 Task: Look for space in Pisco, Peru from 1st June, 2023 to 9th June, 2023 for 4 adults in price range Rs.6000 to Rs.12000. Place can be entire place with 2 bedrooms having 2 beds and 2 bathrooms. Property type can be house, flat, guest house. Booking option can be shelf check-in. Required host language is English.
Action: Mouse pressed left at (476, 109)
Screenshot: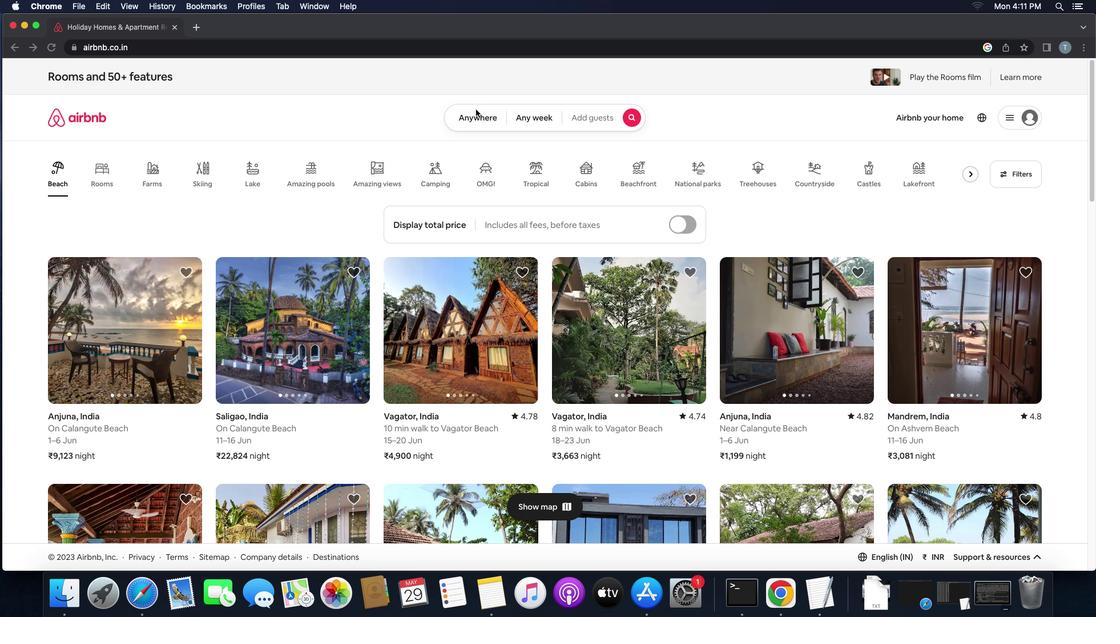 
Action: Mouse pressed left at (476, 109)
Screenshot: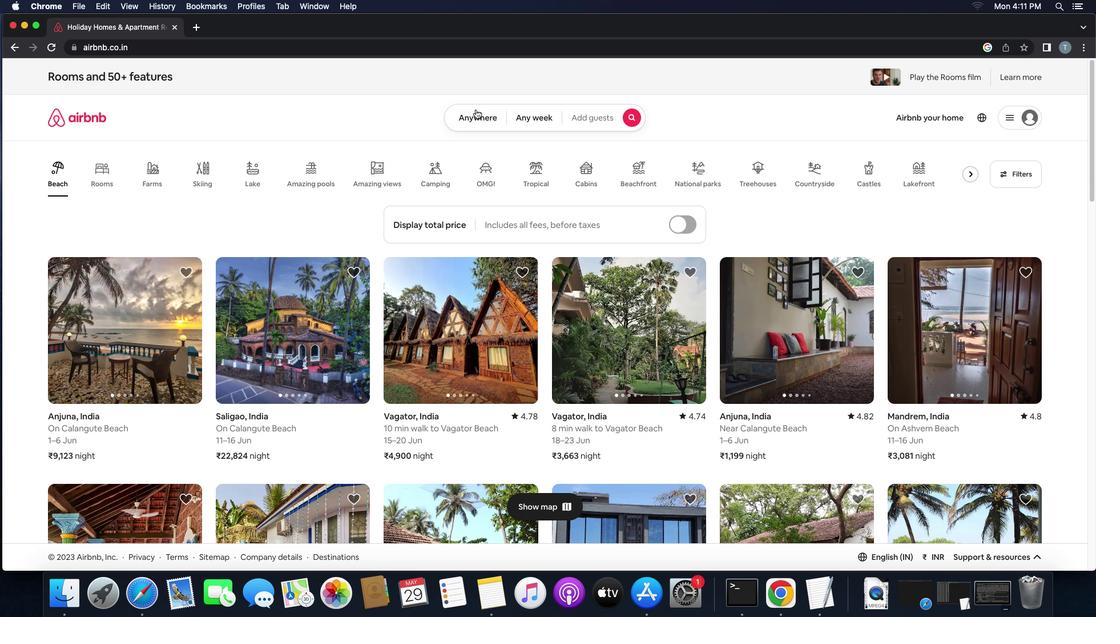
Action: Mouse moved to (435, 156)
Screenshot: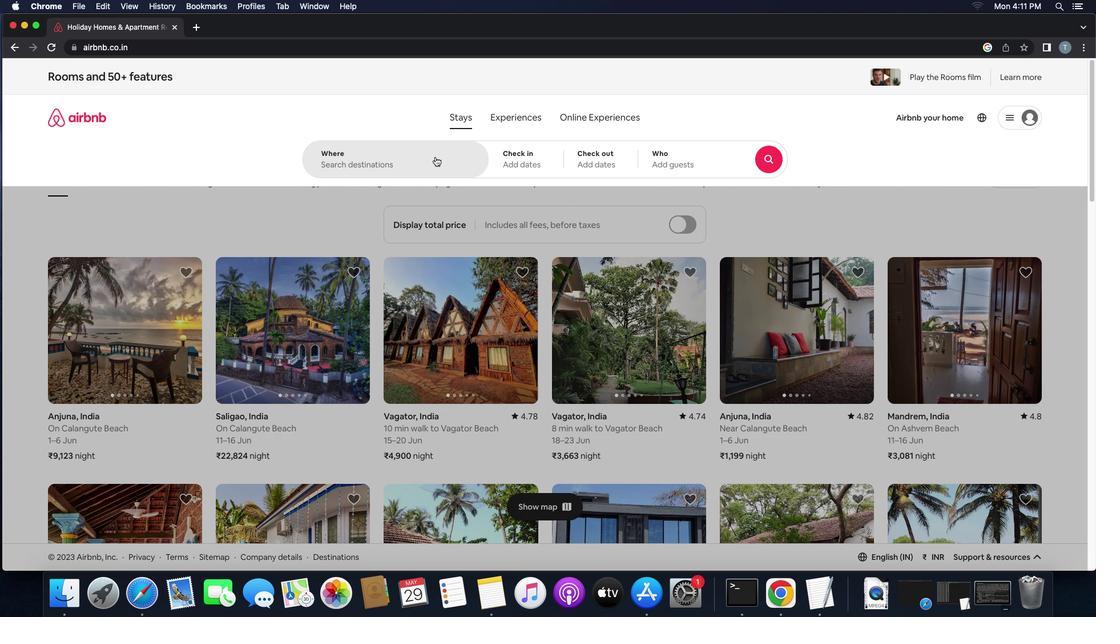 
Action: Mouse pressed left at (435, 156)
Screenshot: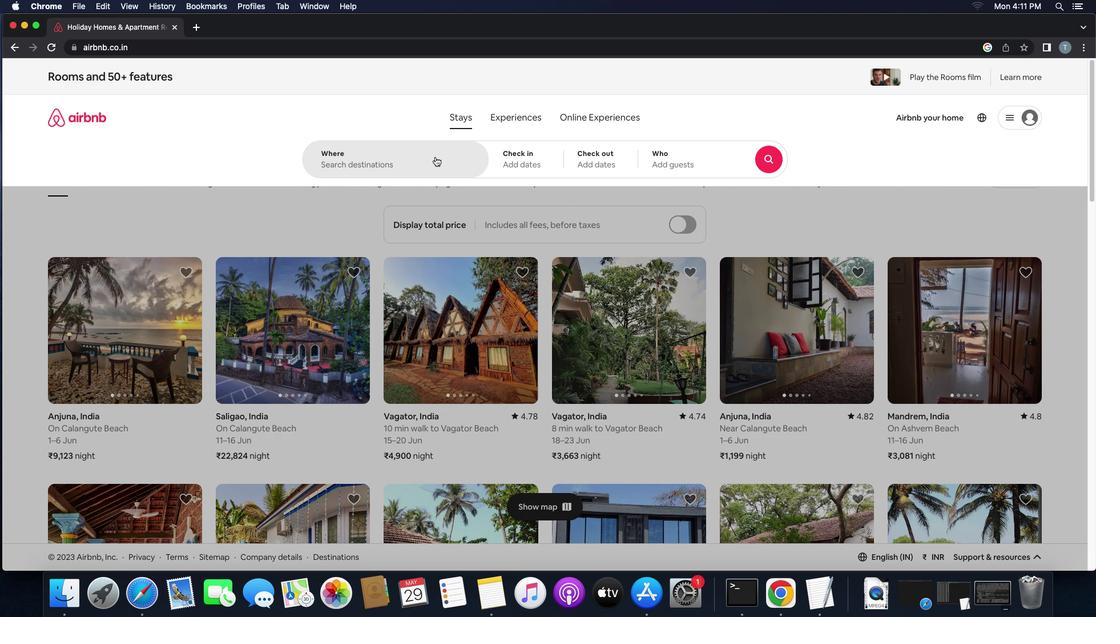 
Action: Key pressed Key.shift'P''i''s''c''o'
Screenshot: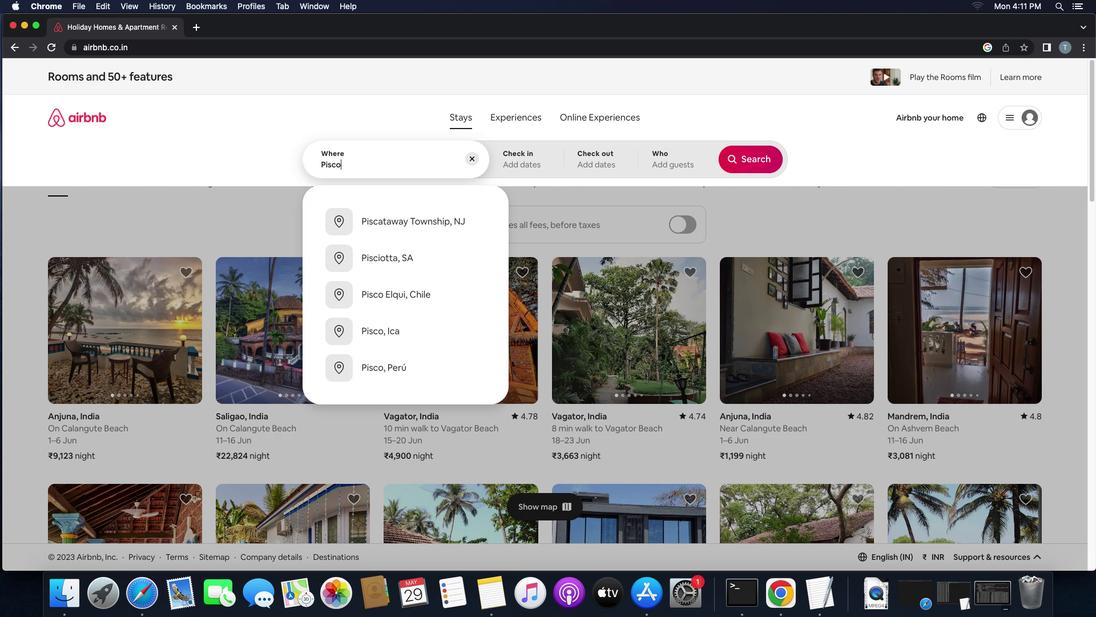 
Action: Mouse moved to (432, 302)
Screenshot: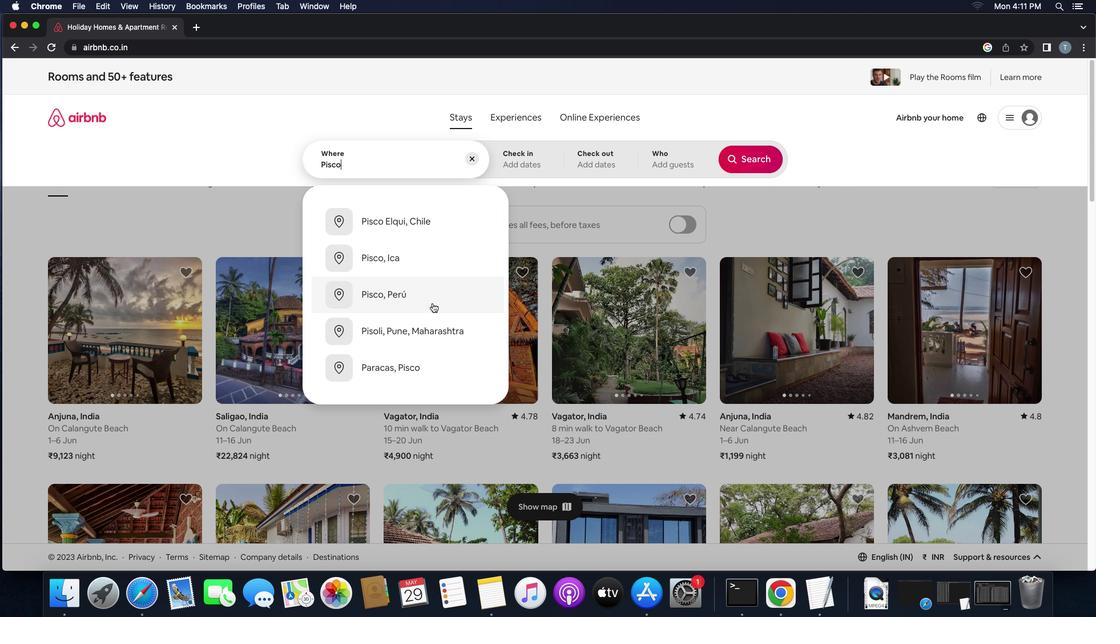 
Action: Mouse pressed left at (432, 302)
Screenshot: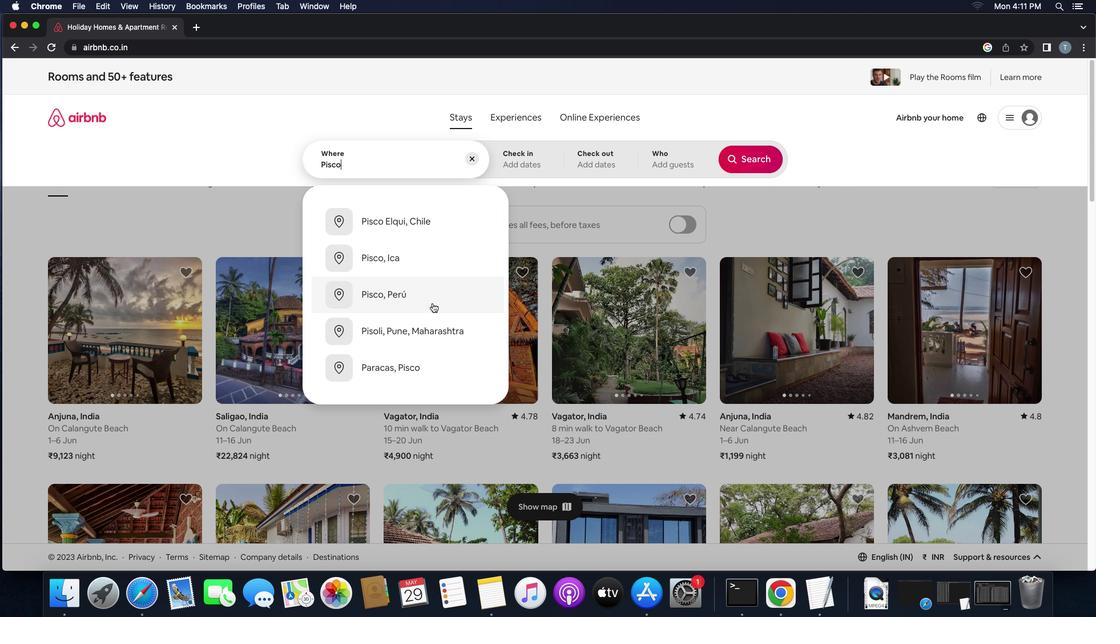 
Action: Mouse moved to (690, 302)
Screenshot: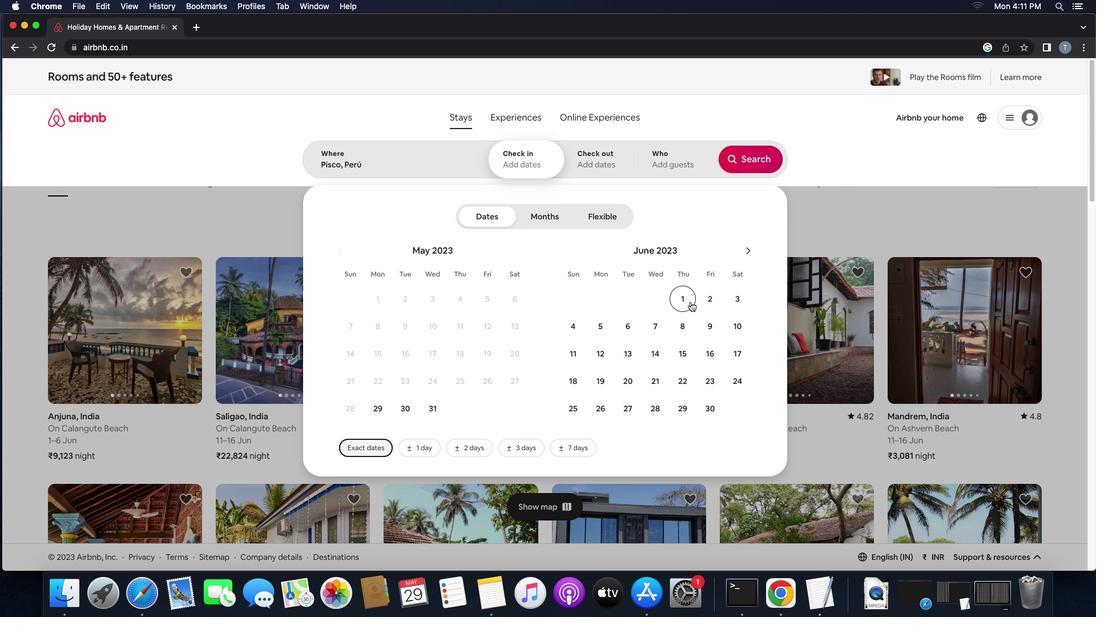 
Action: Mouse pressed left at (690, 302)
Screenshot: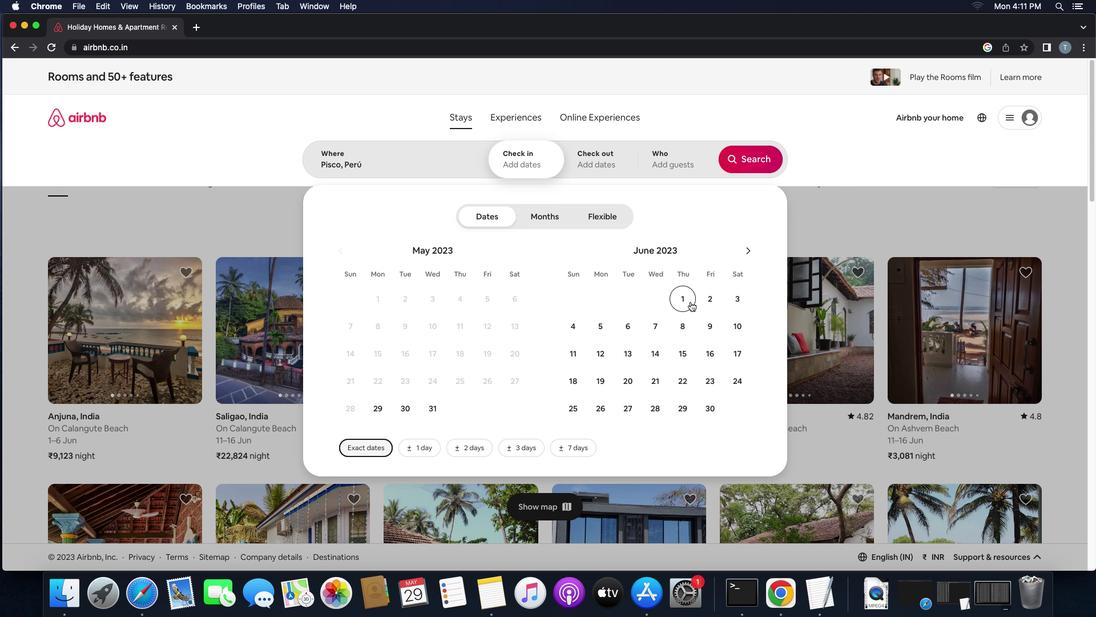 
Action: Mouse moved to (702, 322)
Screenshot: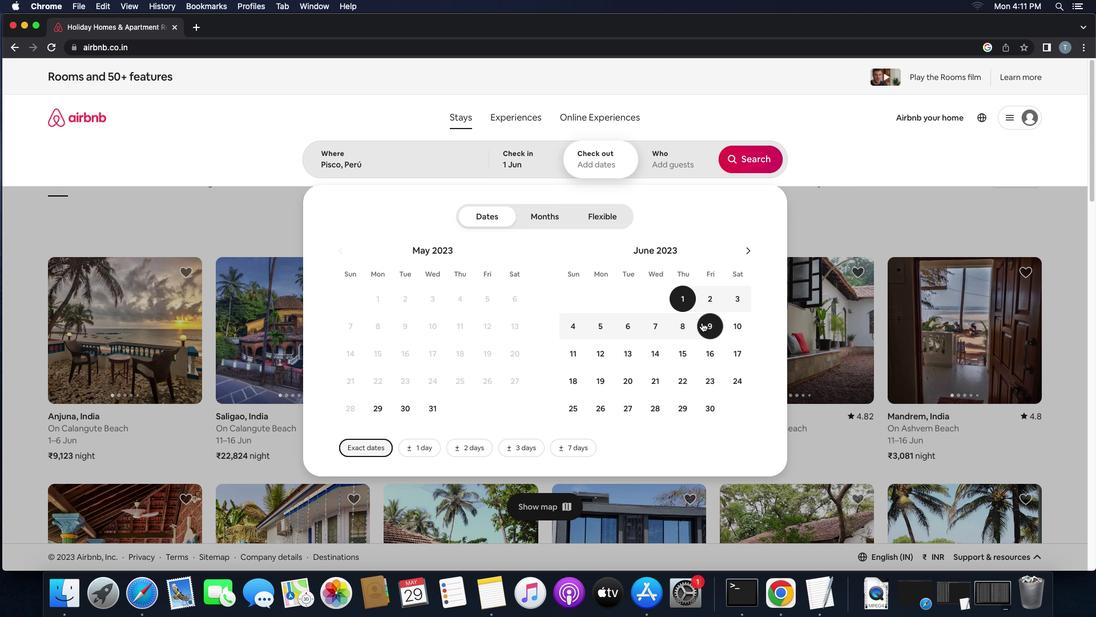 
Action: Mouse pressed left at (702, 322)
Screenshot: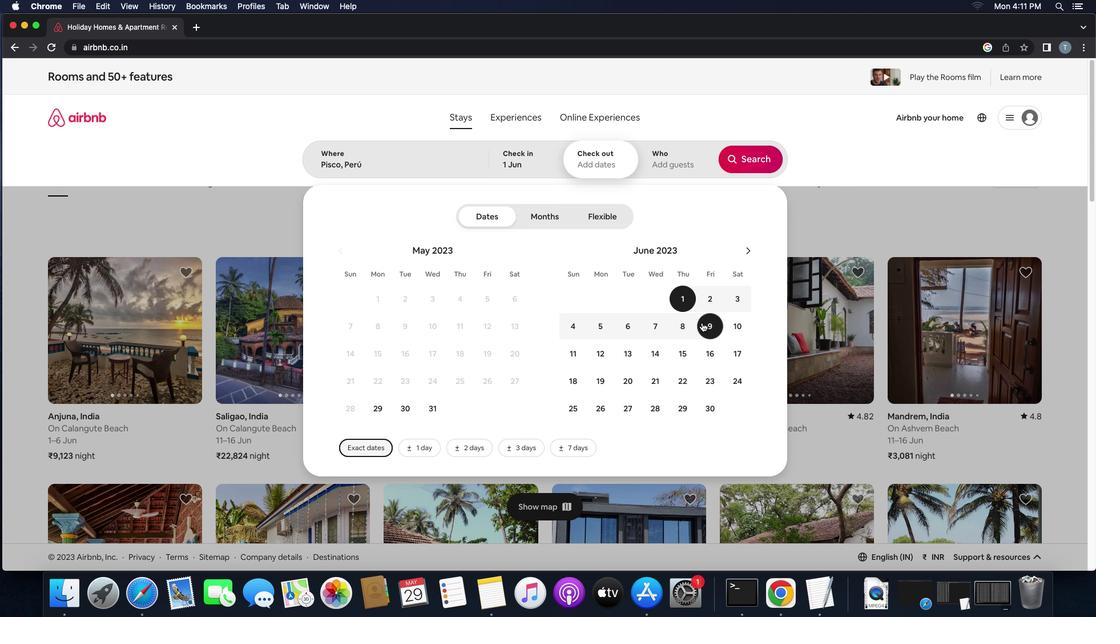 
Action: Mouse moved to (663, 154)
Screenshot: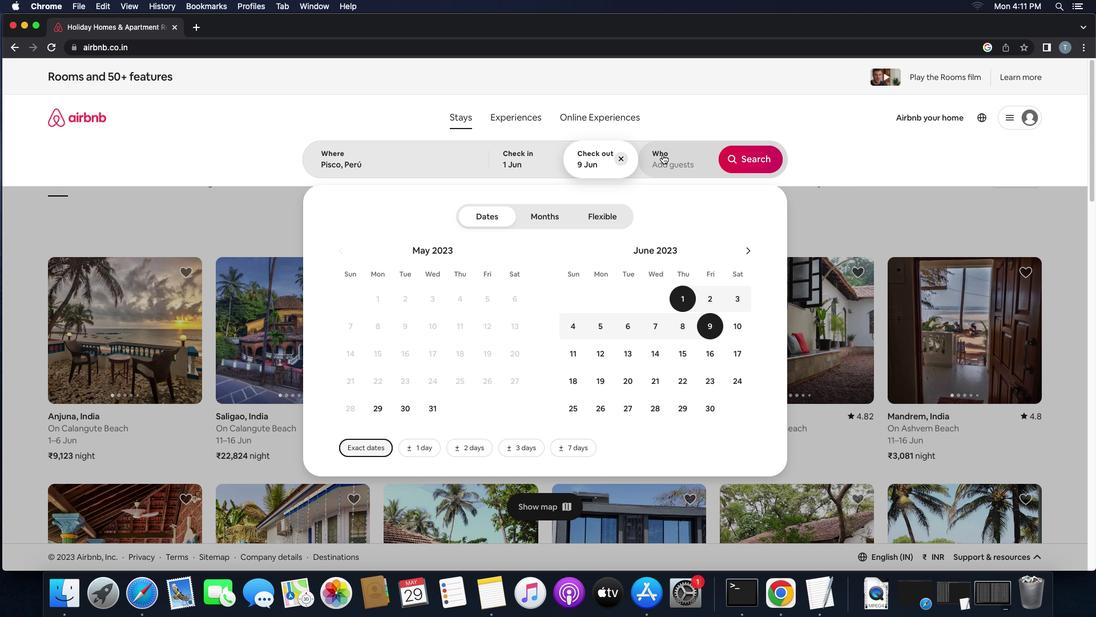 
Action: Mouse pressed left at (663, 154)
Screenshot: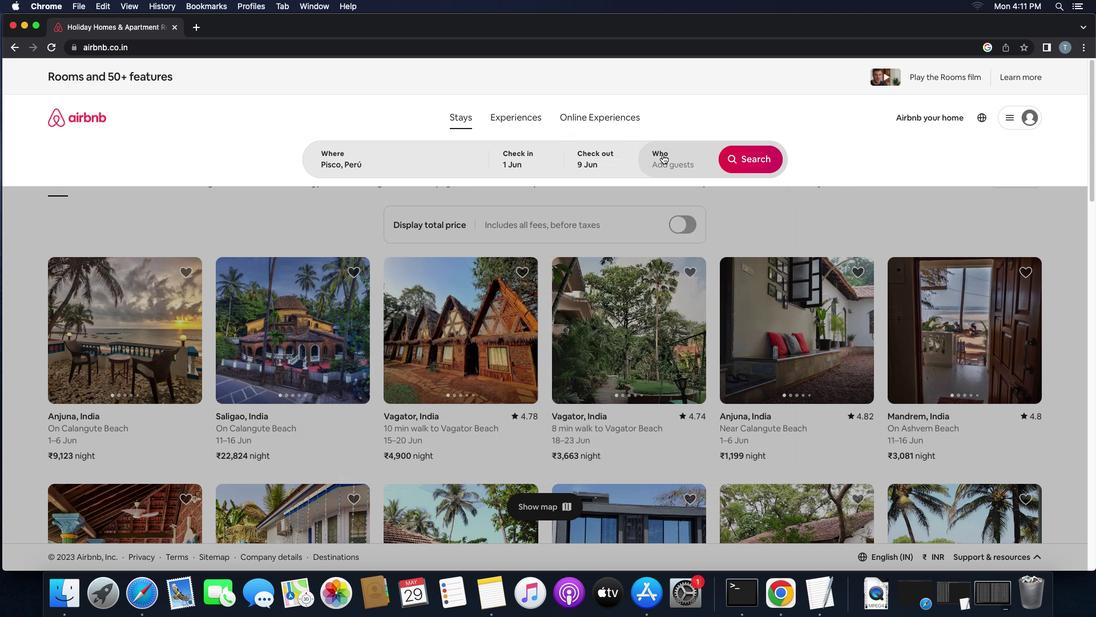 
Action: Mouse moved to (759, 221)
Screenshot: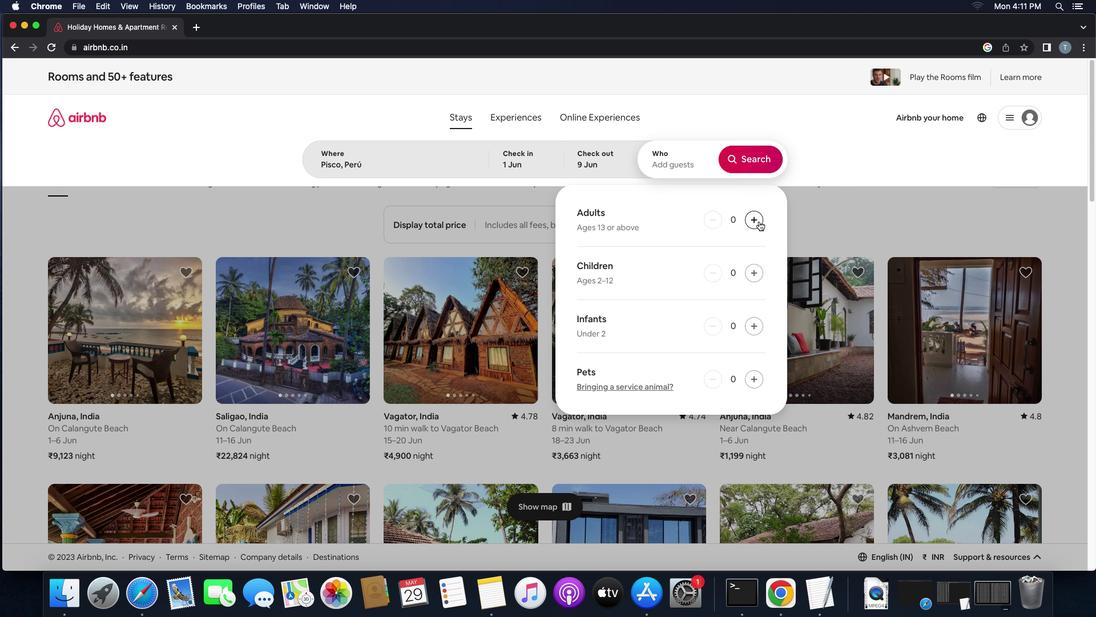
Action: Mouse pressed left at (759, 221)
Screenshot: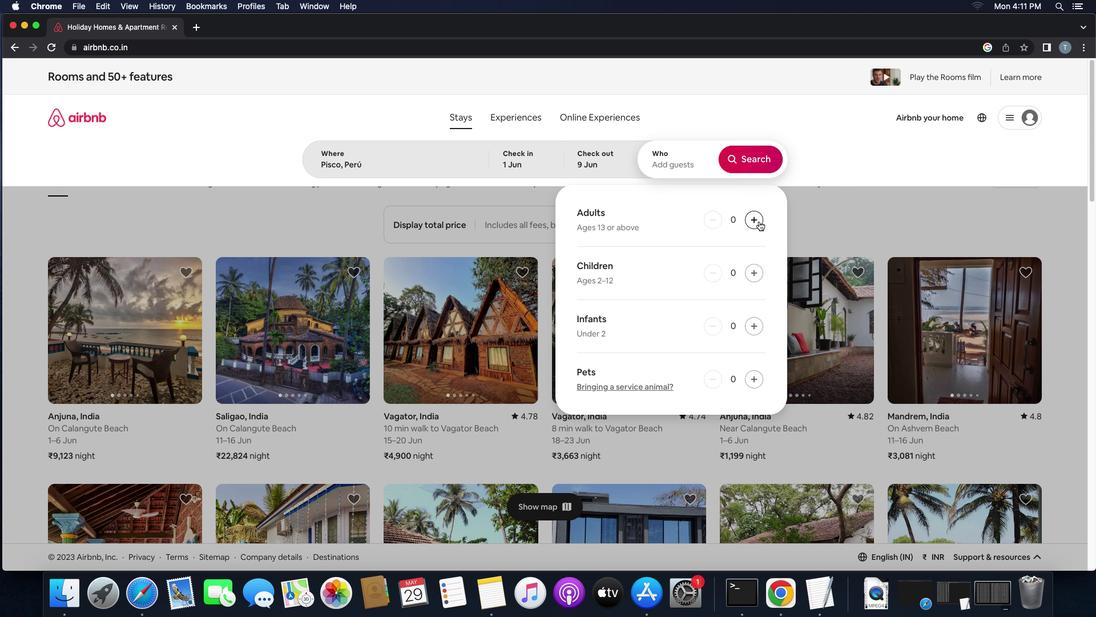 
Action: Mouse pressed left at (759, 221)
Screenshot: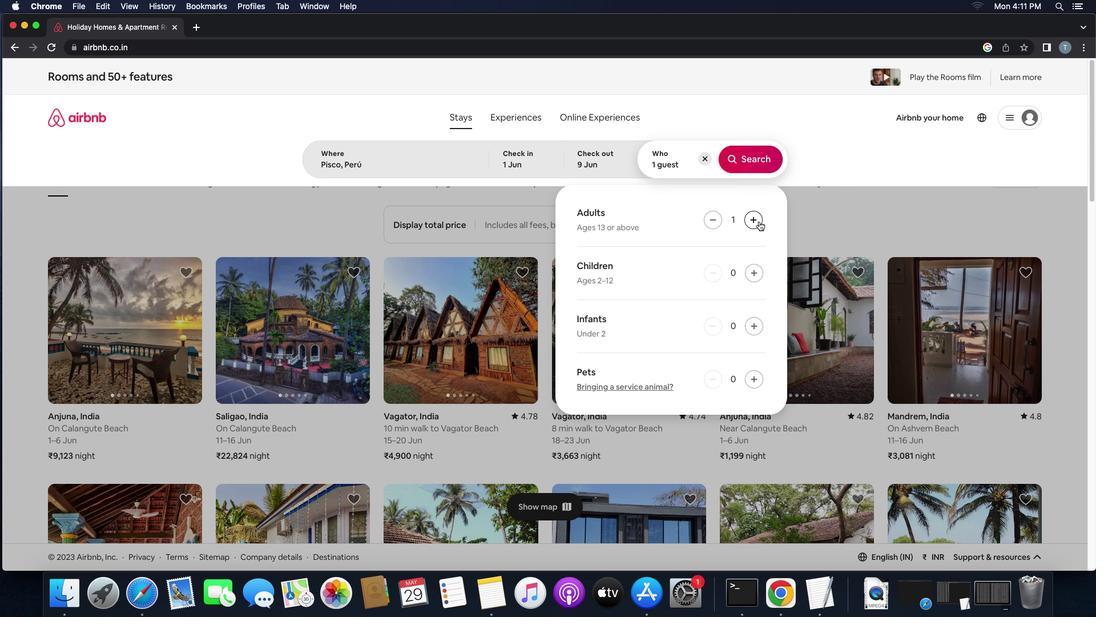 
Action: Mouse pressed left at (759, 221)
Screenshot: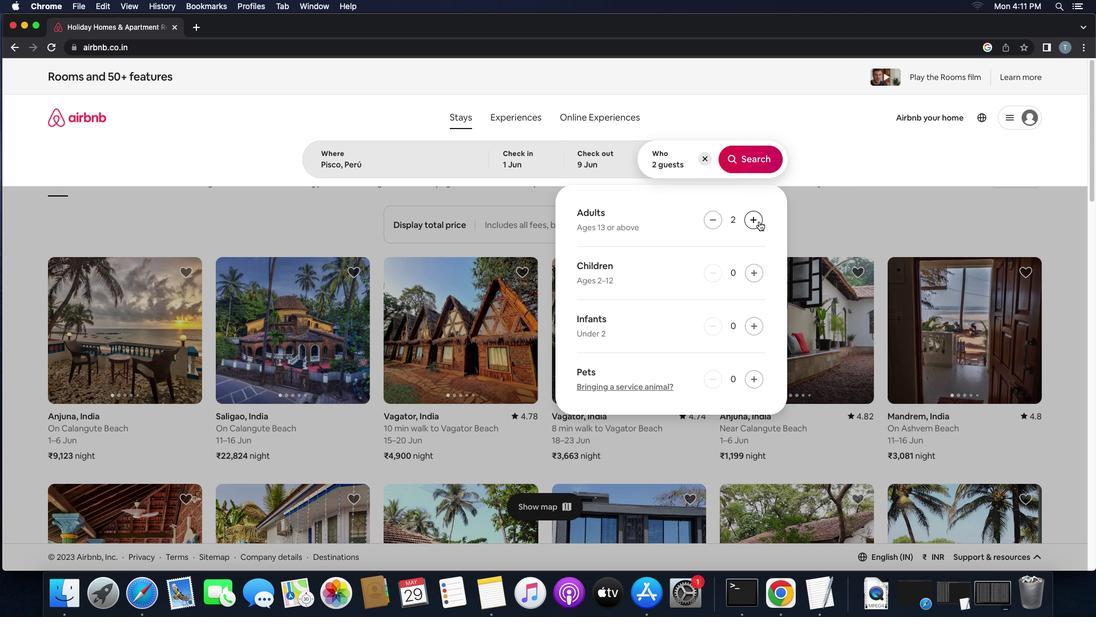 
Action: Mouse pressed left at (759, 221)
Screenshot: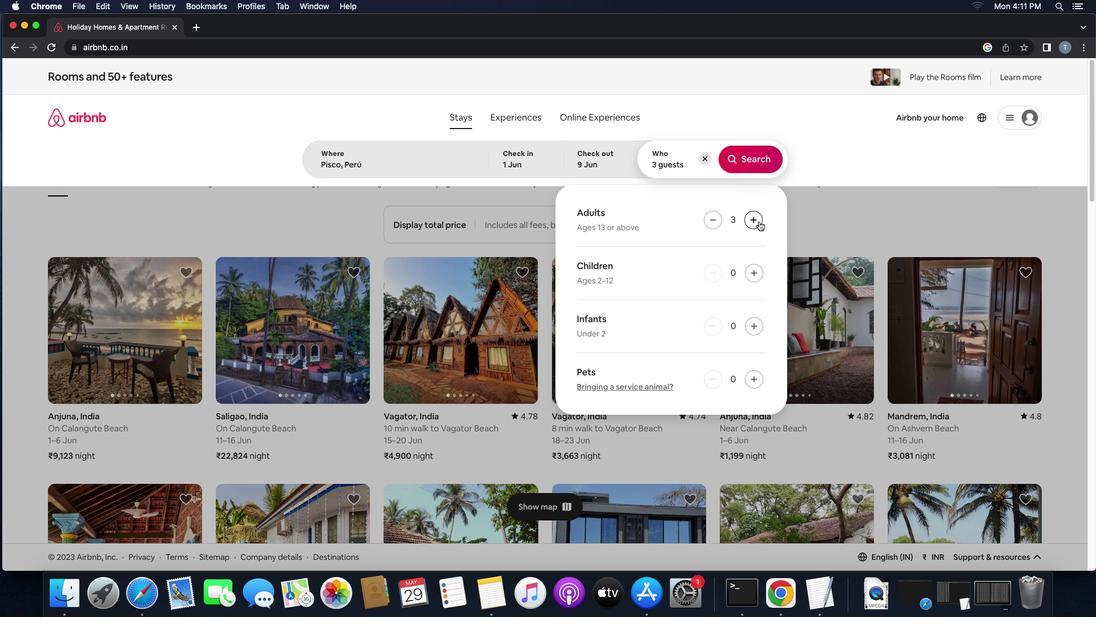 
Action: Mouse moved to (749, 163)
Screenshot: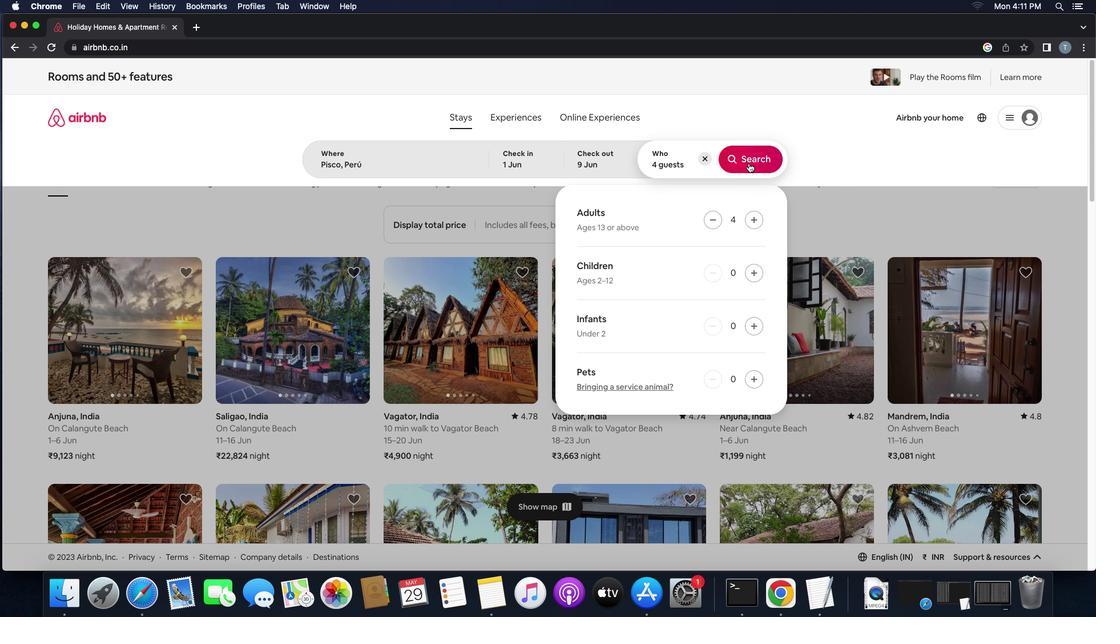 
Action: Mouse pressed left at (749, 163)
Screenshot: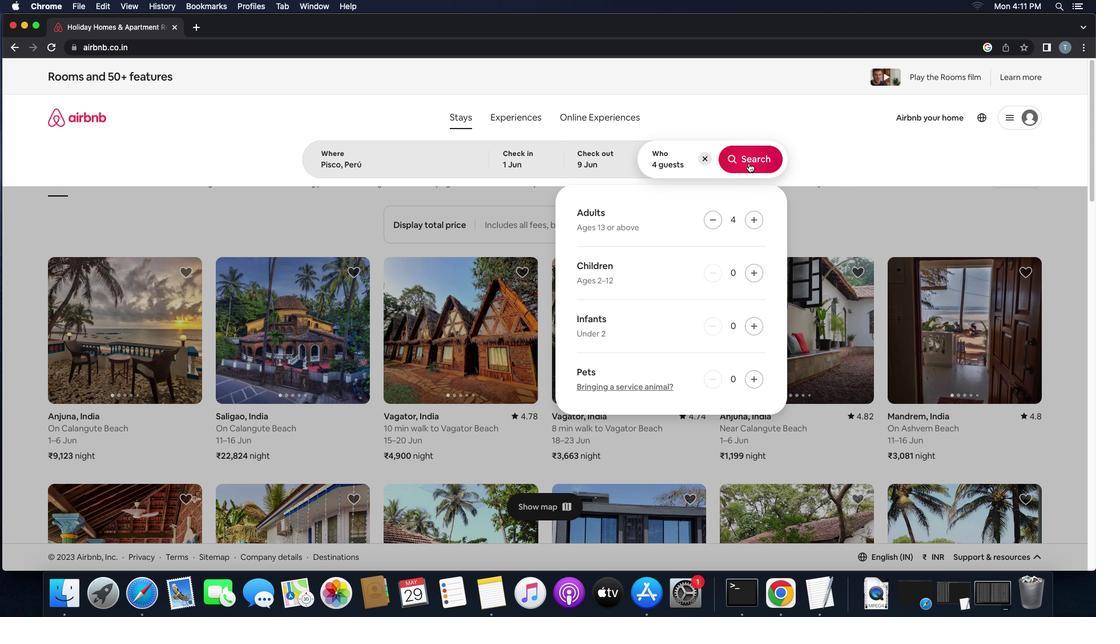 
Action: Mouse moved to (1060, 126)
Screenshot: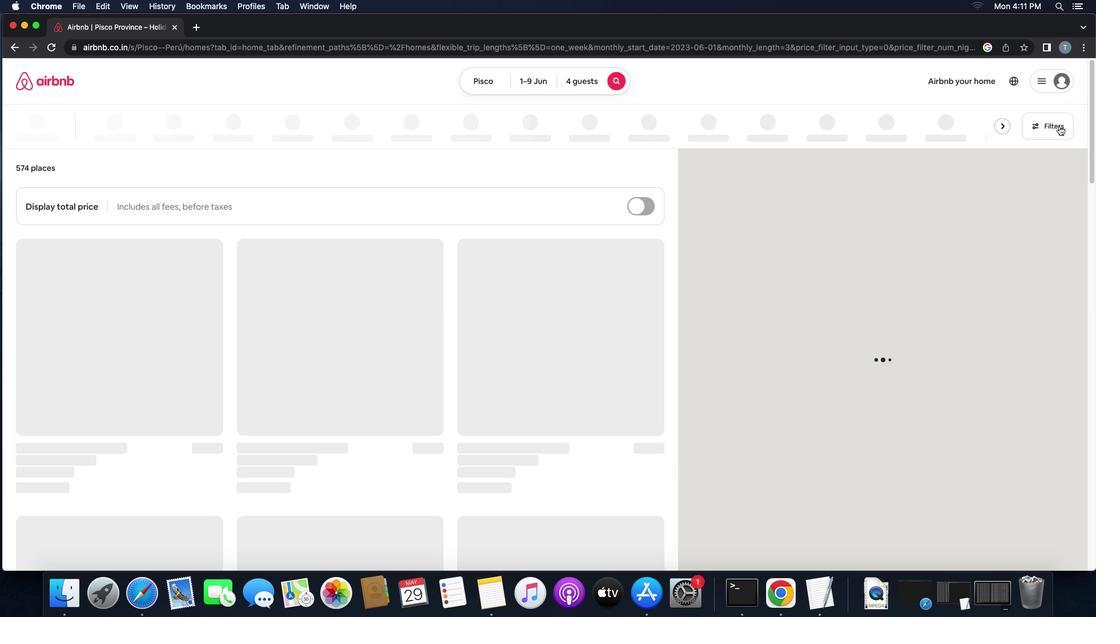 
Action: Mouse pressed left at (1060, 126)
Screenshot: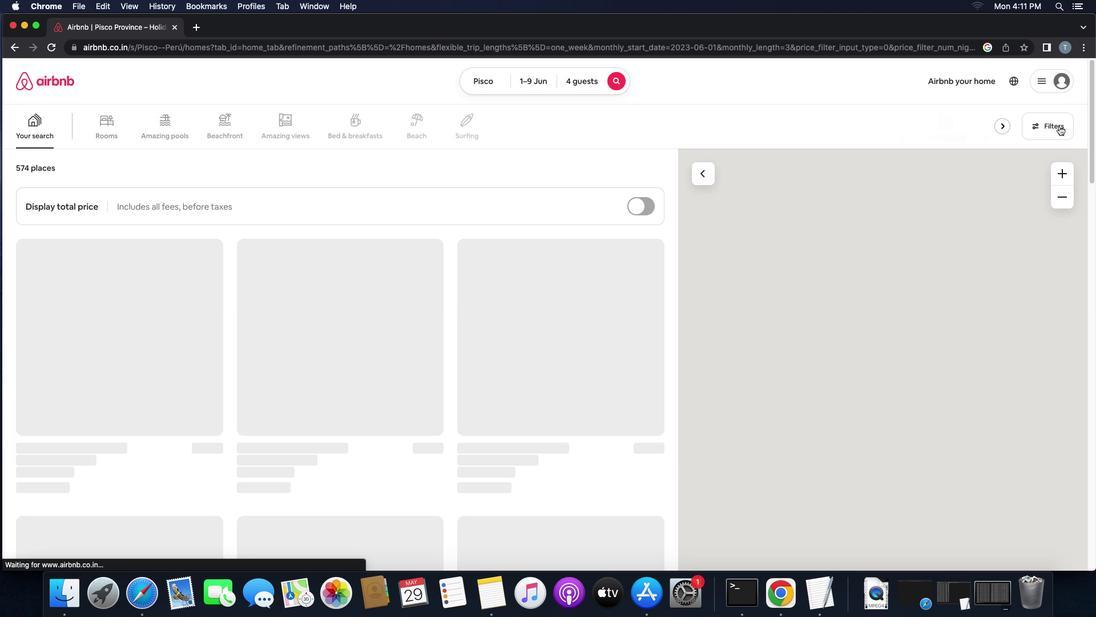 
Action: Mouse moved to (482, 270)
Screenshot: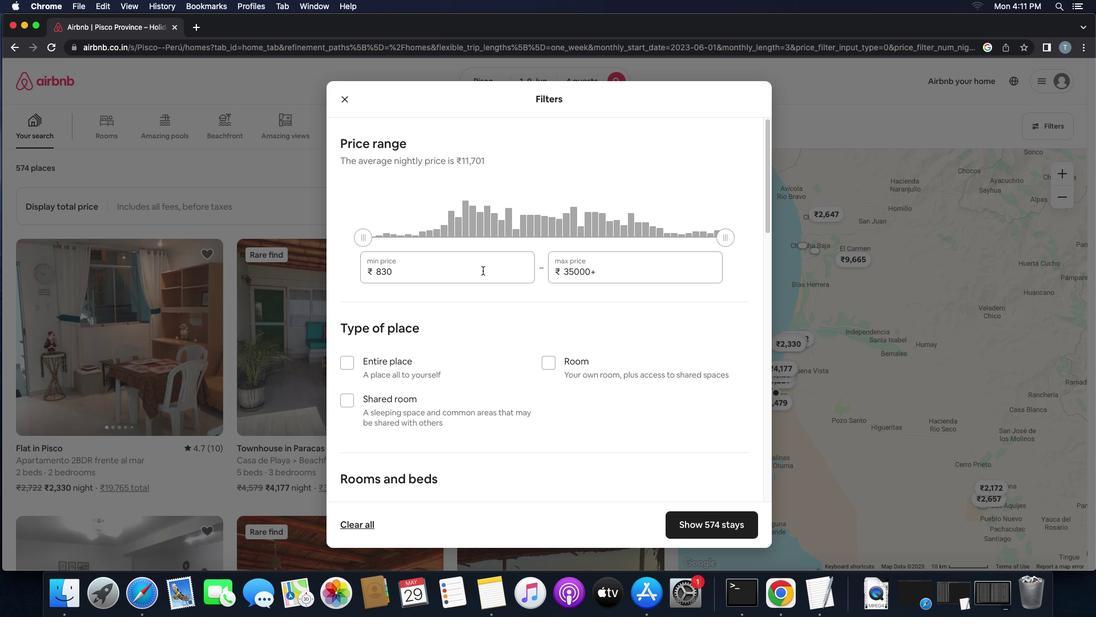 
Action: Mouse pressed left at (482, 270)
Screenshot: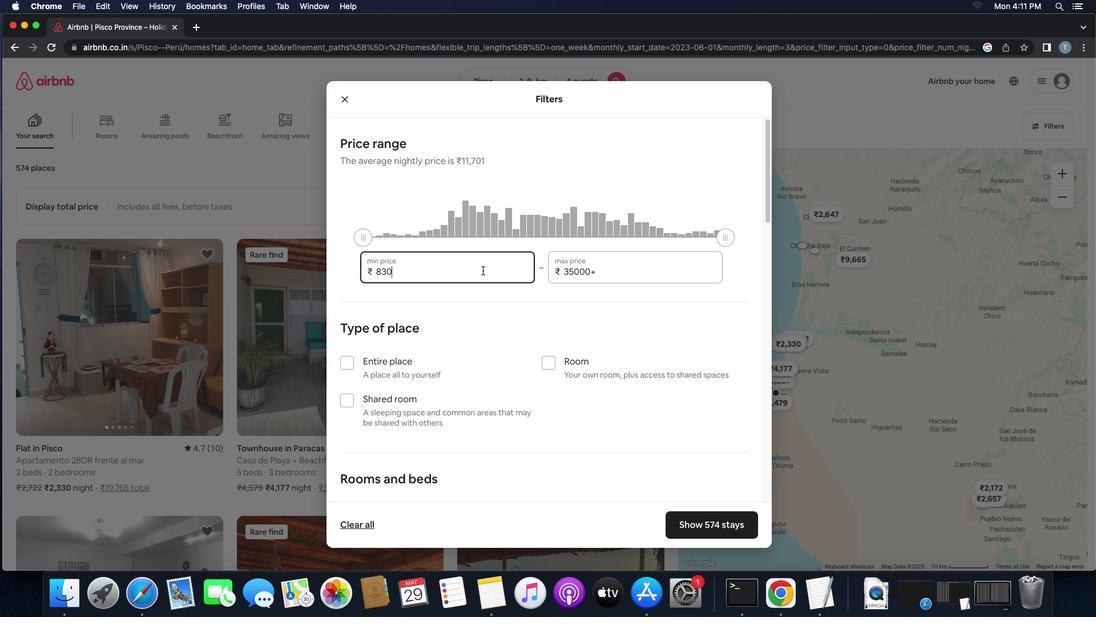 
Action: Key pressed Key.backspaceKey.backspaceKey.backspaceKey.backspace'6''0''0''0'
Screenshot: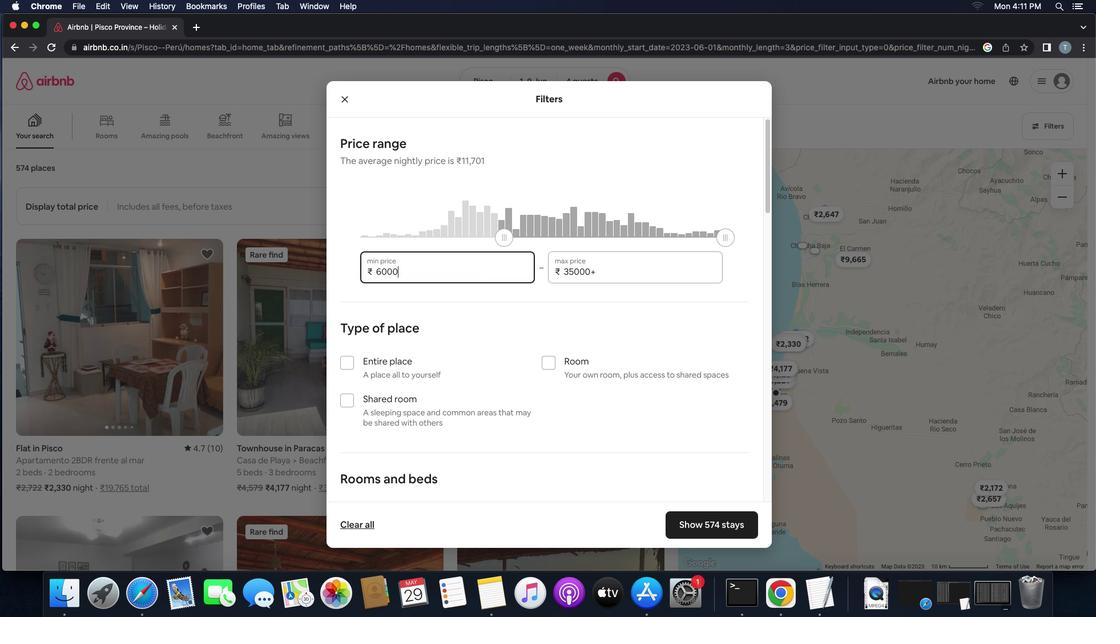 
Action: Mouse moved to (607, 273)
Screenshot: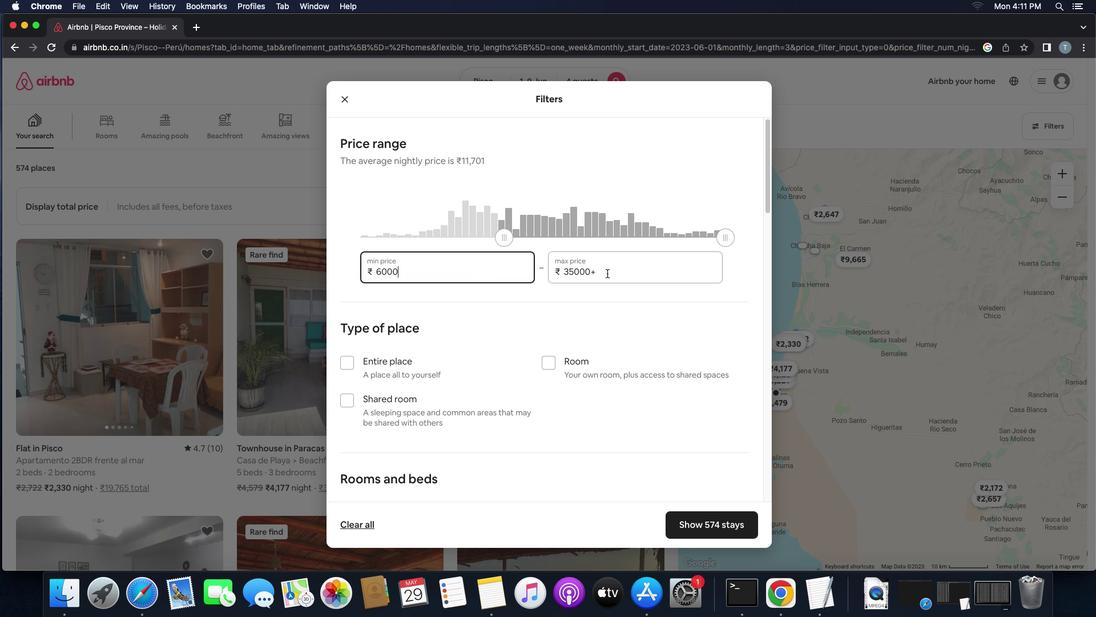 
Action: Mouse pressed left at (607, 273)
Screenshot: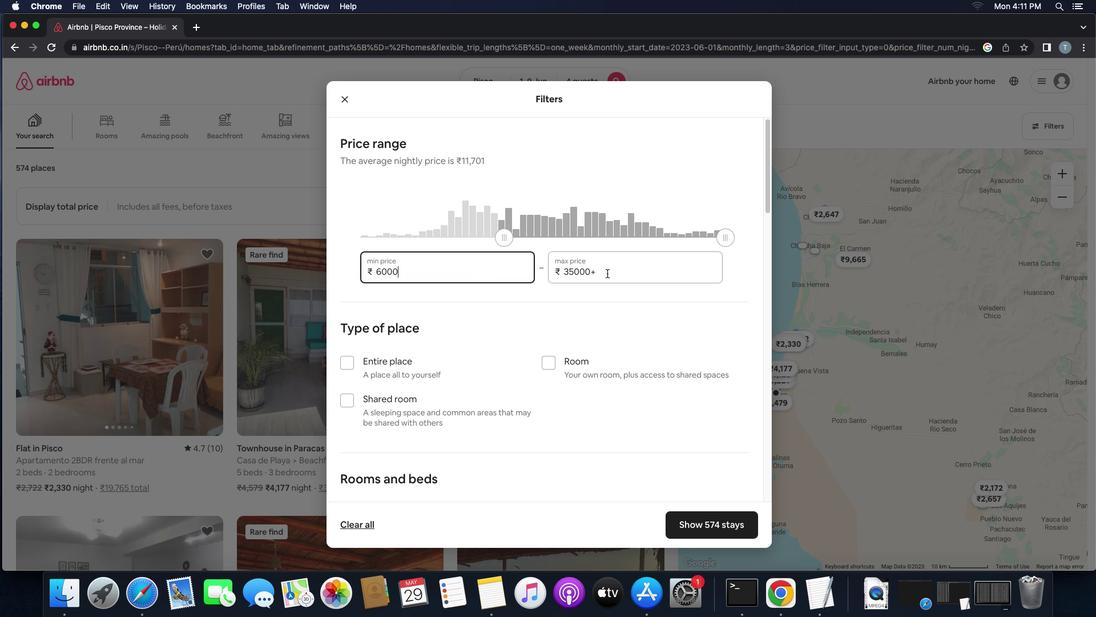 
Action: Key pressed Key.backspaceKey.backspaceKey.backspaceKey.backspaceKey.backspaceKey.backspaceKey.backspace'1''2''0''0''0'
Screenshot: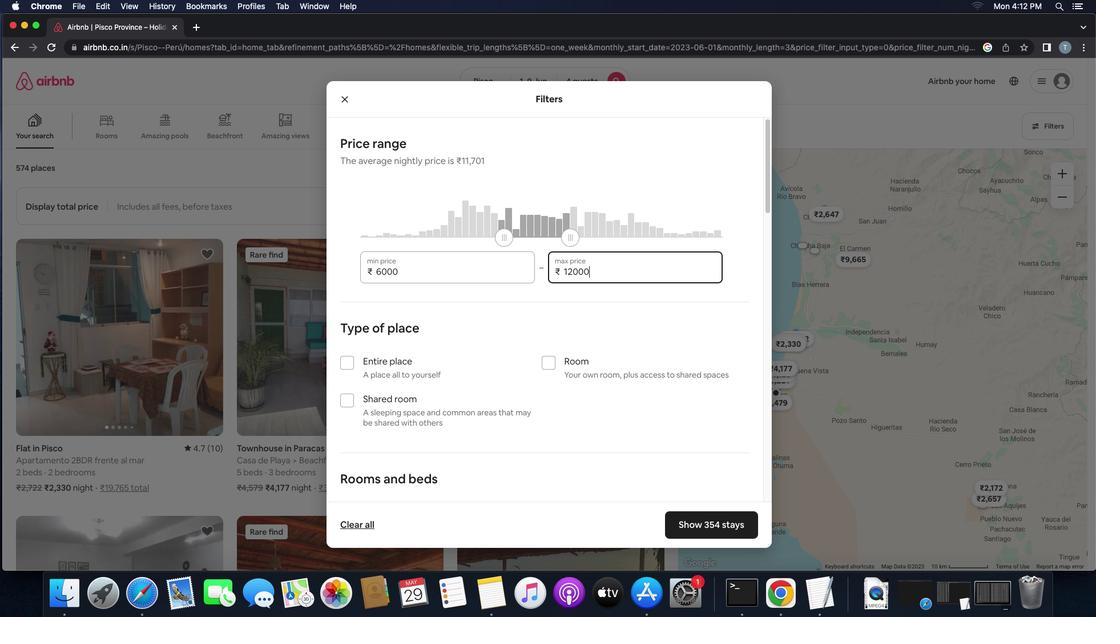 
Action: Mouse moved to (401, 360)
Screenshot: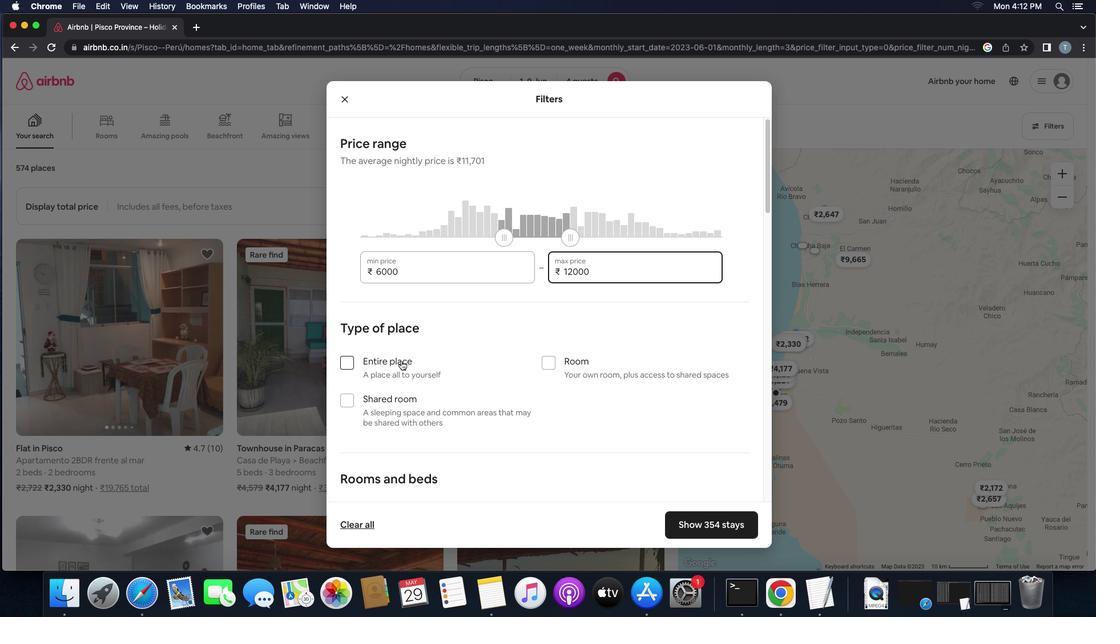 
Action: Mouse pressed left at (401, 360)
Screenshot: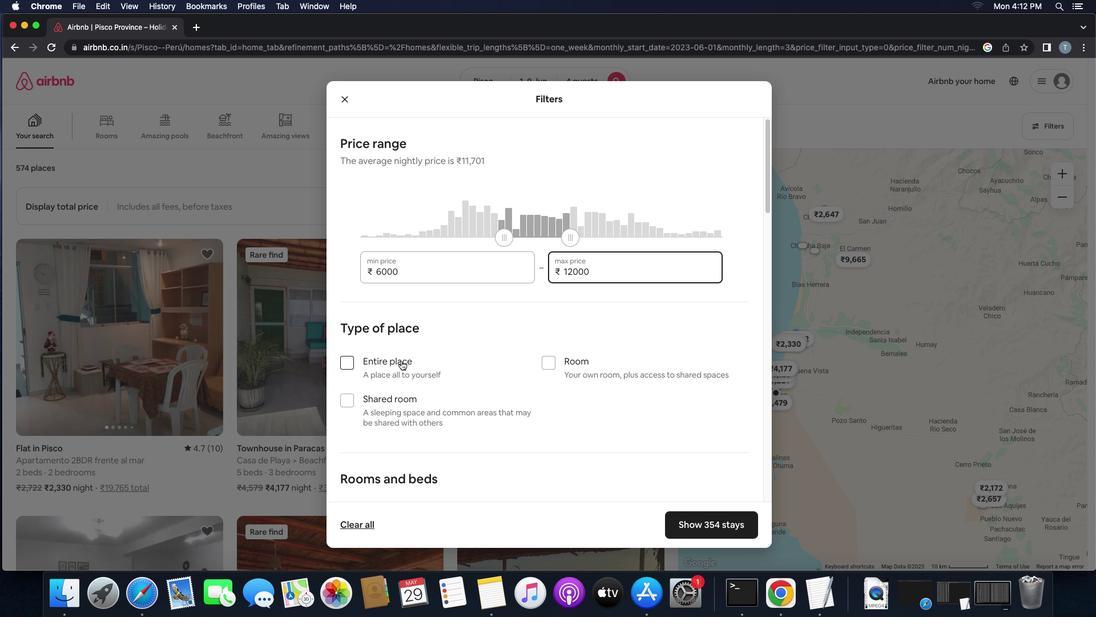 
Action: Mouse moved to (514, 413)
Screenshot: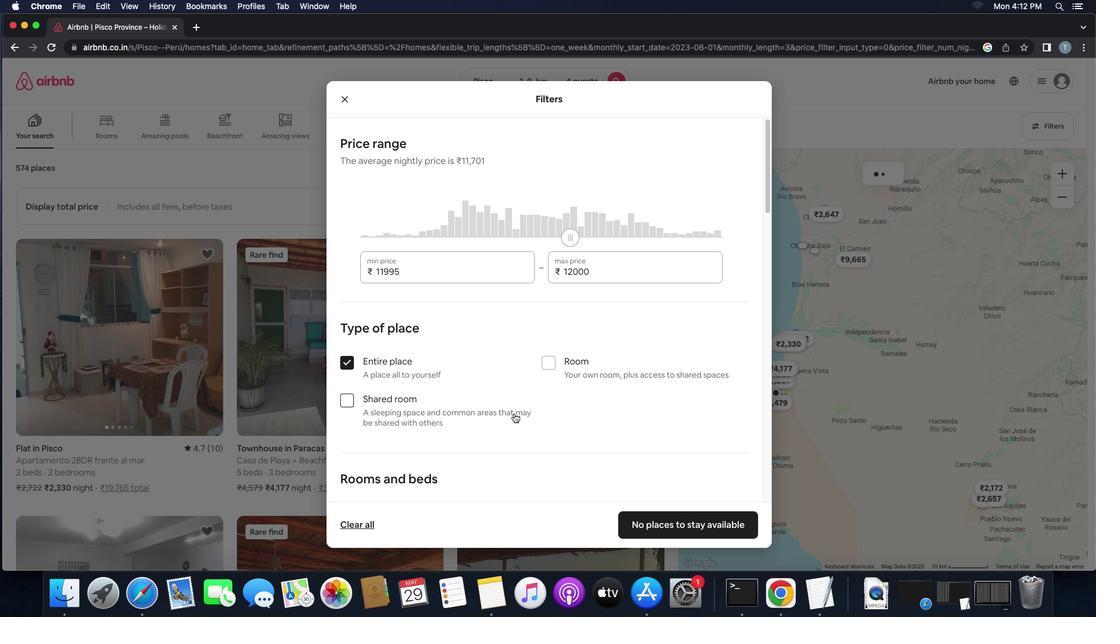 
Action: Mouse scrolled (514, 413) with delta (0, 0)
Screenshot: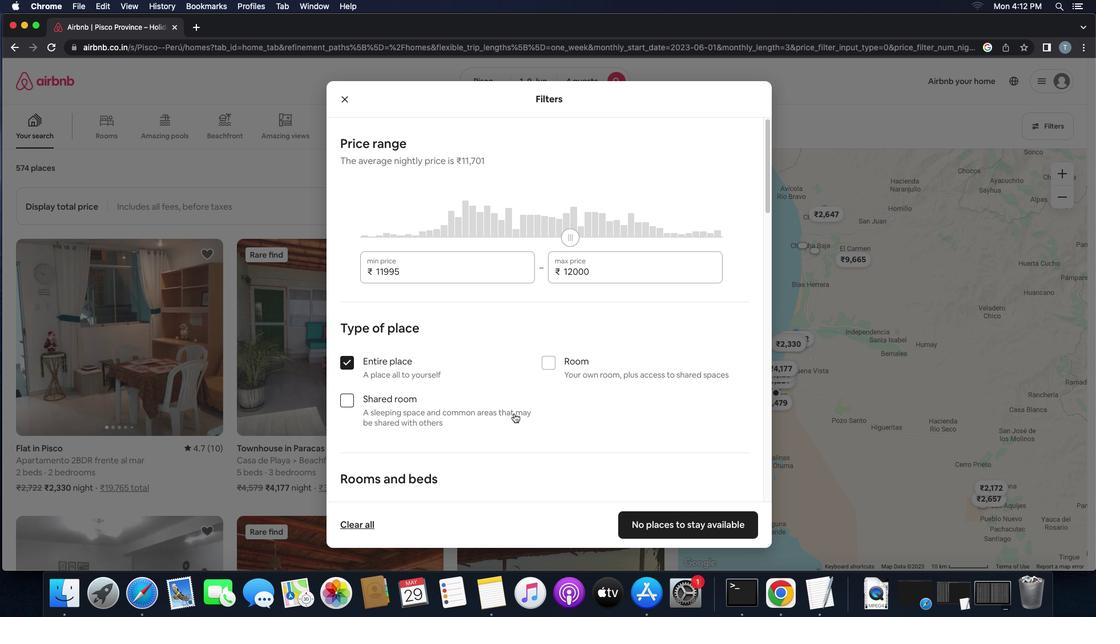 
Action: Mouse scrolled (514, 413) with delta (0, 0)
Screenshot: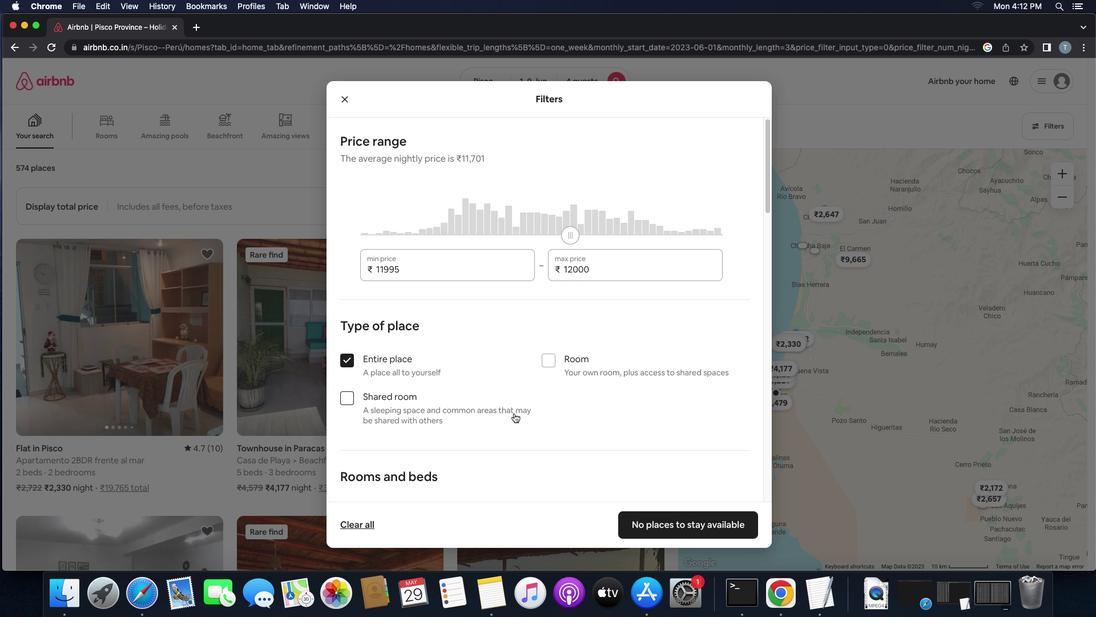 
Action: Mouse scrolled (514, 413) with delta (0, 0)
Screenshot: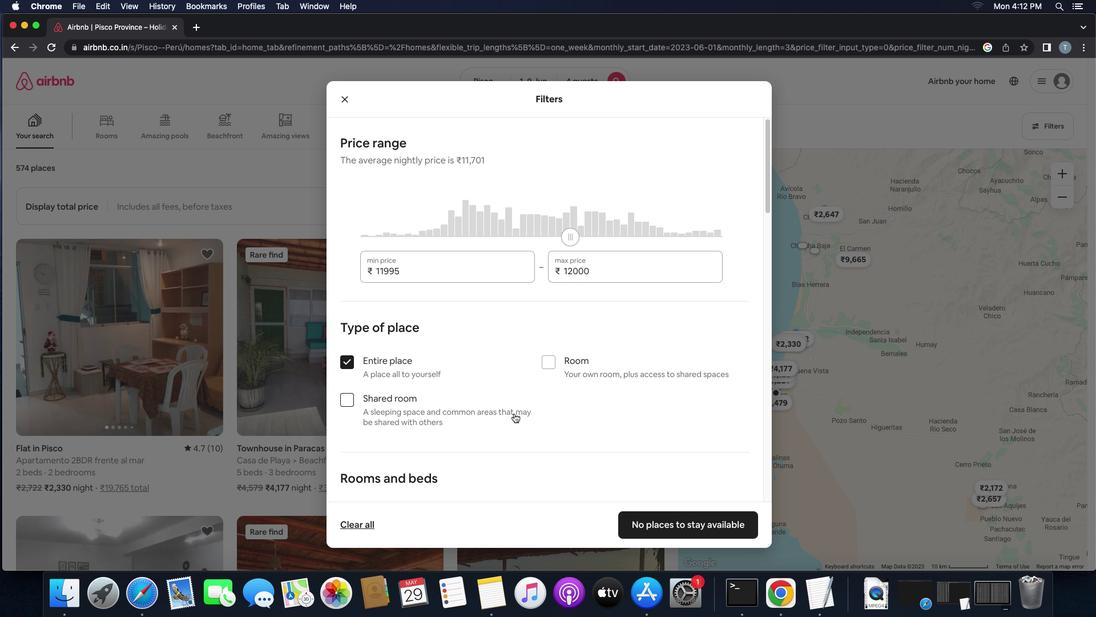 
Action: Mouse scrolled (514, 413) with delta (0, 0)
Screenshot: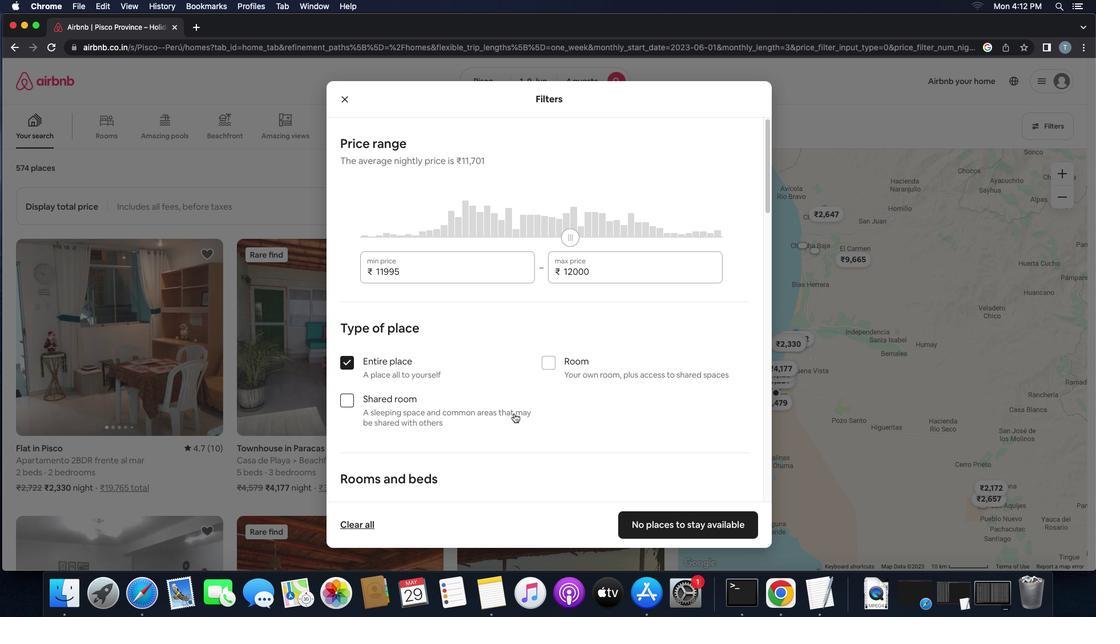 
Action: Mouse scrolled (514, 413) with delta (0, 0)
Screenshot: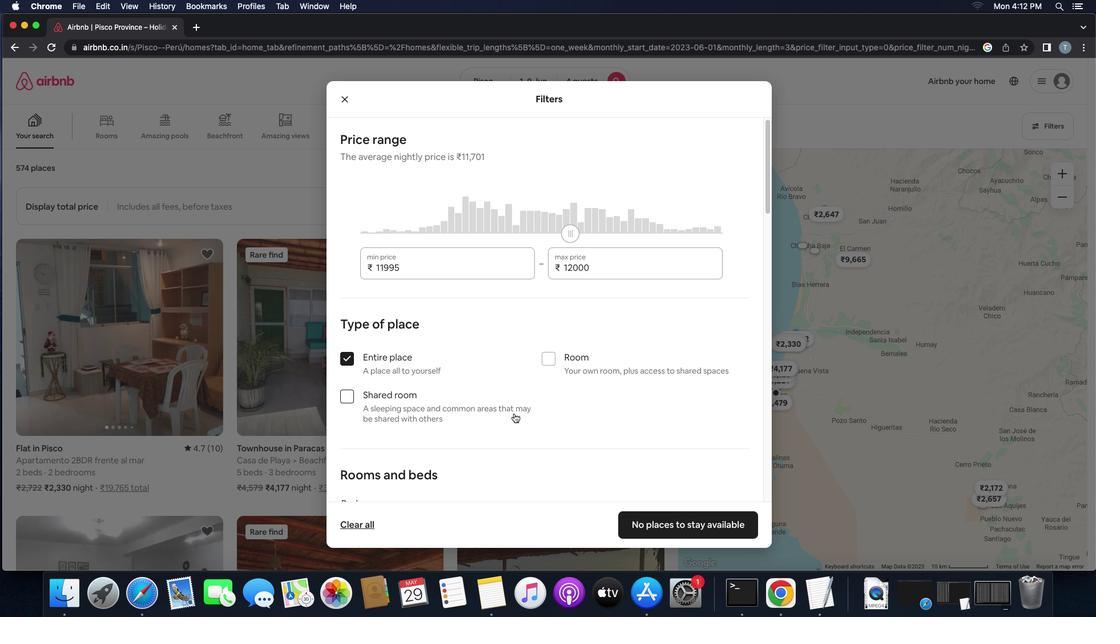 
Action: Mouse scrolled (514, 413) with delta (0, 0)
Screenshot: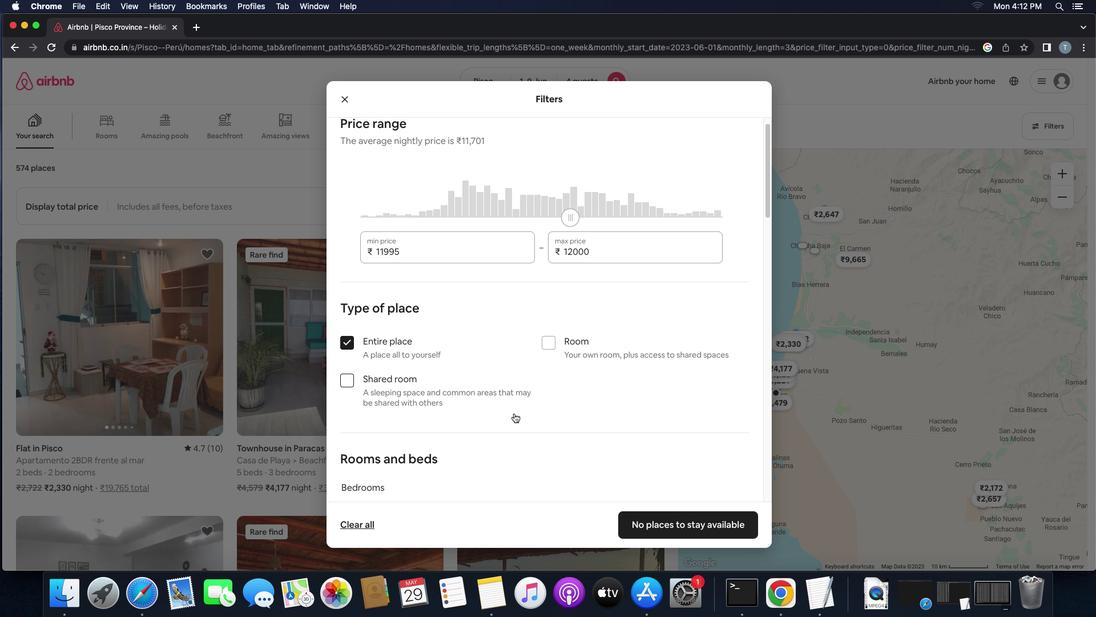 
Action: Mouse scrolled (514, 413) with delta (0, 0)
Screenshot: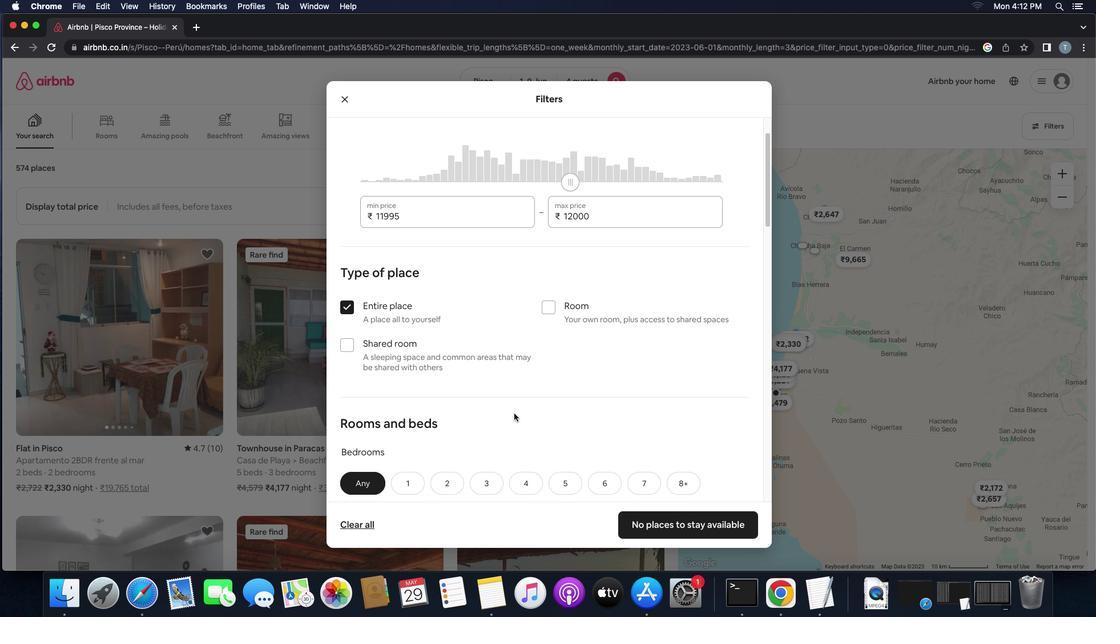
Action: Mouse scrolled (514, 413) with delta (0, 0)
Screenshot: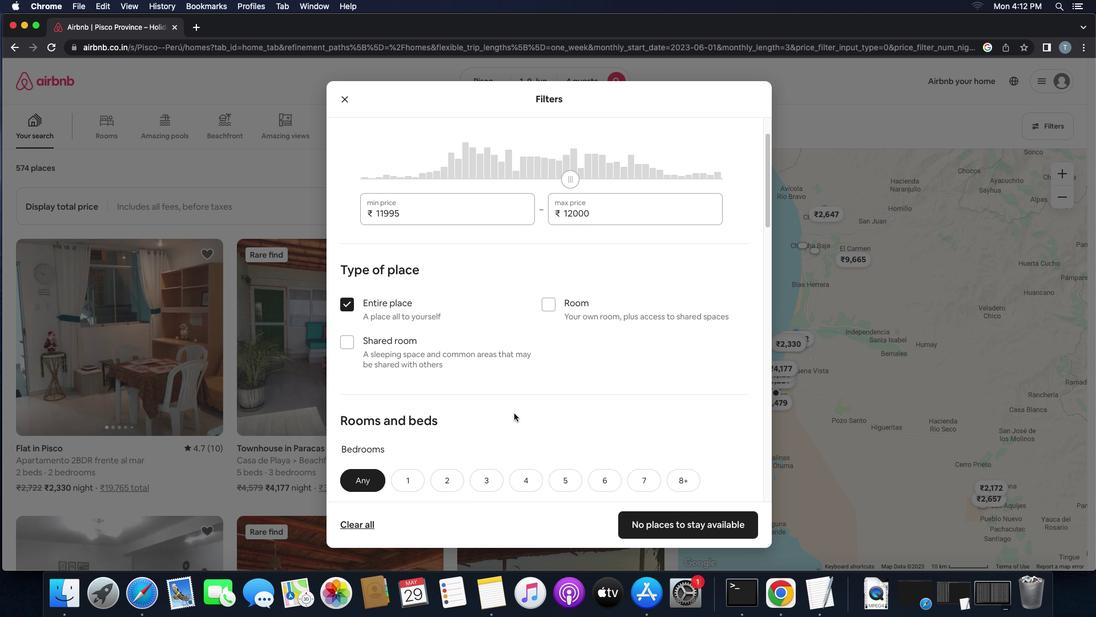 
Action: Mouse scrolled (514, 413) with delta (0, 0)
Screenshot: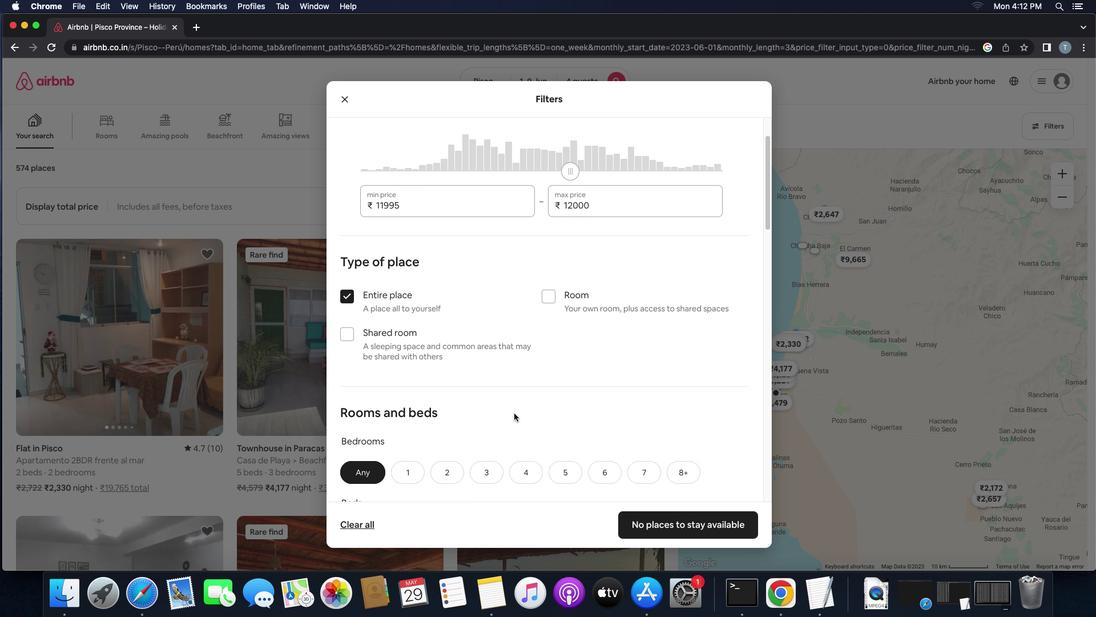 
Action: Mouse scrolled (514, 413) with delta (0, 0)
Screenshot: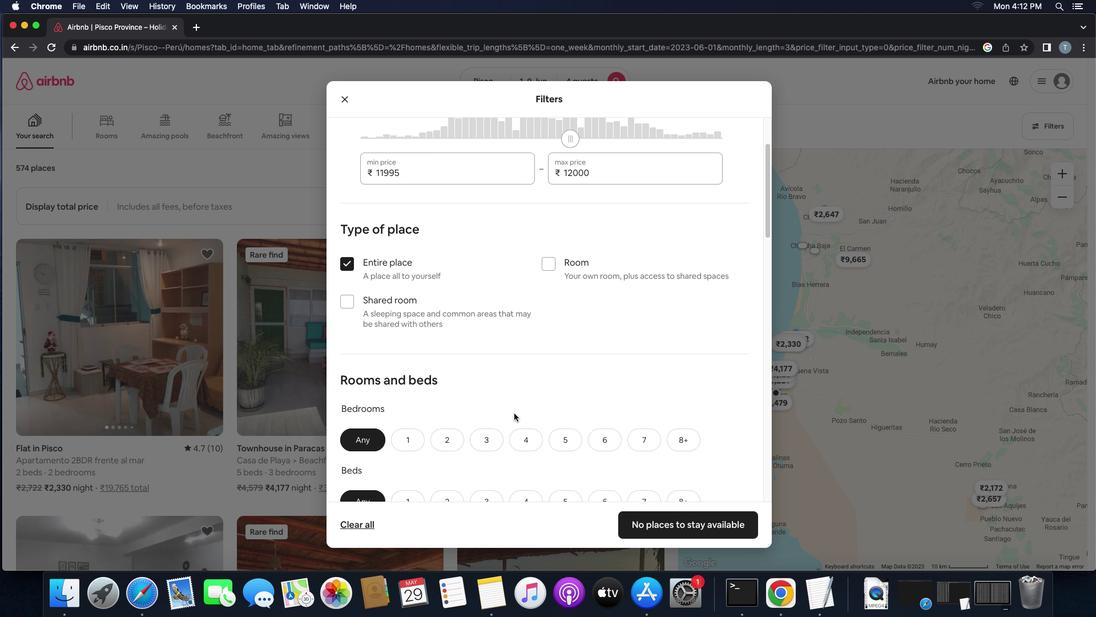 
Action: Mouse scrolled (514, 413) with delta (0, 0)
Screenshot: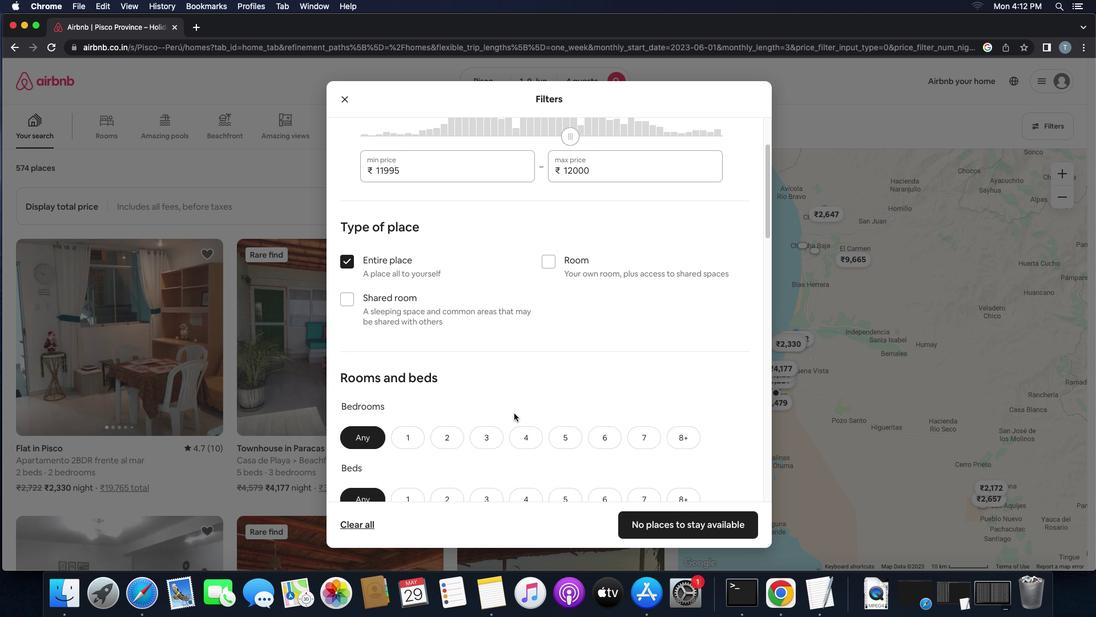 
Action: Mouse scrolled (514, 413) with delta (0, 0)
Screenshot: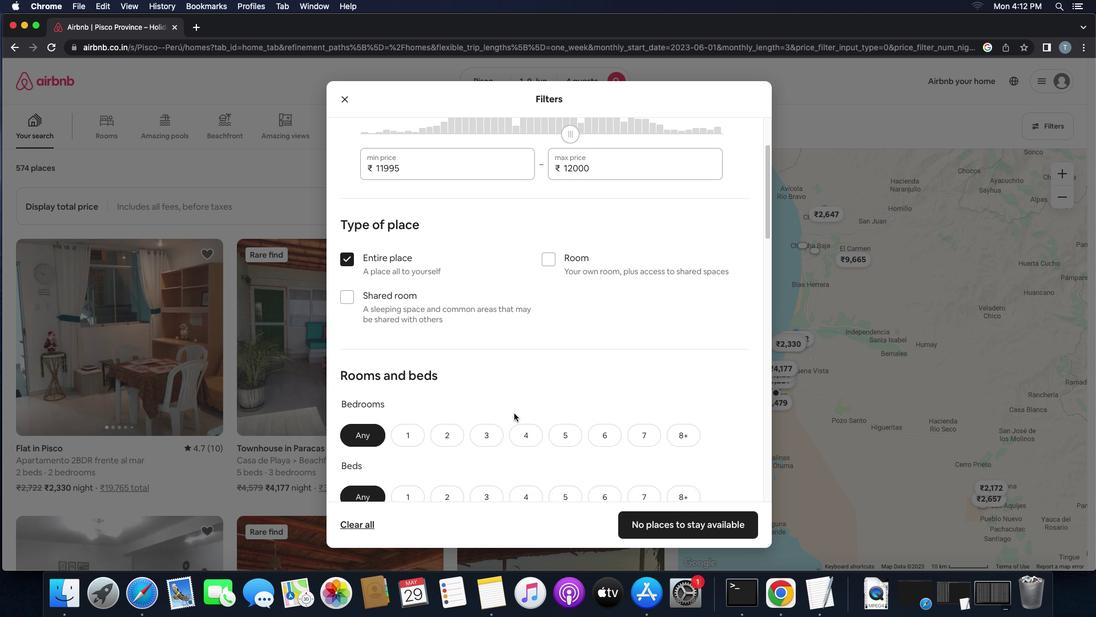 
Action: Mouse scrolled (514, 413) with delta (0, 0)
Screenshot: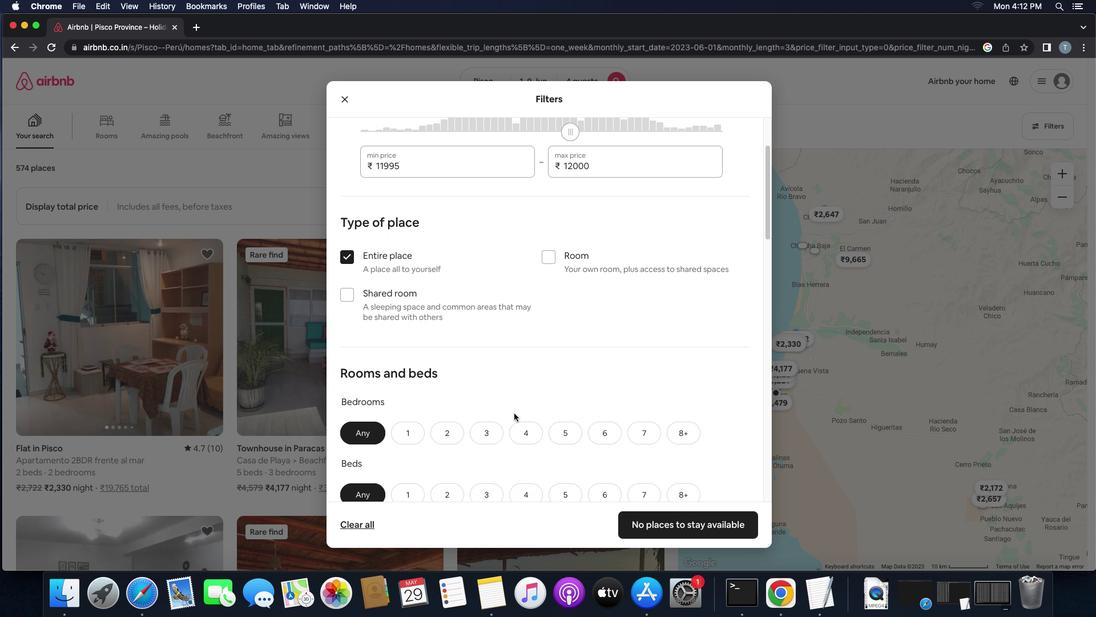 
Action: Mouse scrolled (514, 413) with delta (0, 0)
Screenshot: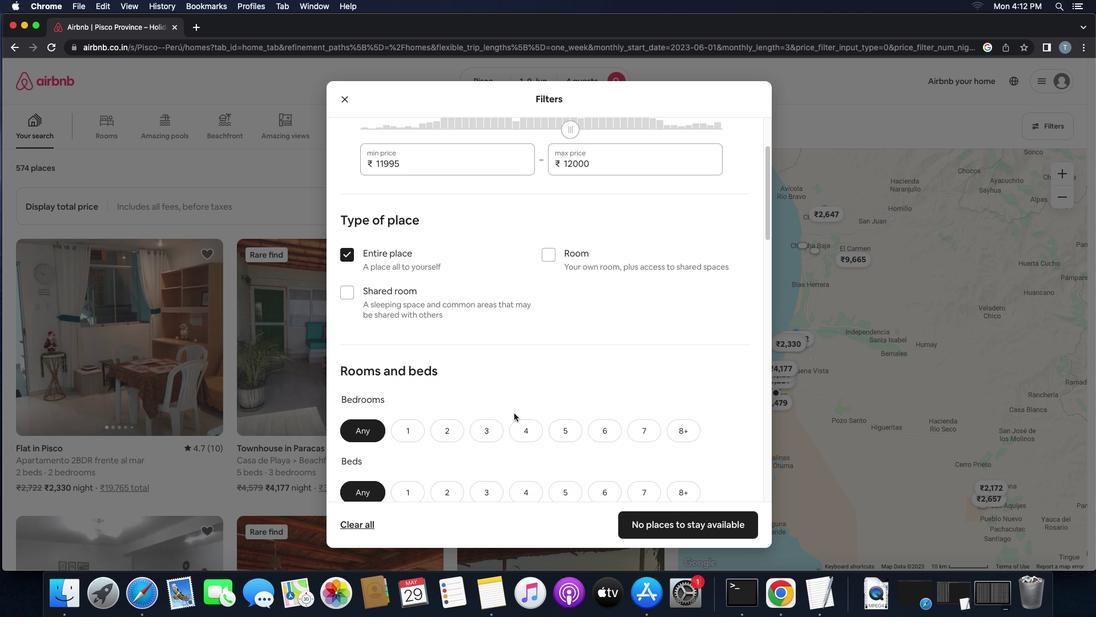 
Action: Mouse scrolled (514, 413) with delta (0, 0)
Screenshot: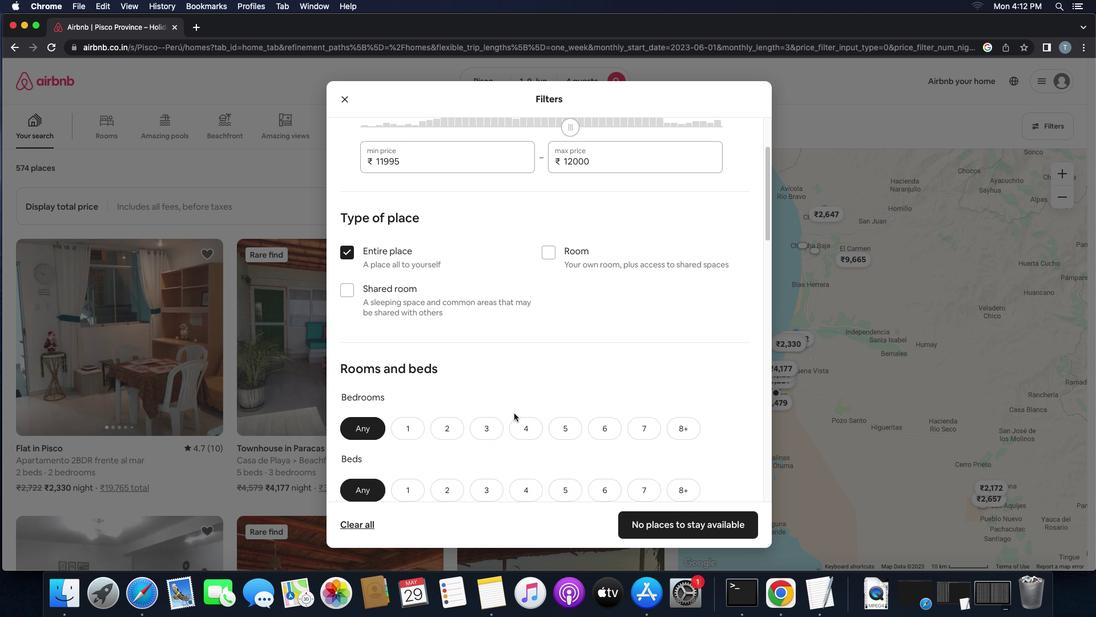 
Action: Mouse scrolled (514, 413) with delta (0, 0)
Screenshot: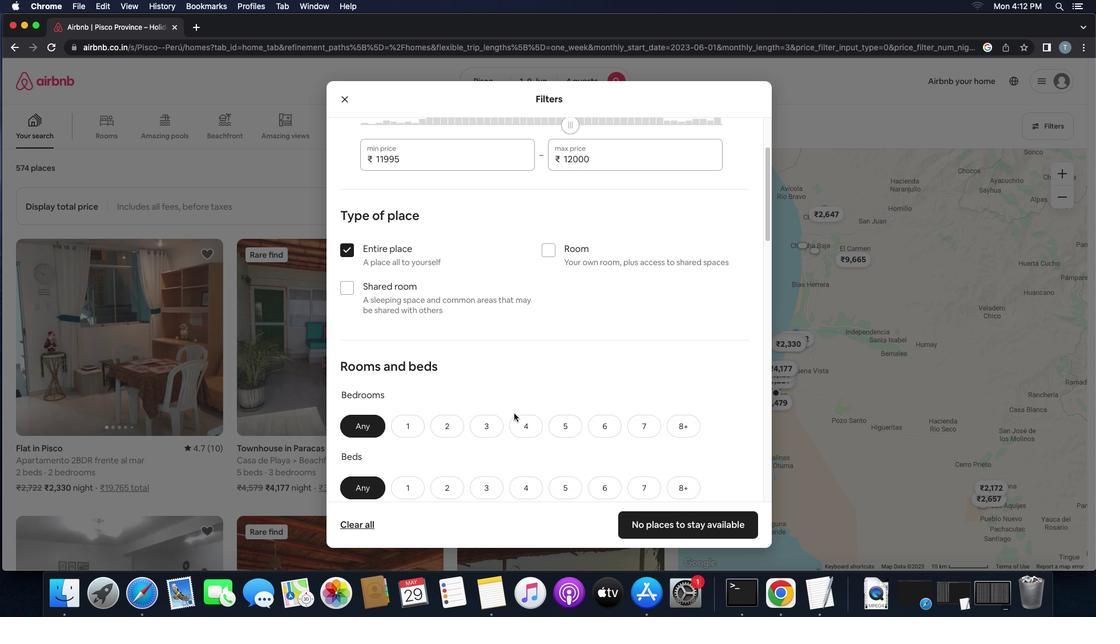
Action: Mouse scrolled (514, 413) with delta (0, 0)
Screenshot: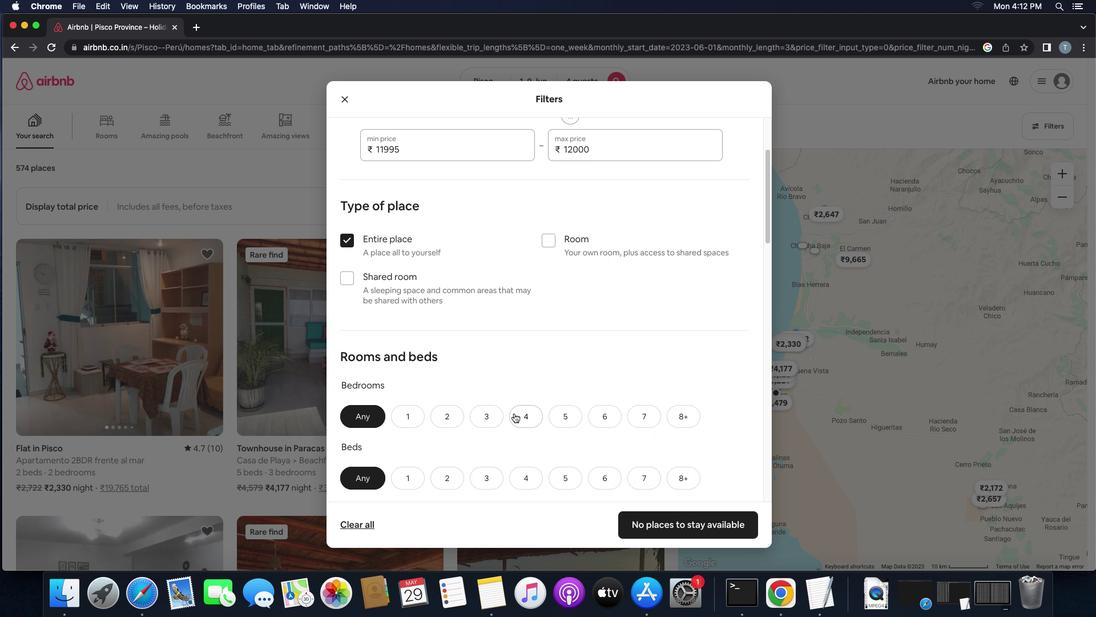 
Action: Mouse scrolled (514, 413) with delta (0, 0)
Screenshot: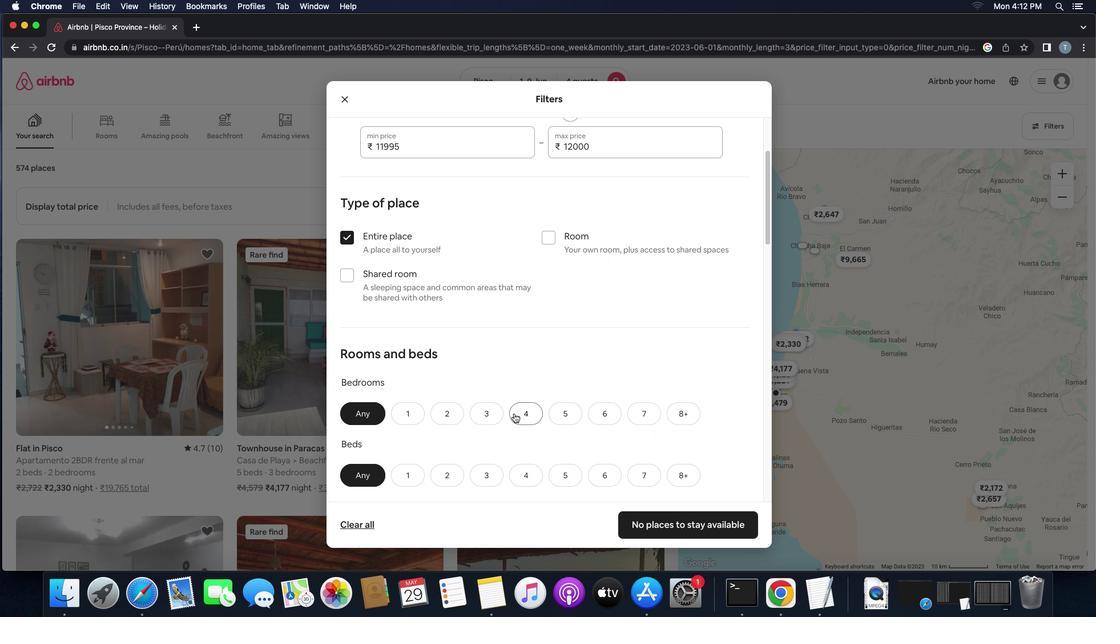 
Action: Mouse scrolled (514, 413) with delta (0, -1)
Screenshot: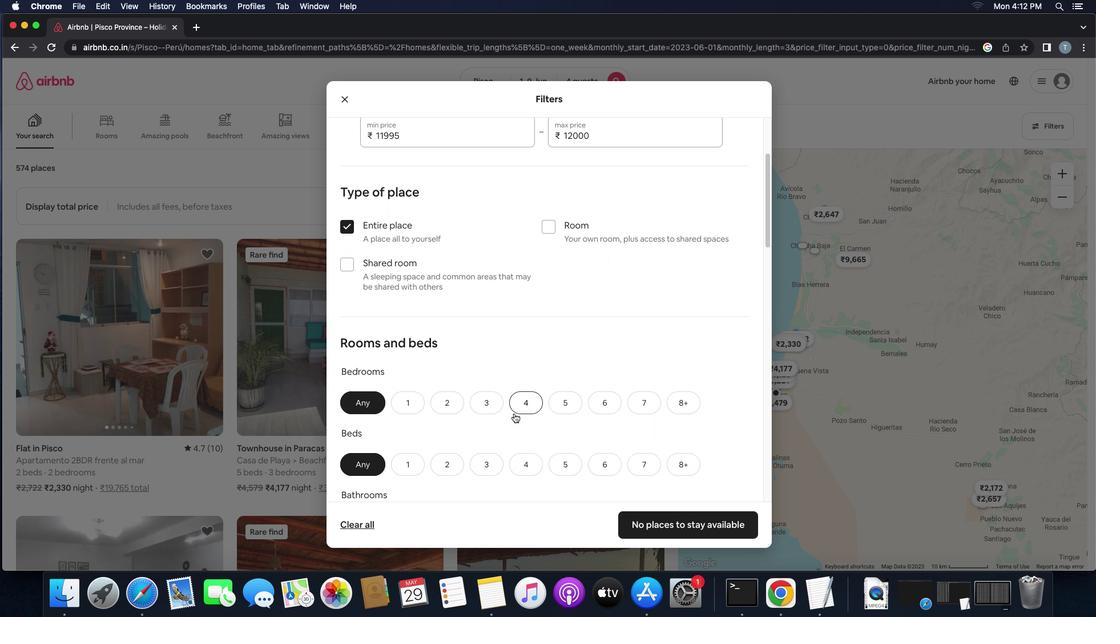 
Action: Mouse moved to (447, 316)
Screenshot: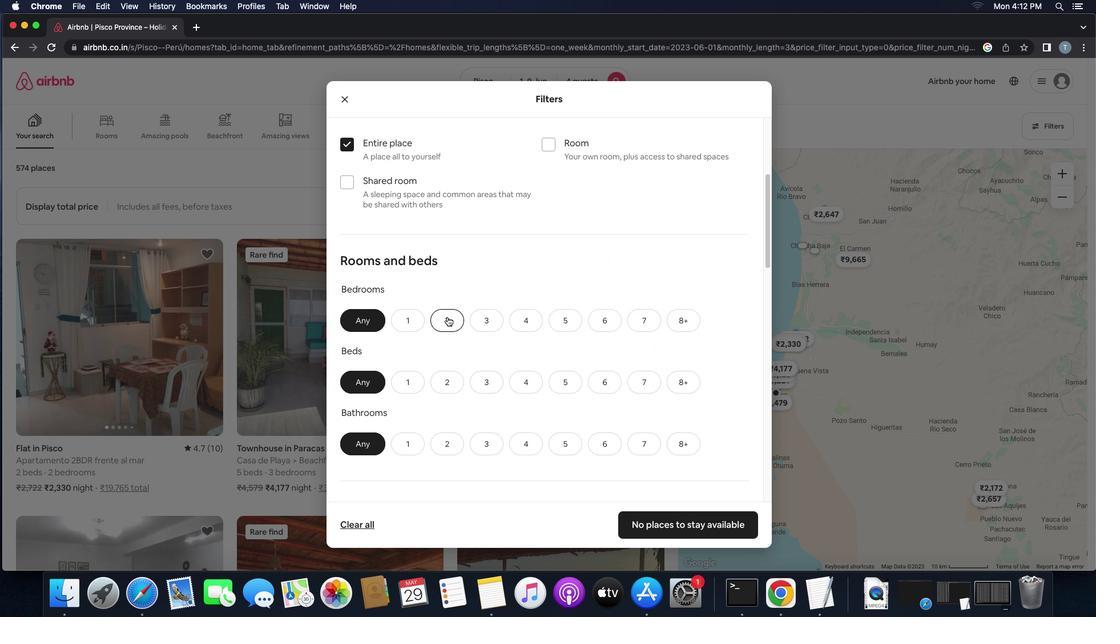 
Action: Mouse pressed left at (447, 316)
Screenshot: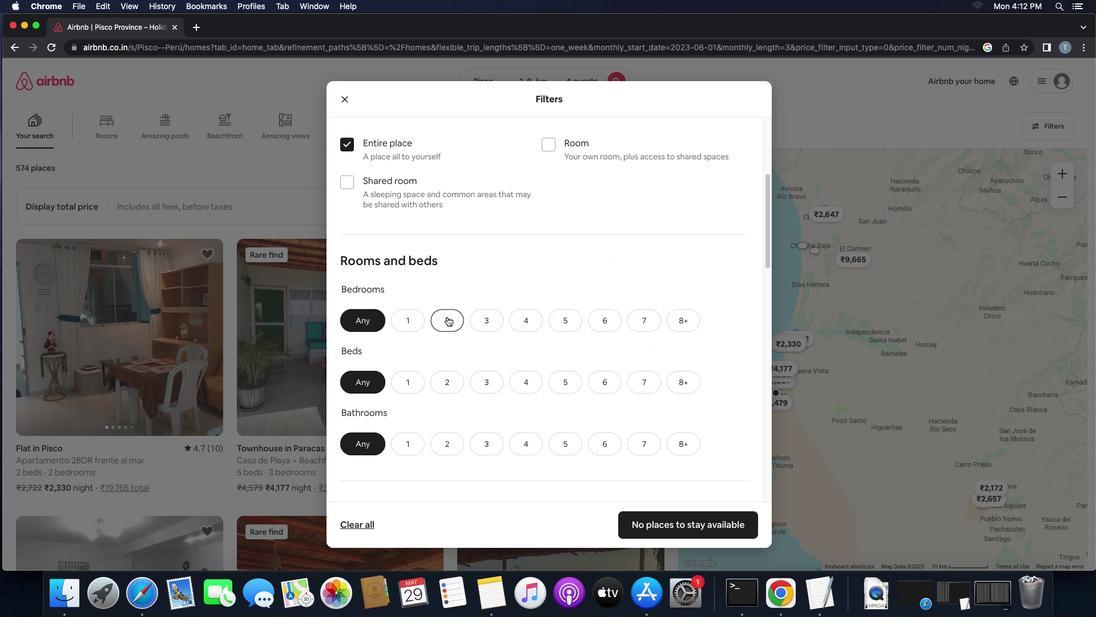 
Action: Mouse moved to (445, 383)
Screenshot: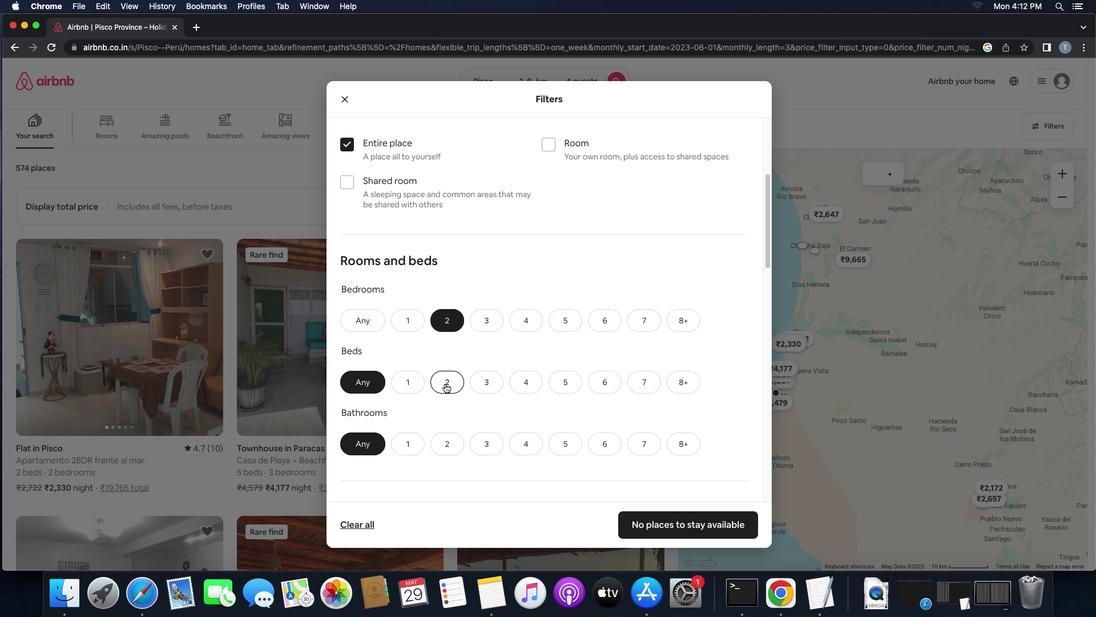
Action: Mouse pressed left at (445, 383)
Screenshot: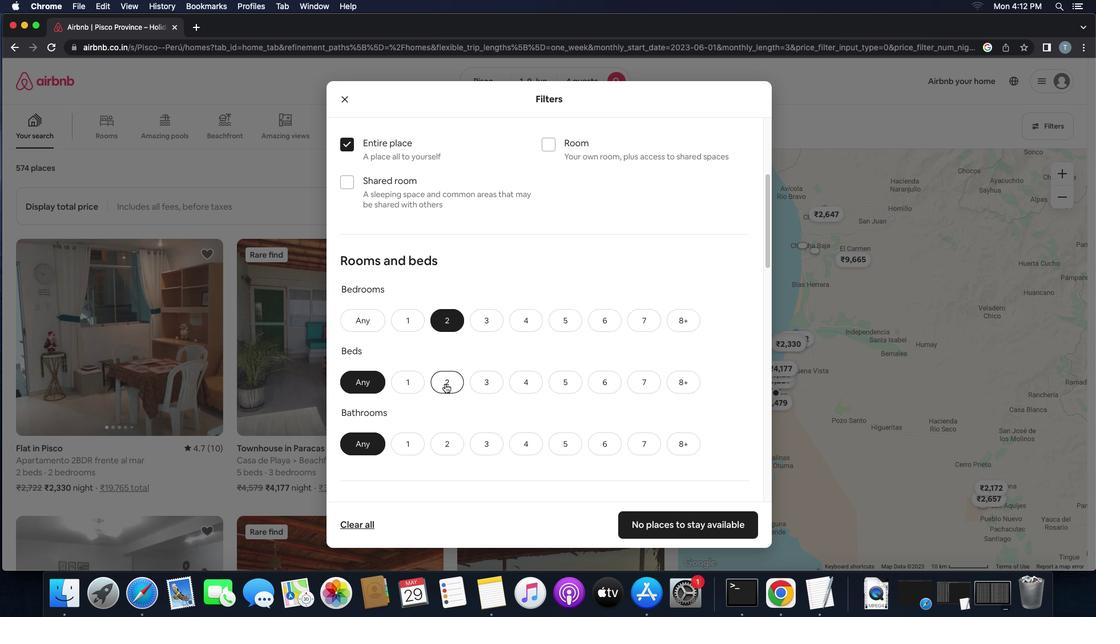 
Action: Mouse moved to (442, 442)
Screenshot: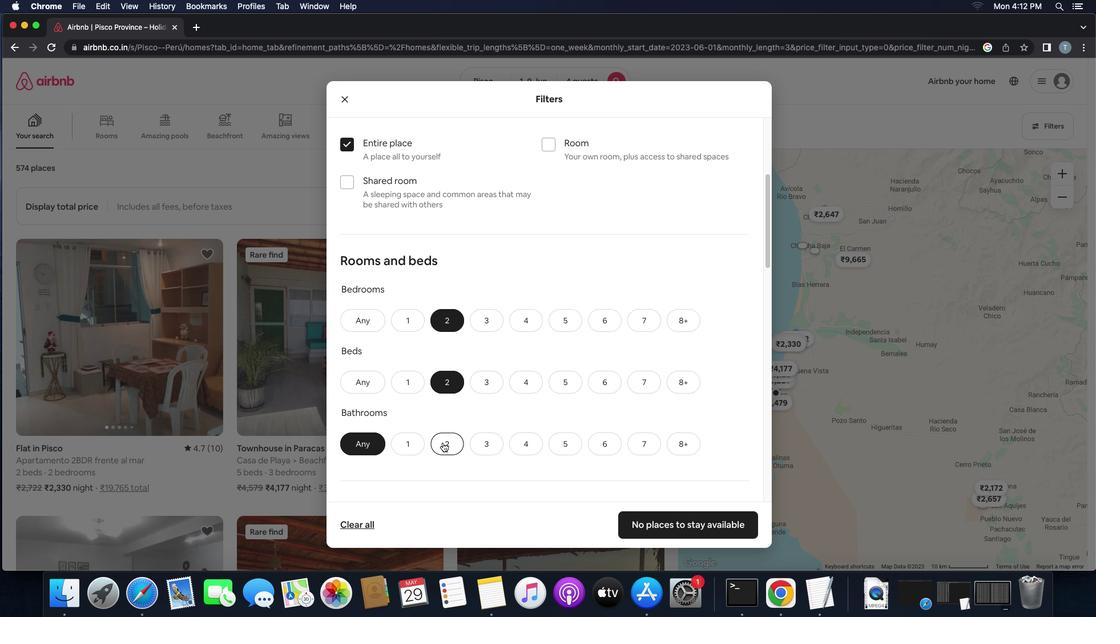 
Action: Mouse pressed left at (442, 442)
Screenshot: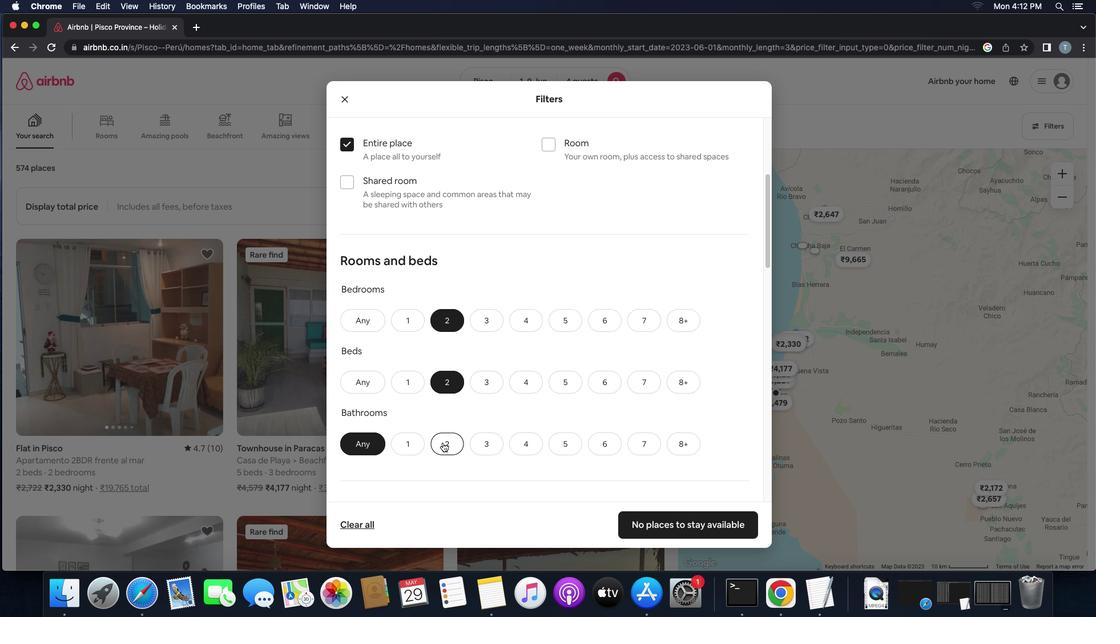 
Action: Mouse moved to (549, 435)
Screenshot: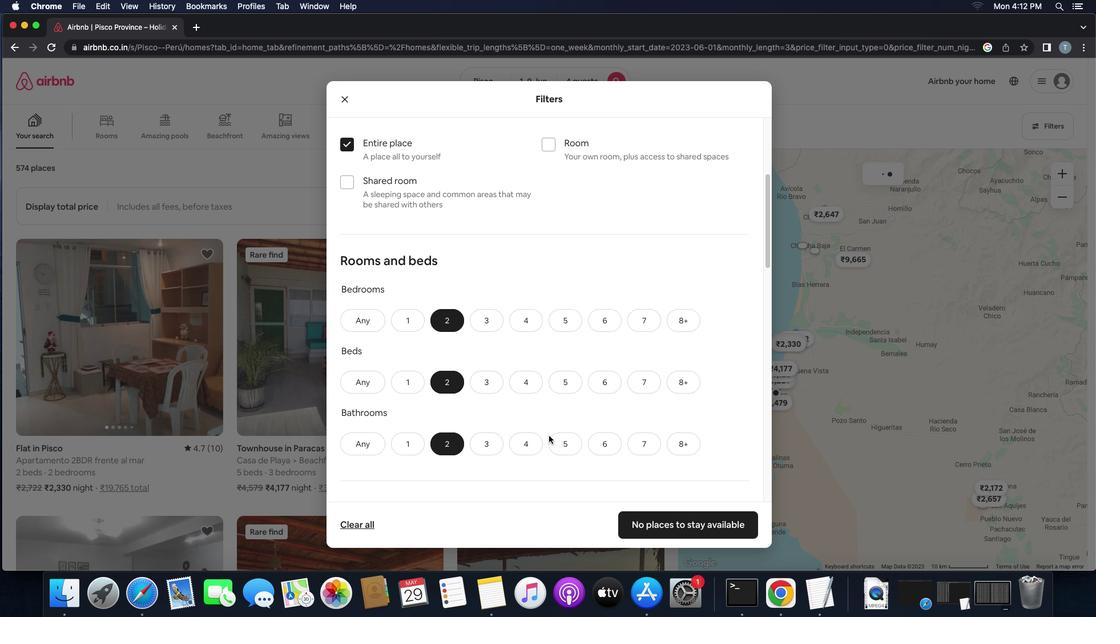 
Action: Mouse scrolled (549, 435) with delta (0, 0)
Screenshot: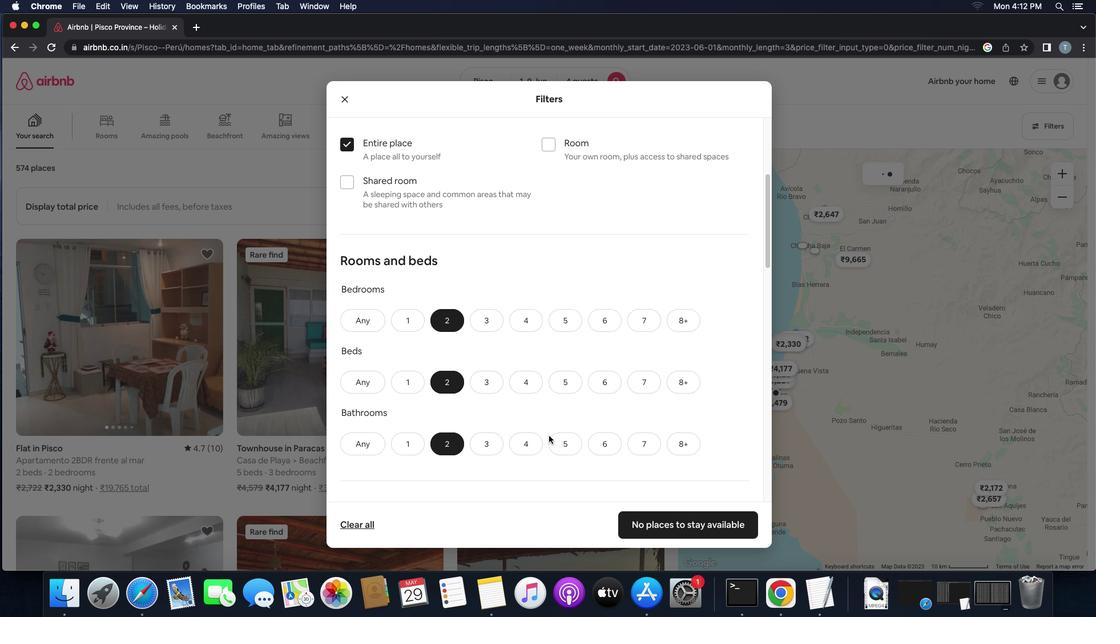 
Action: Mouse scrolled (549, 435) with delta (0, 0)
Screenshot: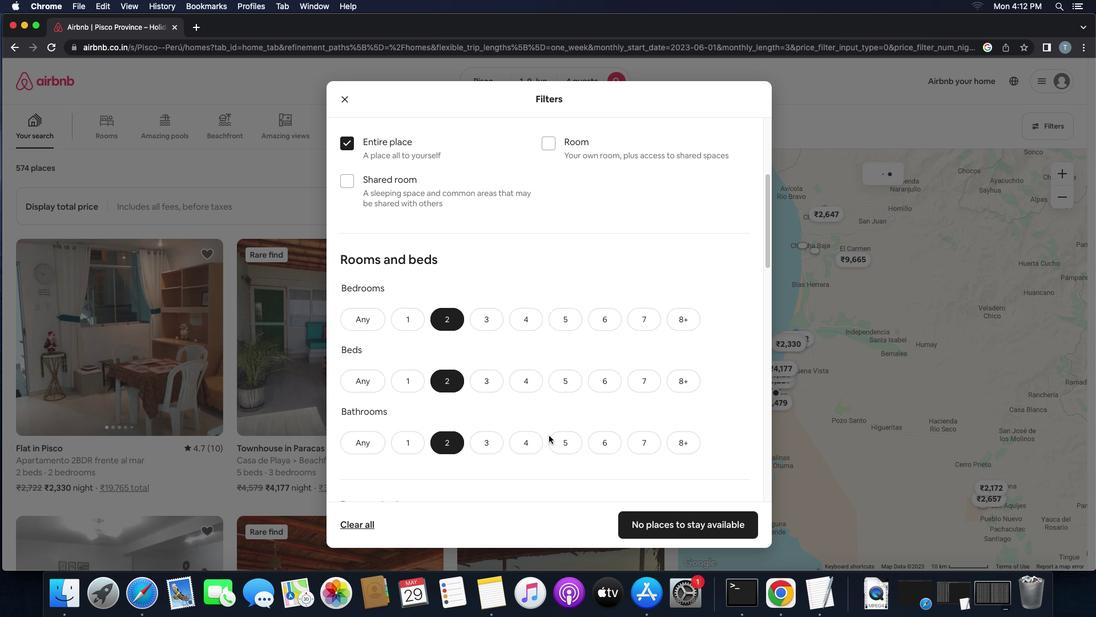 
Action: Mouse scrolled (549, 435) with delta (0, -1)
Screenshot: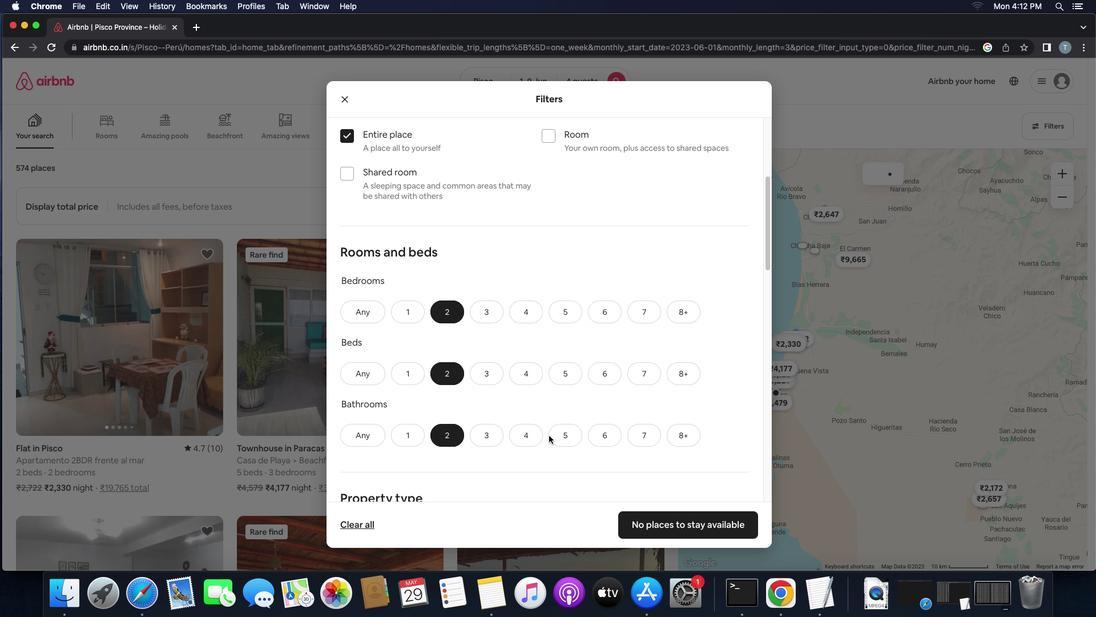 
Action: Mouse scrolled (549, 435) with delta (0, -2)
Screenshot: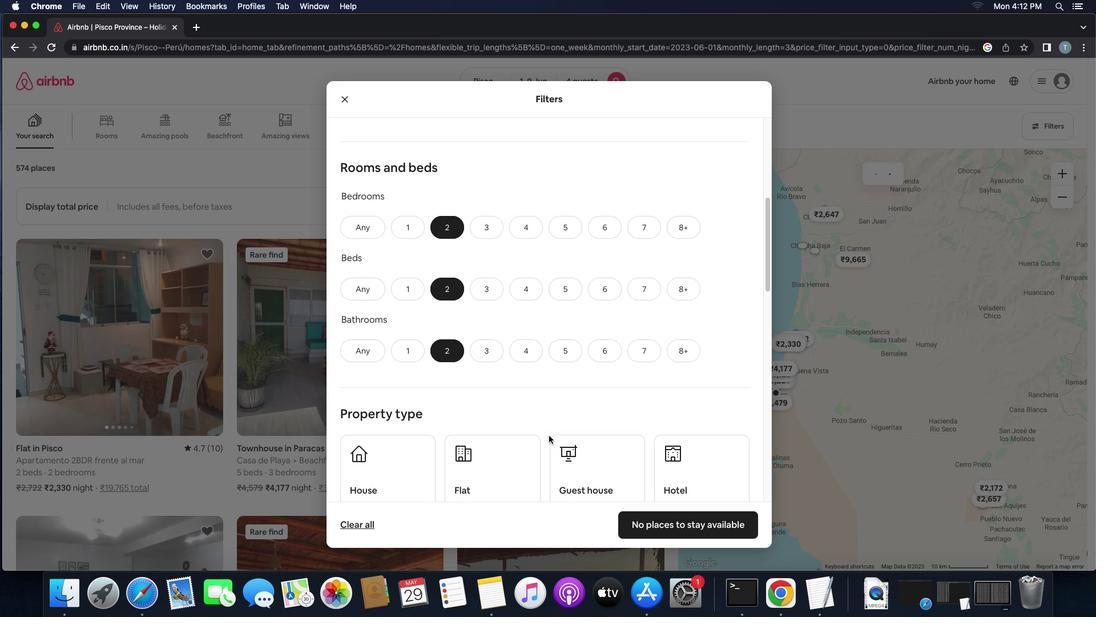 
Action: Mouse moved to (410, 361)
Screenshot: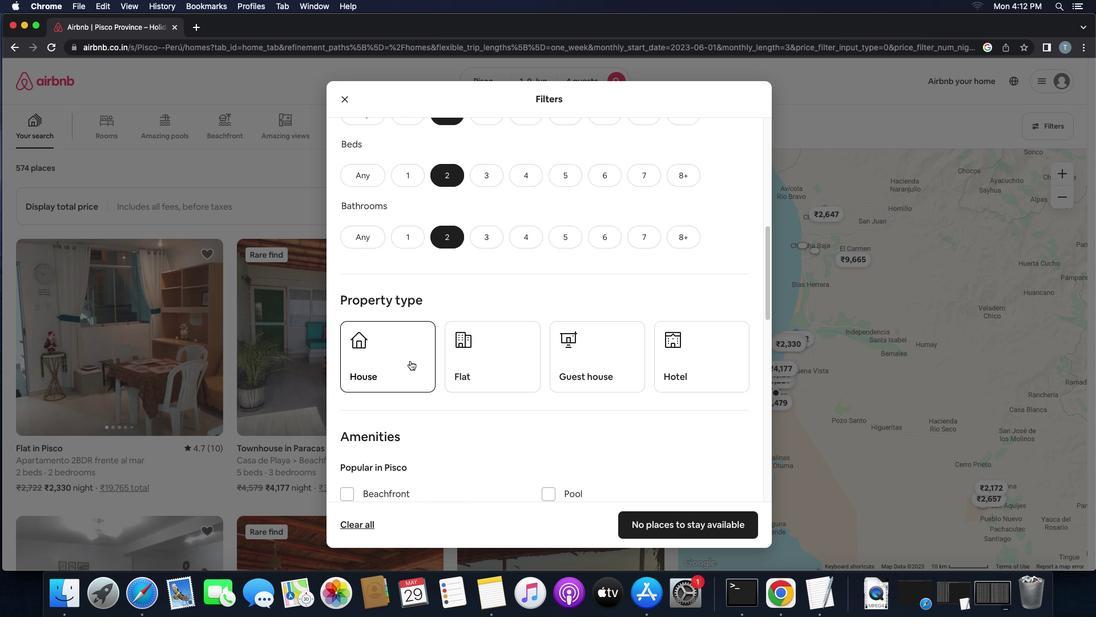 
Action: Mouse pressed left at (410, 361)
Screenshot: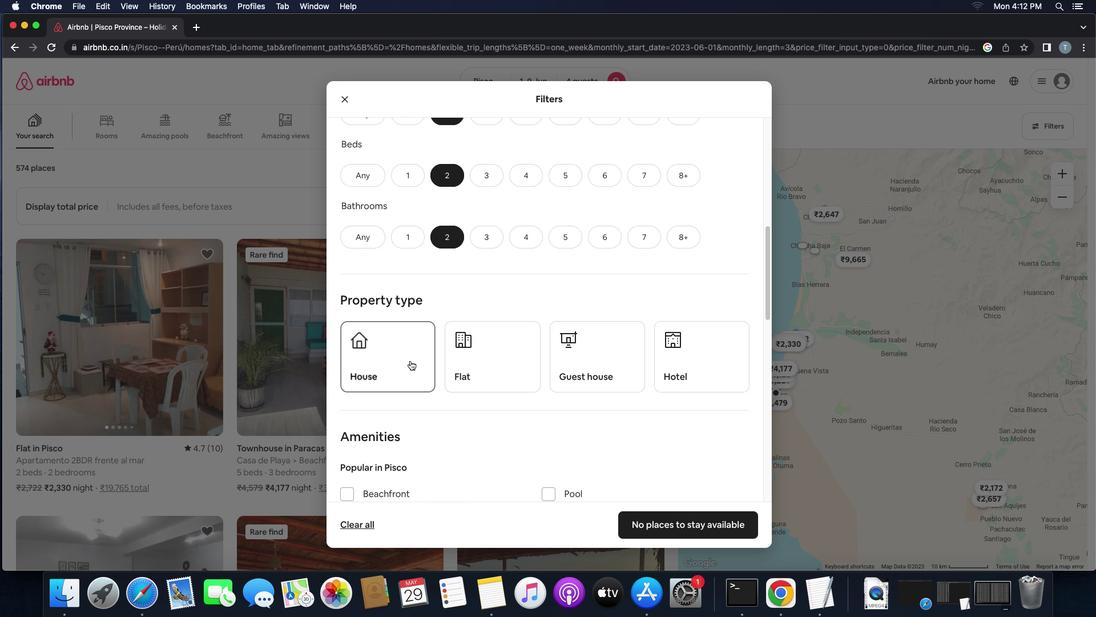
Action: Mouse moved to (473, 363)
Screenshot: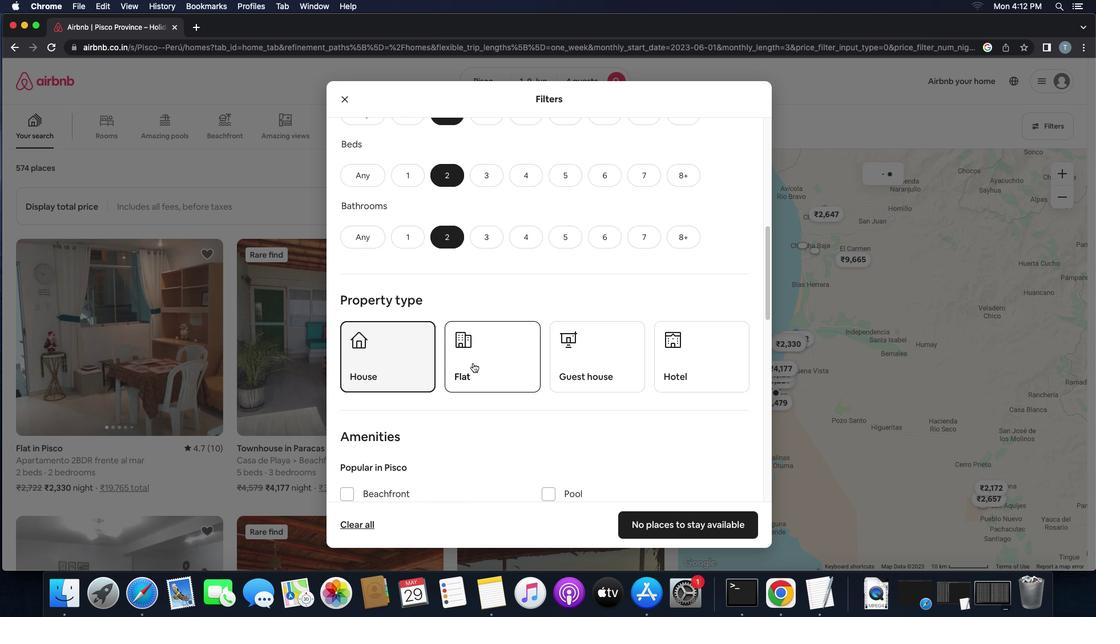 
Action: Mouse pressed left at (473, 363)
Screenshot: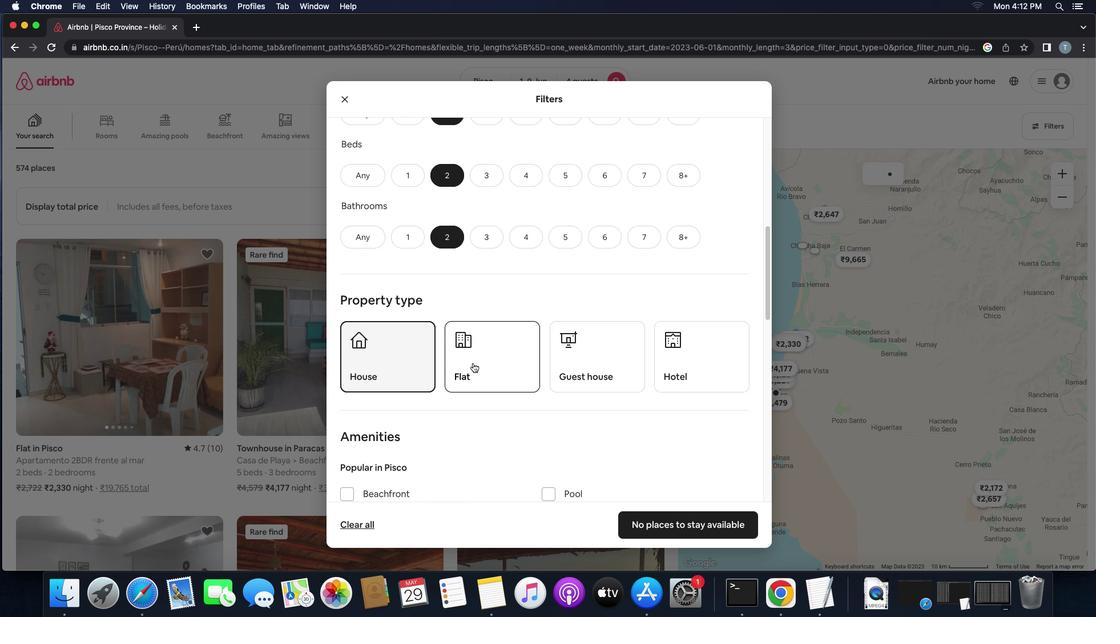 
Action: Mouse moved to (601, 371)
Screenshot: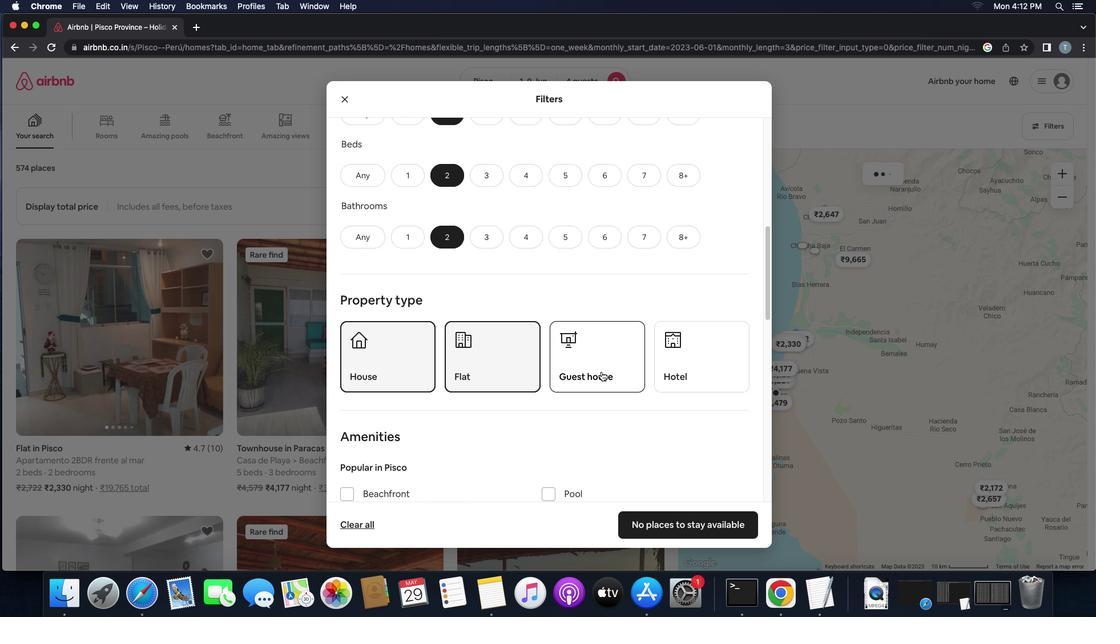 
Action: Mouse pressed left at (601, 371)
Screenshot: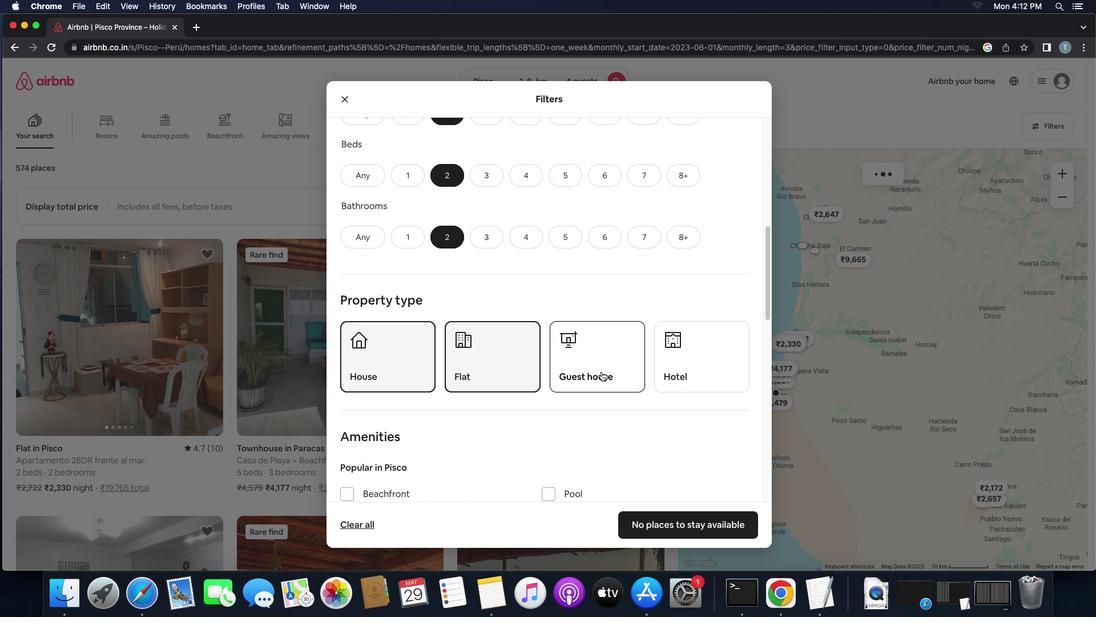 
Action: Mouse moved to (610, 381)
Screenshot: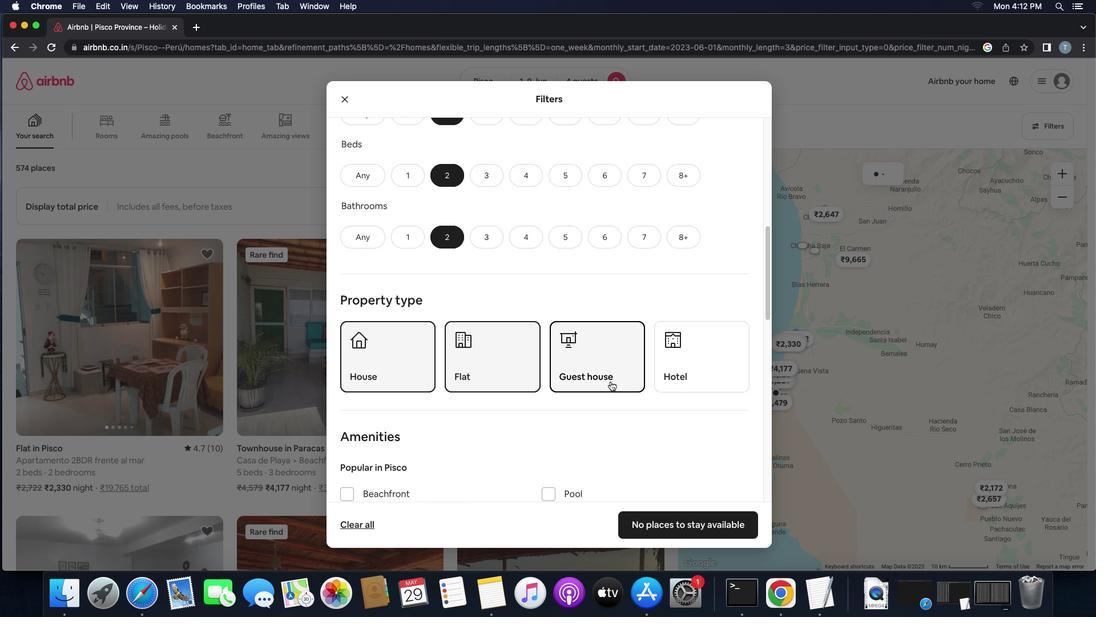 
Action: Mouse scrolled (610, 381) with delta (0, 0)
Screenshot: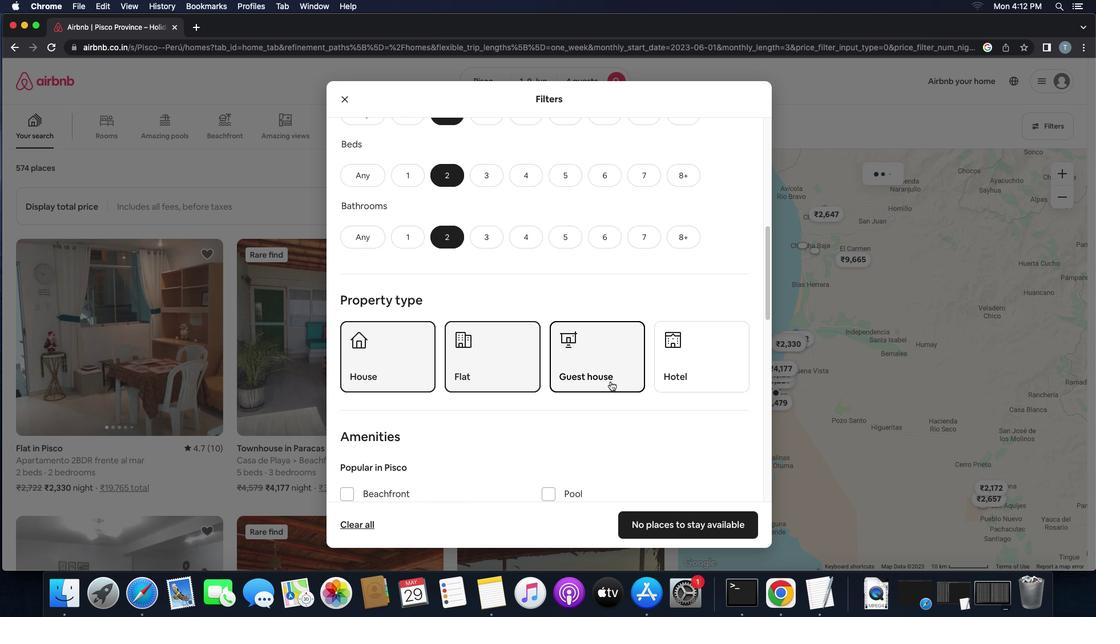 
Action: Mouse scrolled (610, 381) with delta (0, 0)
Screenshot: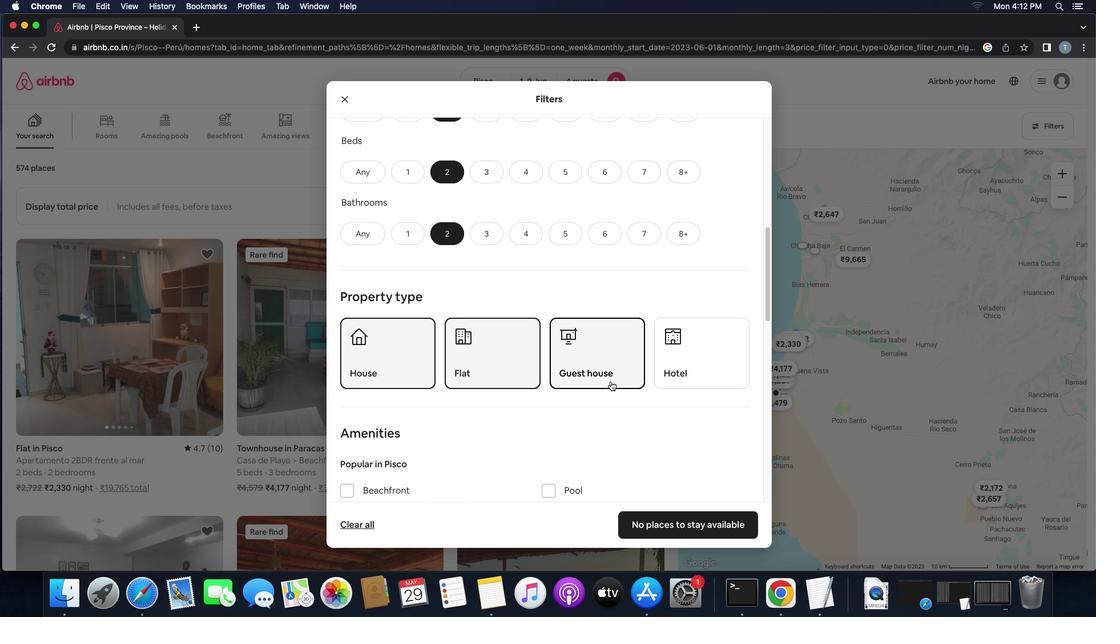 
Action: Mouse scrolled (610, 381) with delta (0, 0)
Screenshot: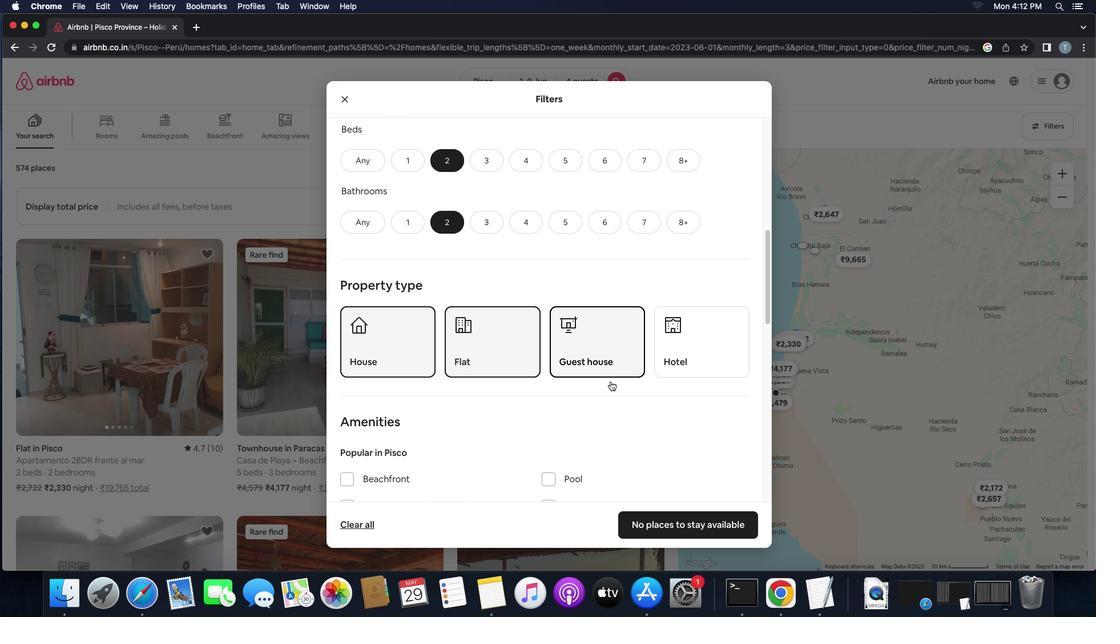 
Action: Mouse scrolled (610, 381) with delta (0, 0)
Screenshot: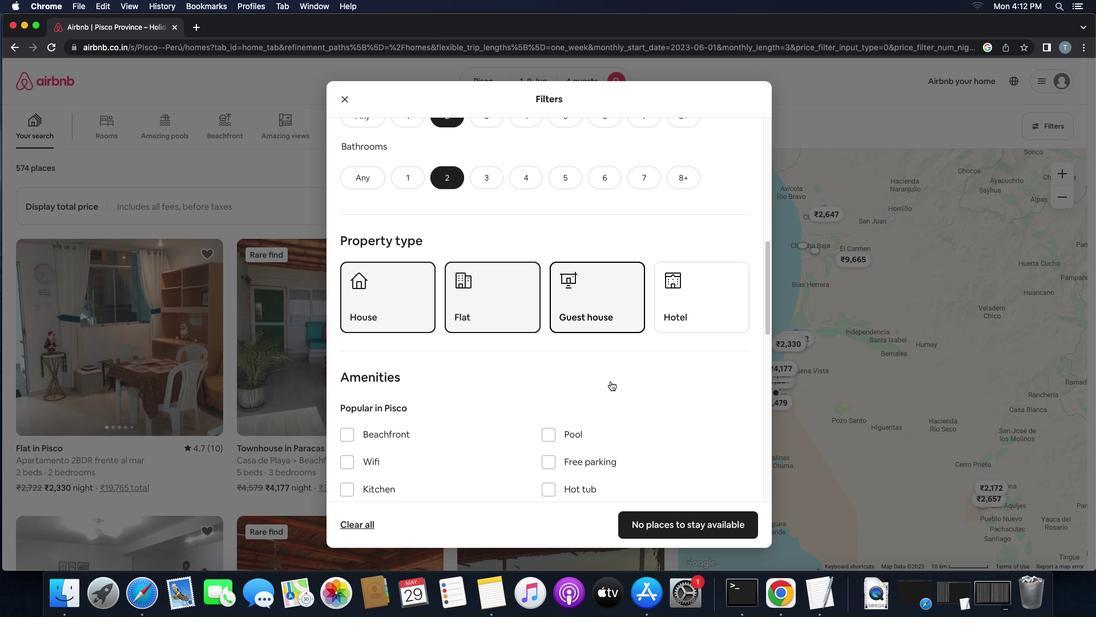 
Action: Mouse scrolled (610, 381) with delta (0, 0)
Screenshot: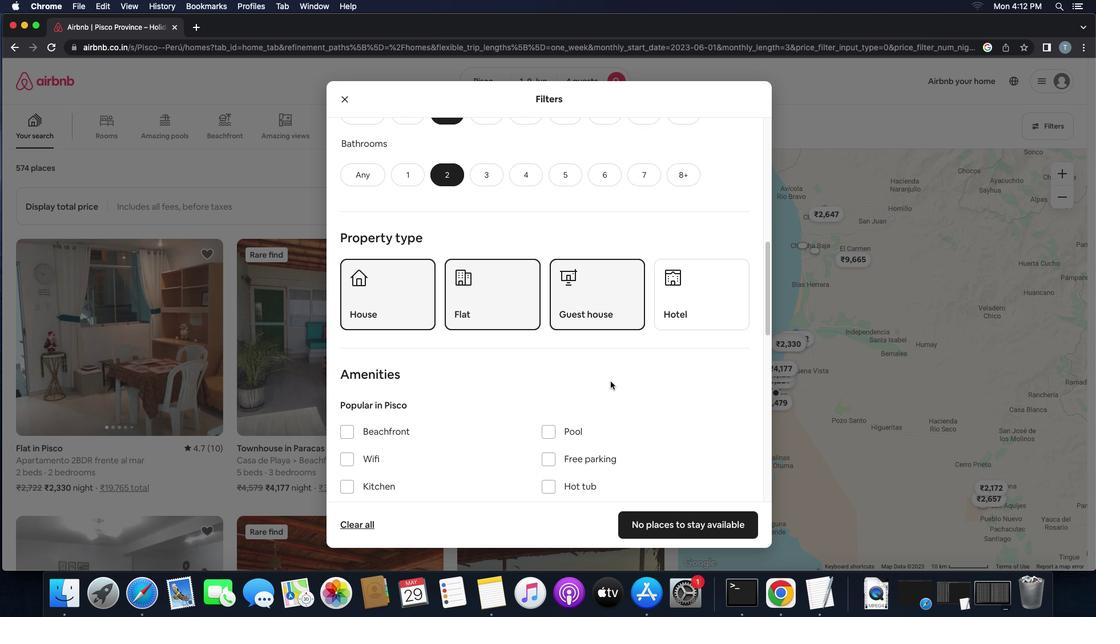 
Action: Mouse scrolled (610, 381) with delta (0, 0)
Screenshot: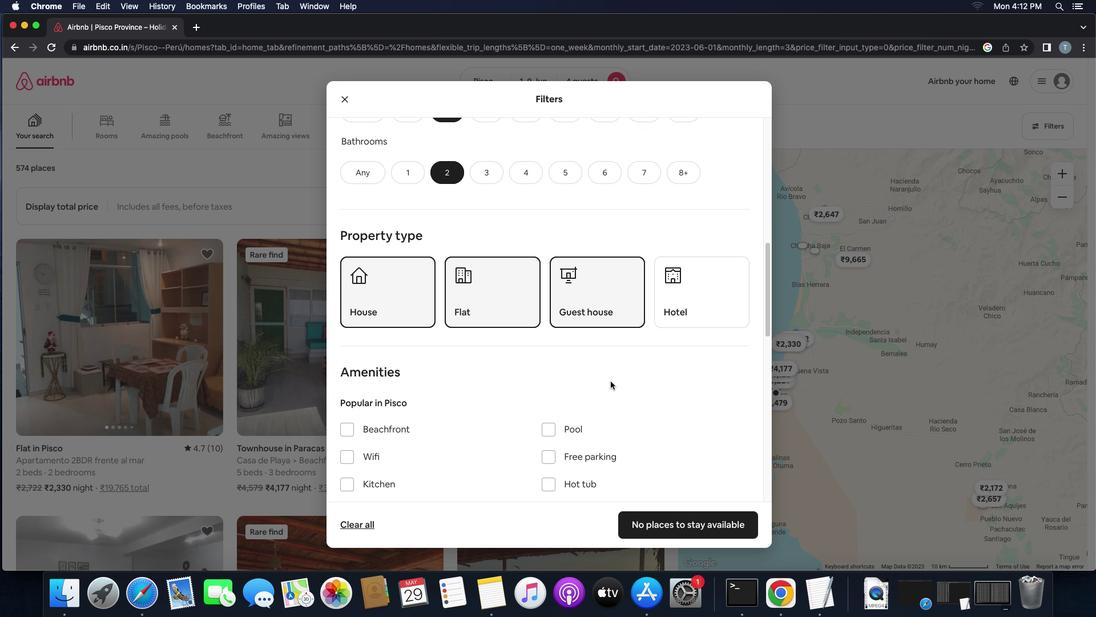
Action: Mouse scrolled (610, 381) with delta (0, 0)
Screenshot: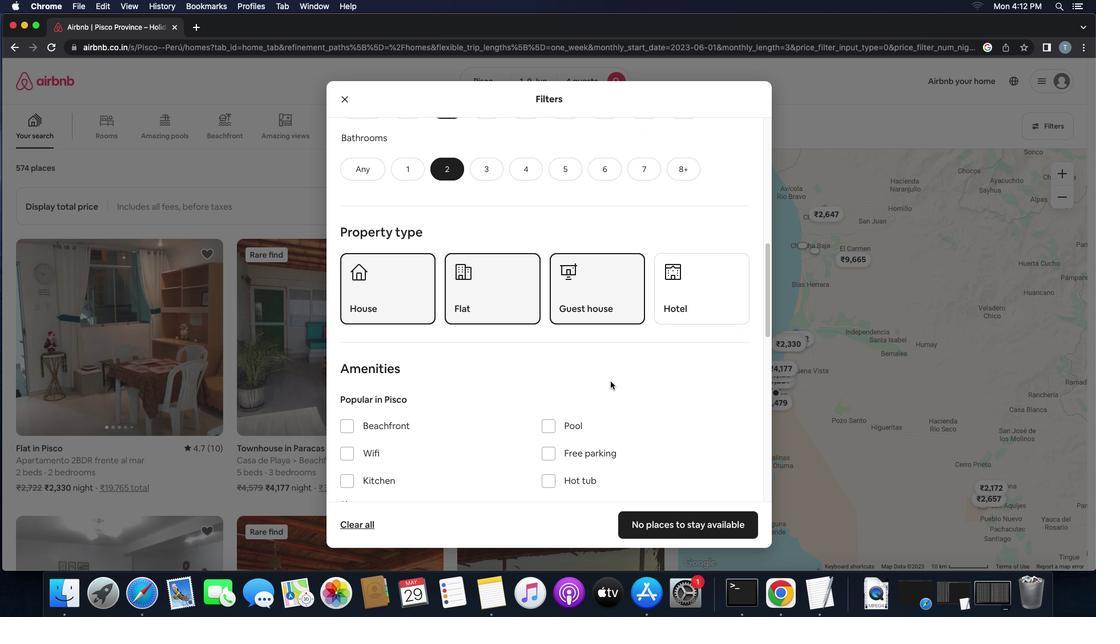 
Action: Mouse scrolled (610, 381) with delta (0, 0)
Screenshot: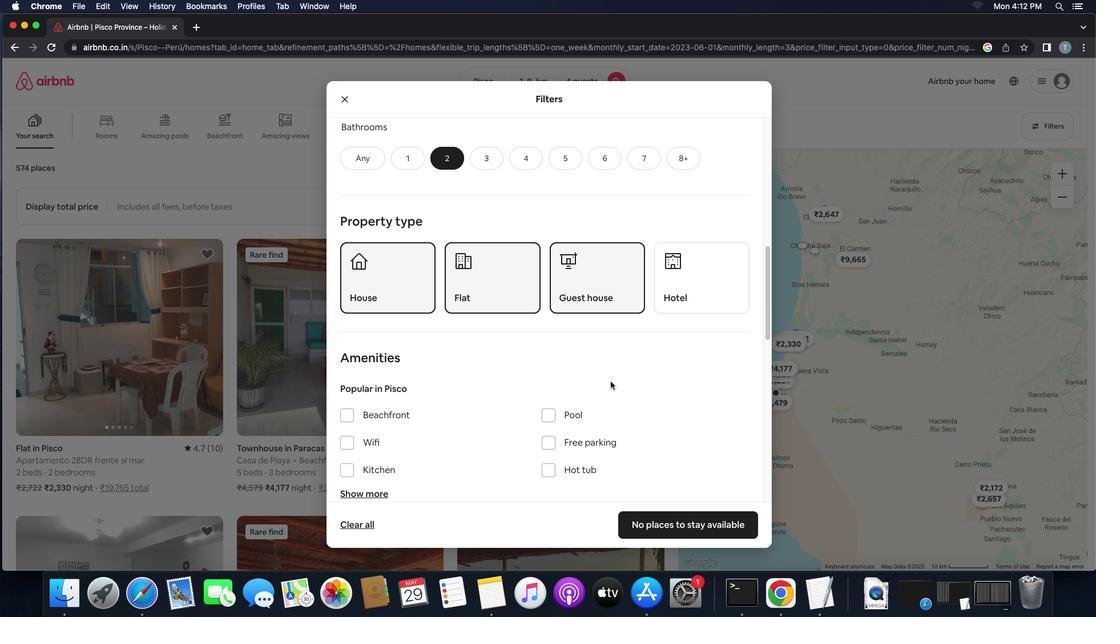 
Action: Mouse scrolled (610, 381) with delta (0, 0)
Screenshot: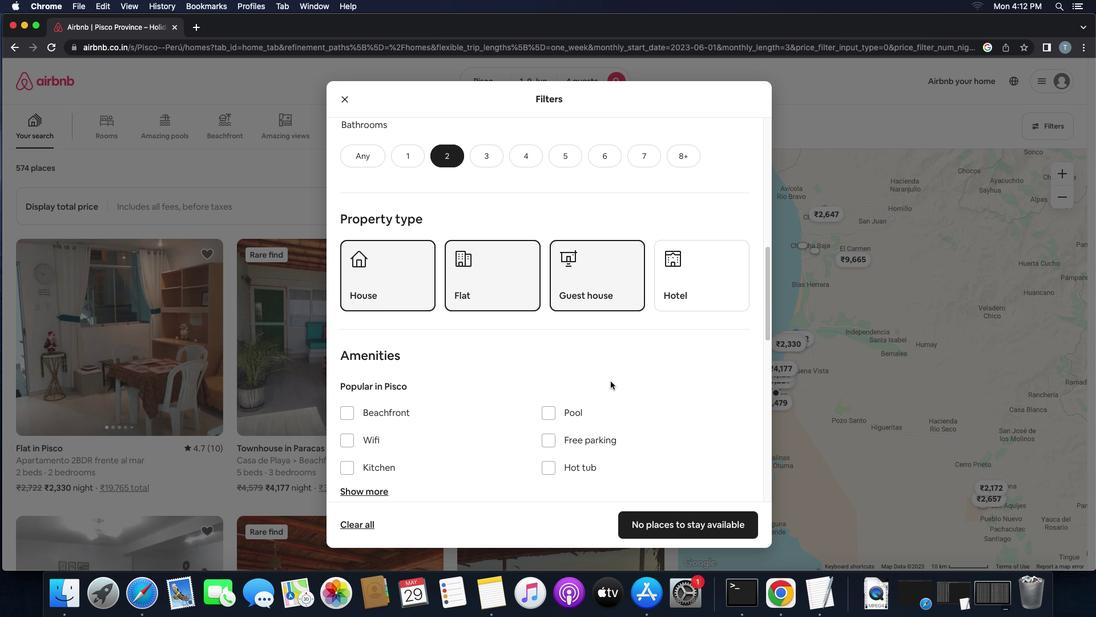 
Action: Mouse scrolled (610, 381) with delta (0, 0)
Screenshot: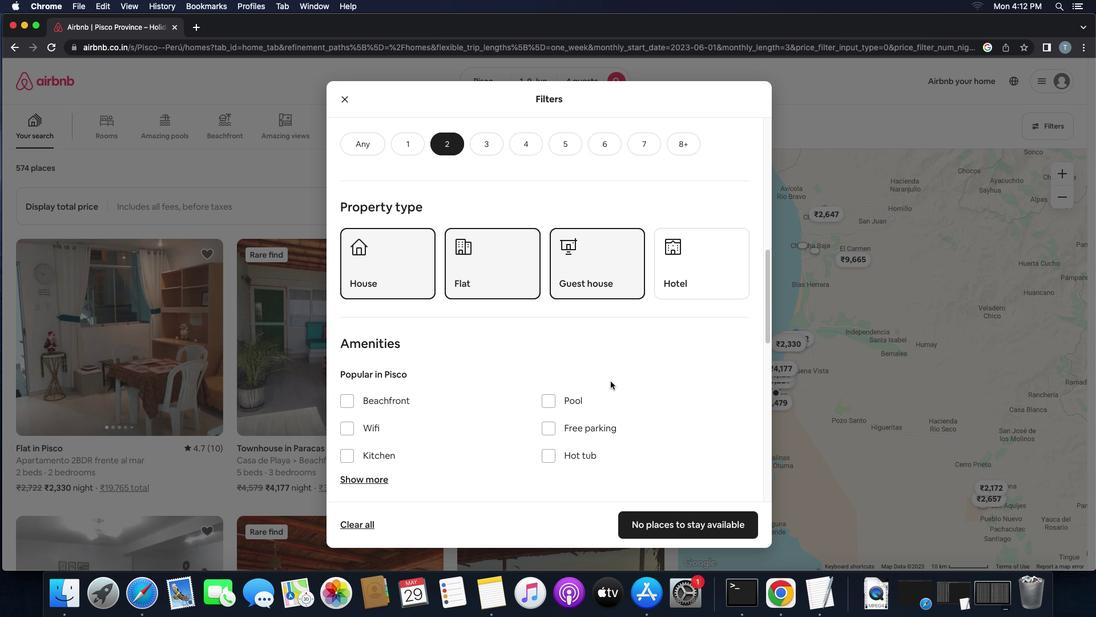 
Action: Mouse scrolled (610, 381) with delta (0, 0)
Screenshot: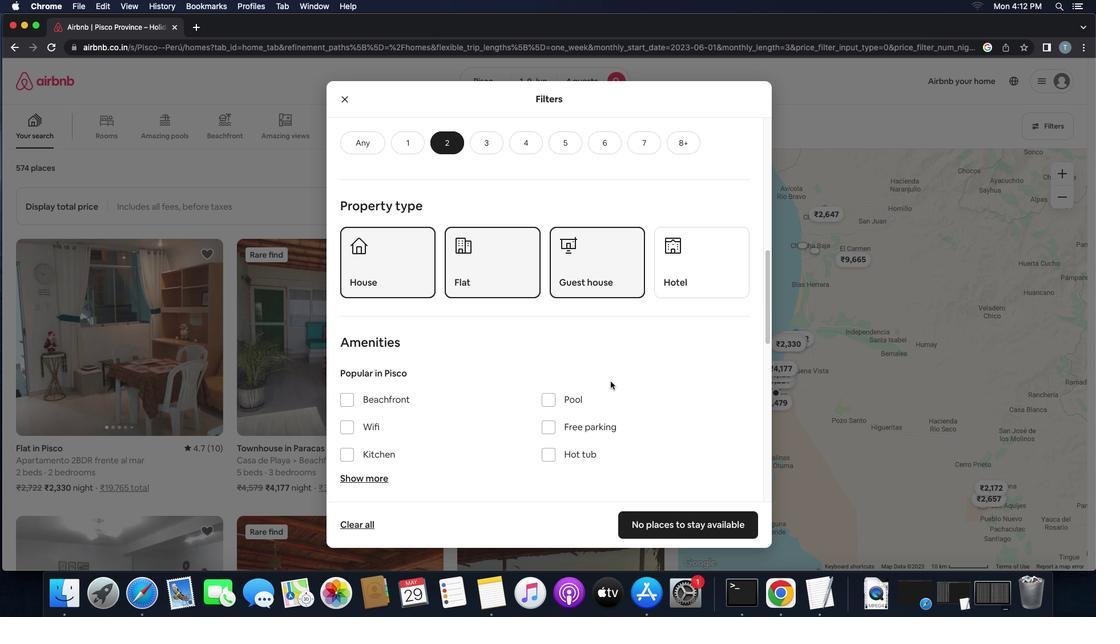 
Action: Mouse moved to (610, 381)
Screenshot: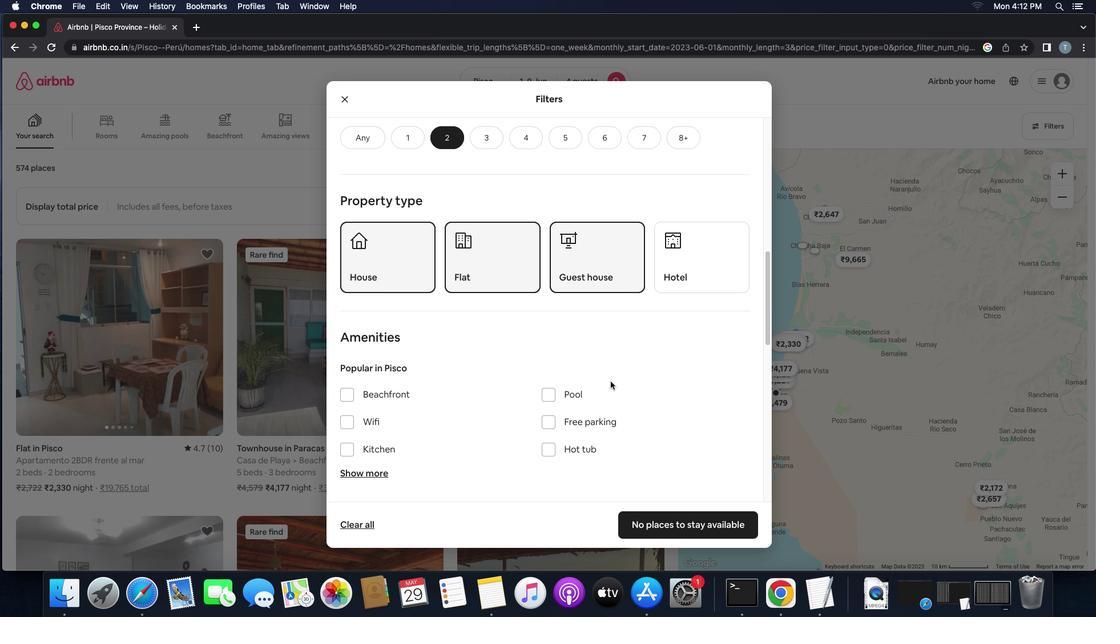 
Action: Mouse scrolled (610, 381) with delta (0, 0)
Screenshot: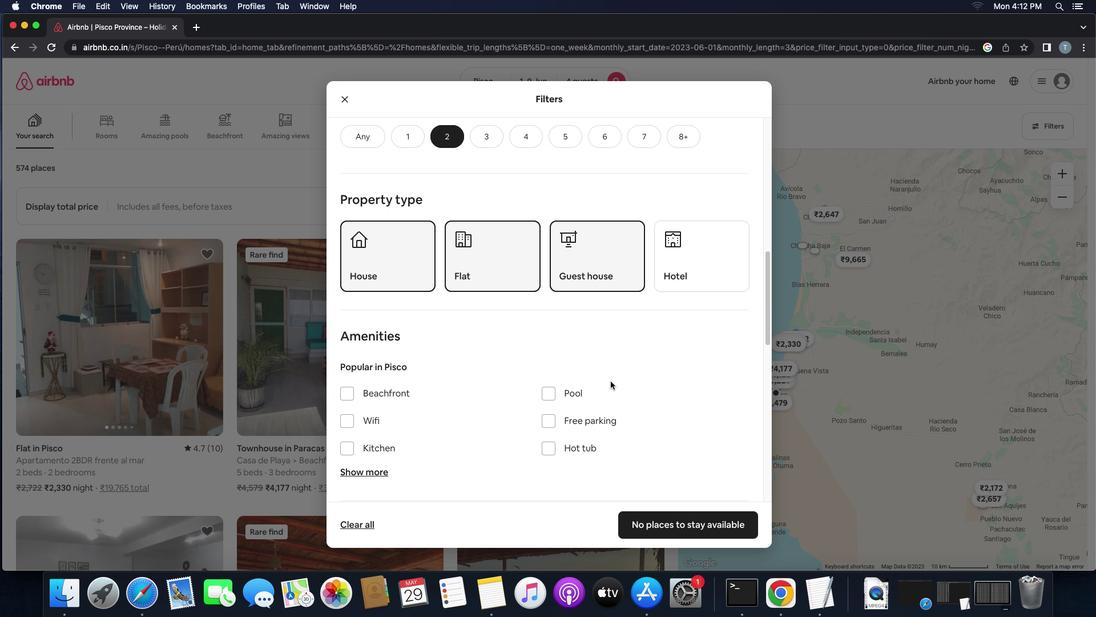 
Action: Mouse scrolled (610, 381) with delta (0, 0)
Screenshot: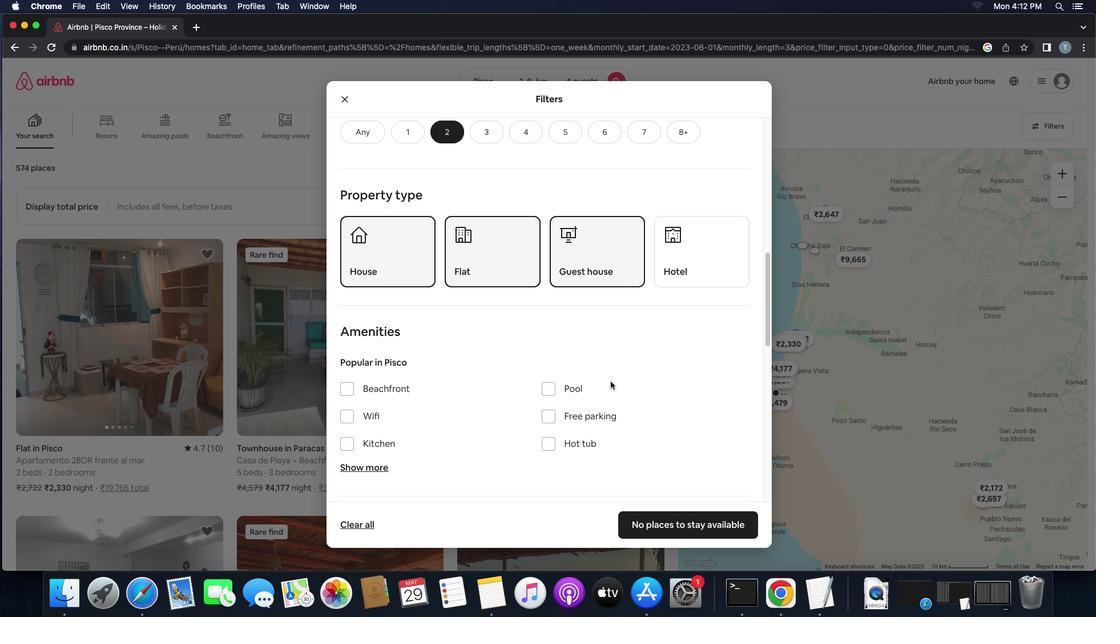 
Action: Mouse scrolled (610, 381) with delta (0, -1)
Screenshot: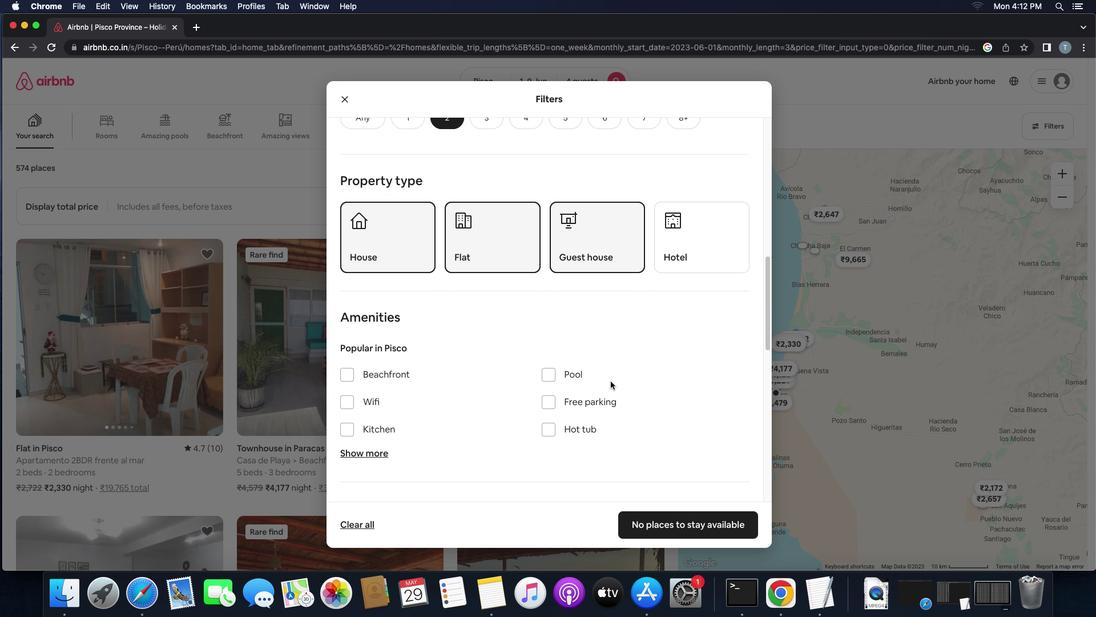 
Action: Mouse scrolled (610, 381) with delta (0, -2)
Screenshot: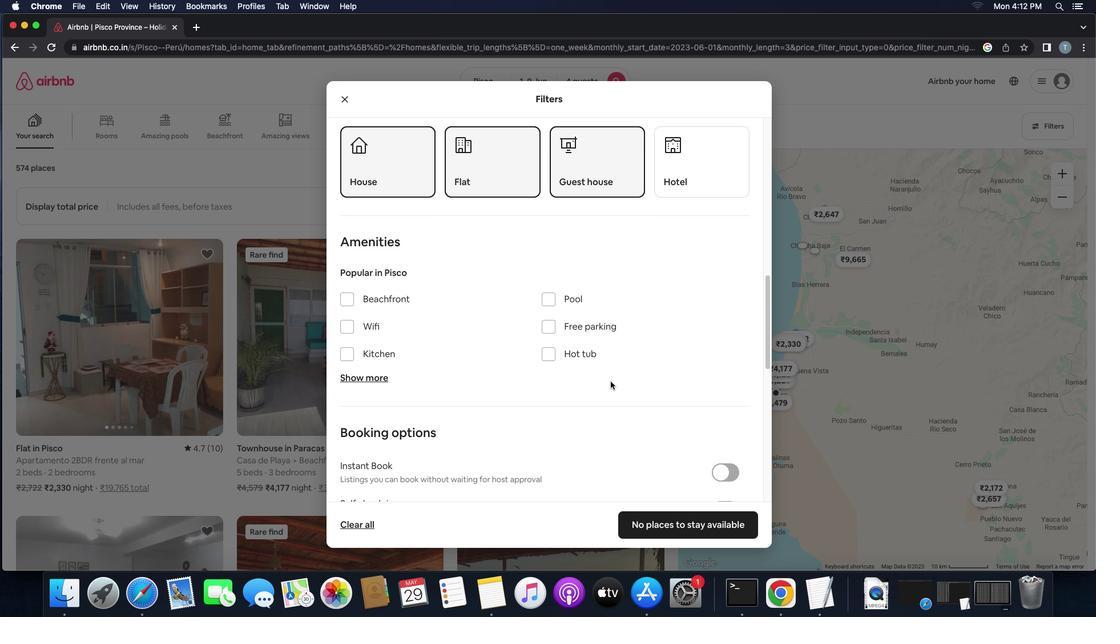
Action: Mouse moved to (609, 382)
Screenshot: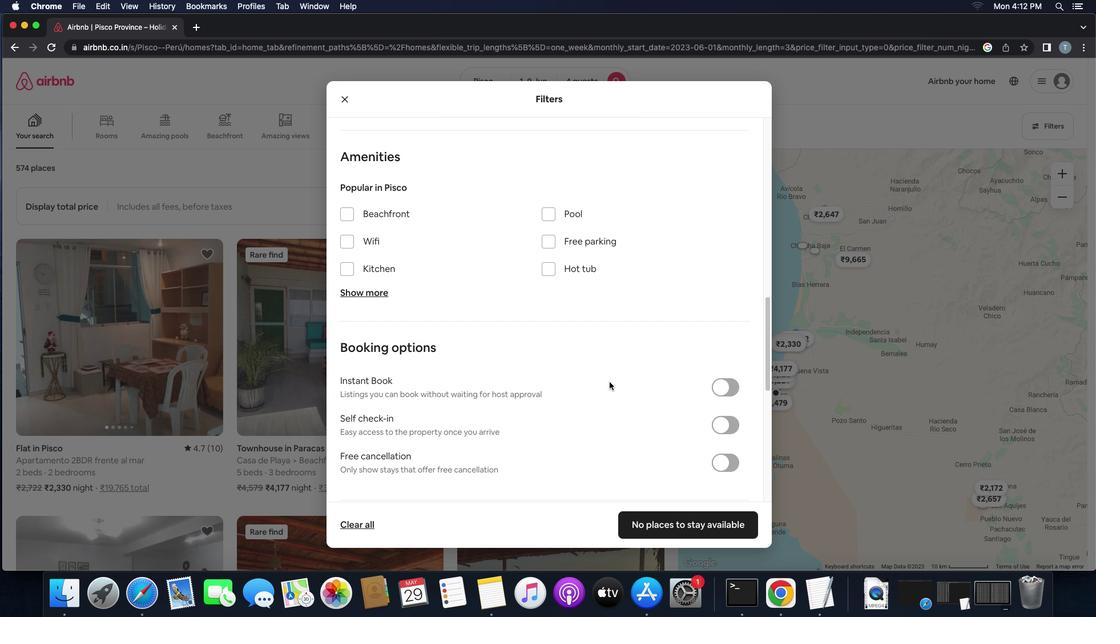 
Action: Mouse scrolled (609, 382) with delta (0, 0)
Screenshot: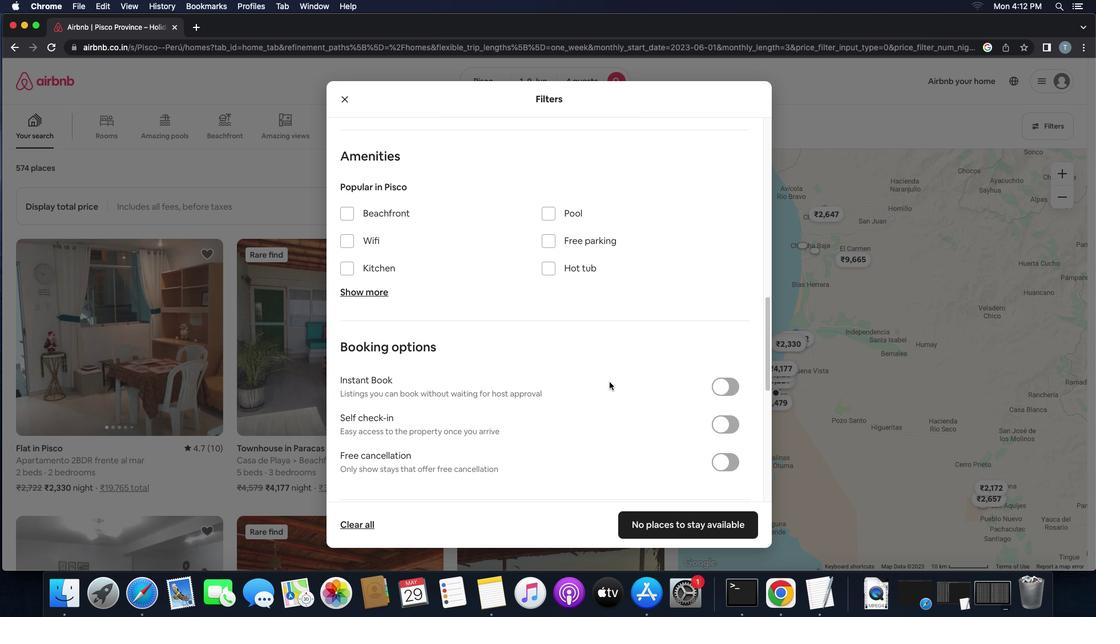 
Action: Mouse scrolled (609, 382) with delta (0, 0)
Screenshot: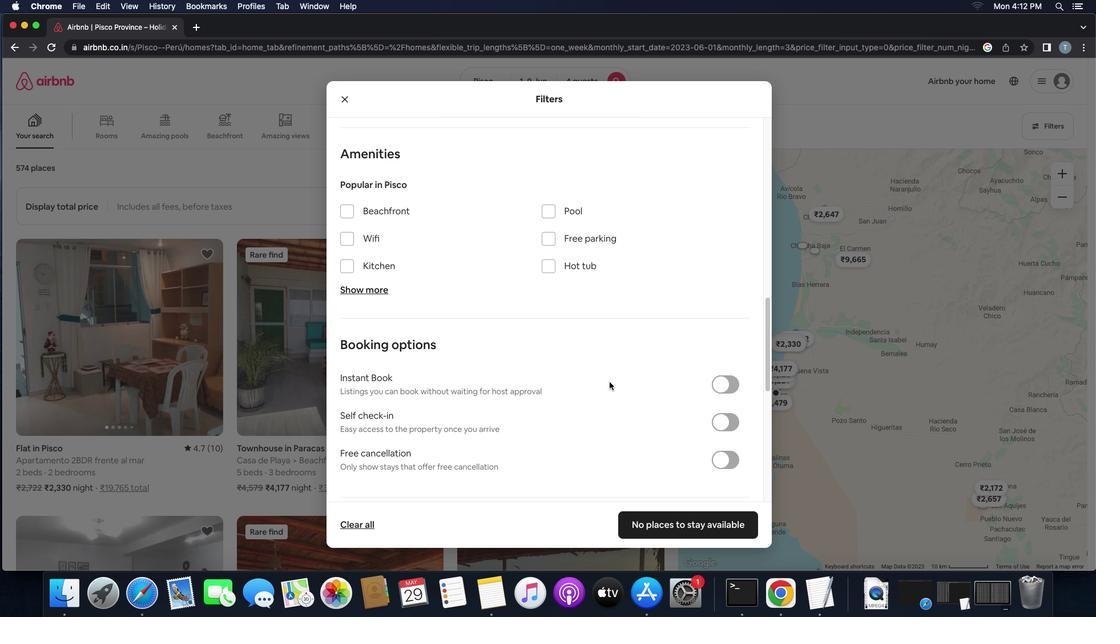 
Action: Mouse scrolled (609, 382) with delta (0, -1)
Screenshot: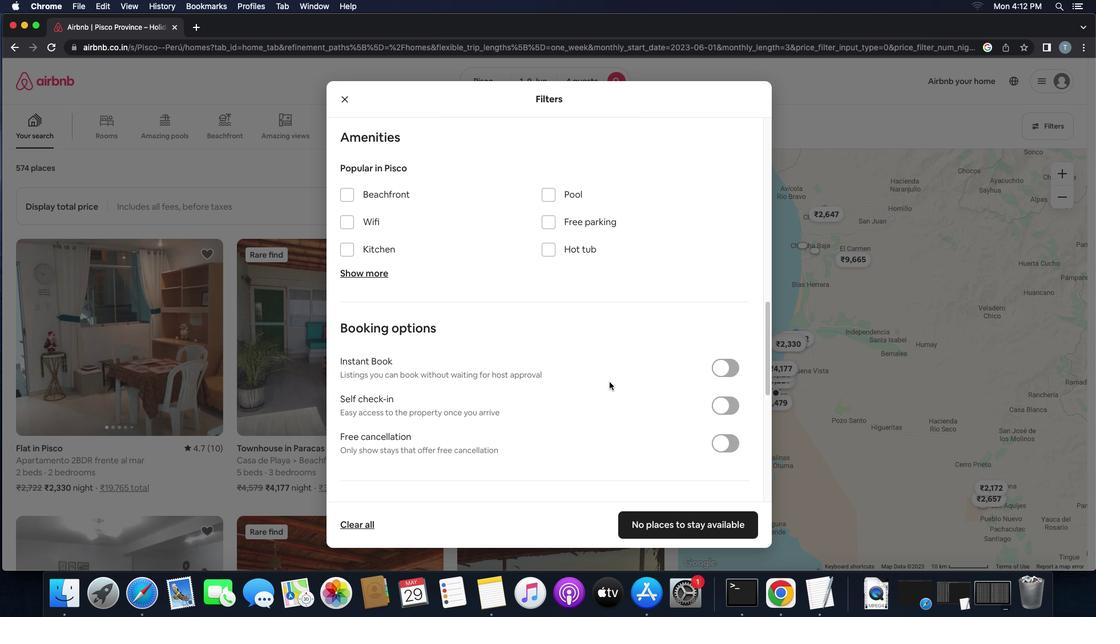
Action: Mouse moved to (721, 350)
Screenshot: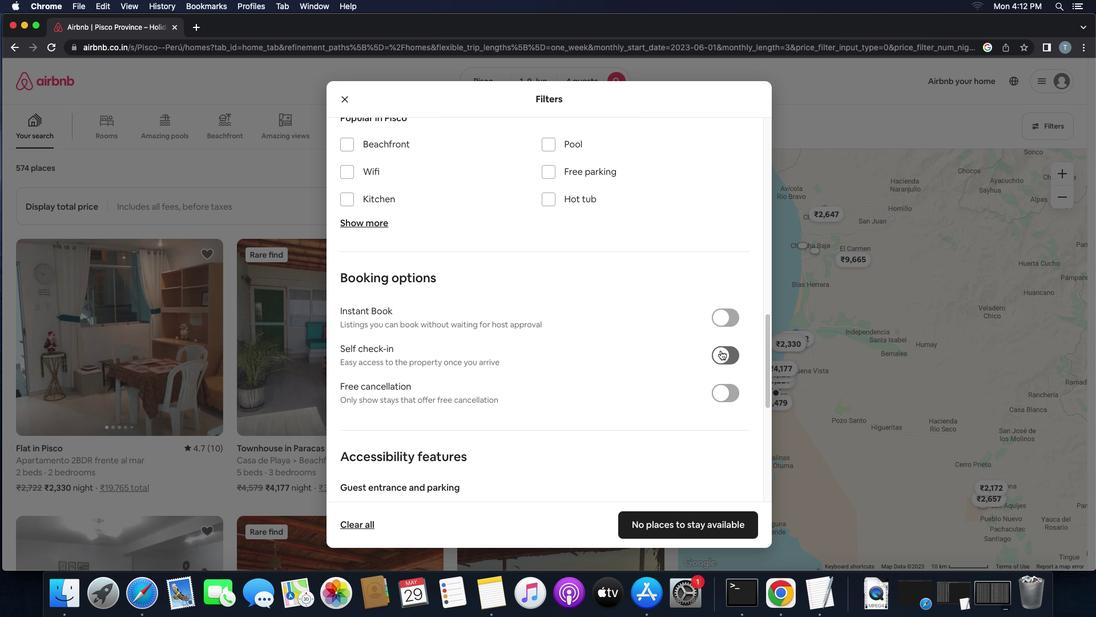 
Action: Mouse pressed left at (721, 350)
Screenshot: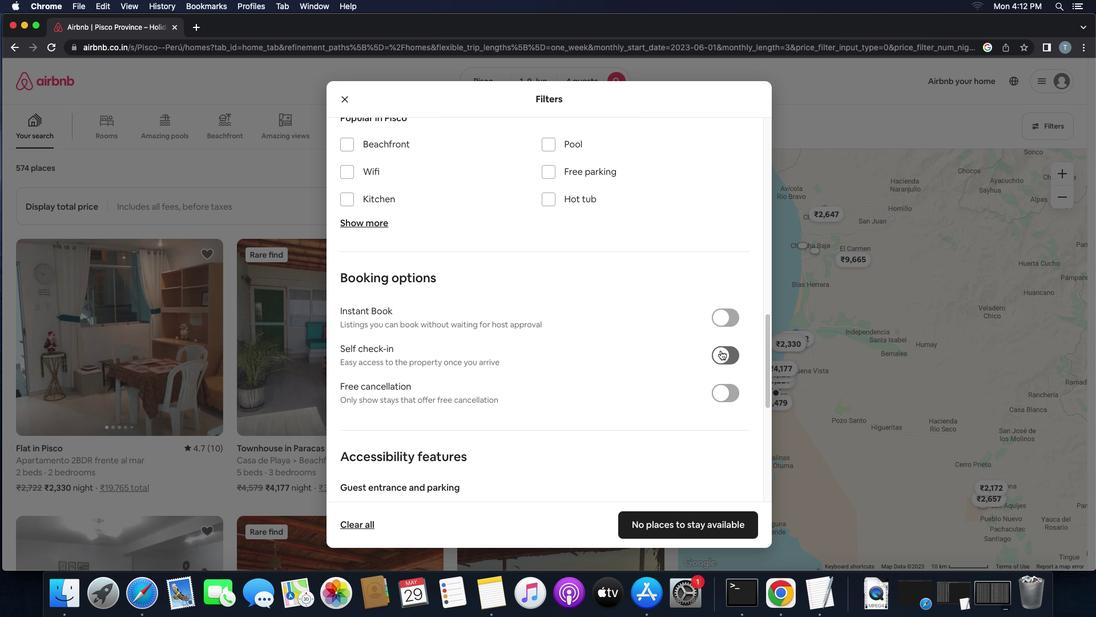 
Action: Mouse moved to (583, 400)
Screenshot: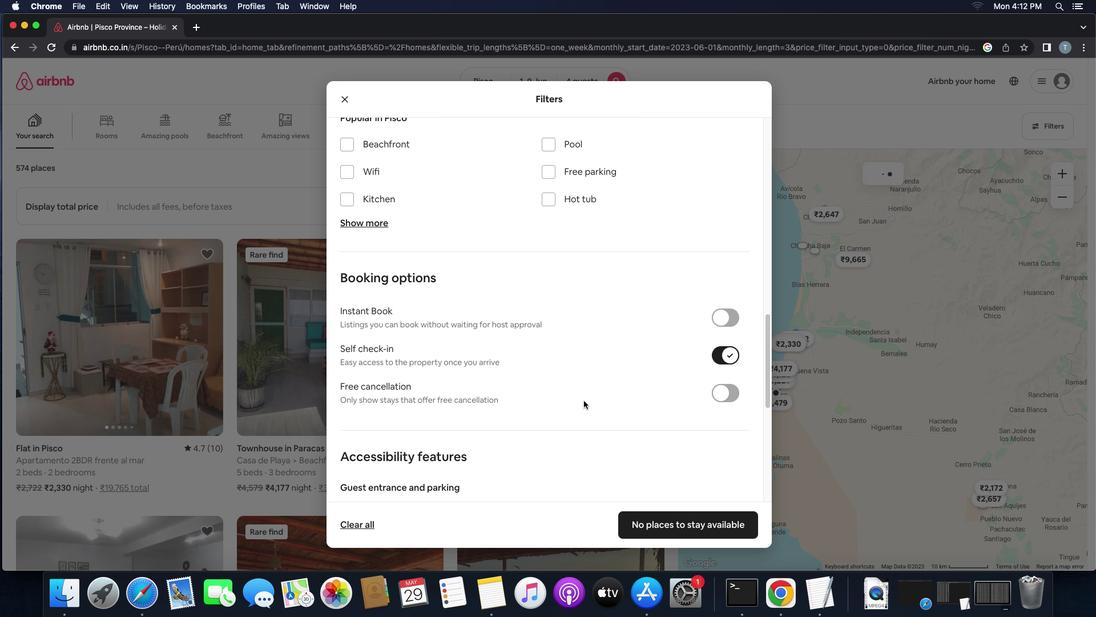 
Action: Mouse scrolled (583, 400) with delta (0, 0)
Screenshot: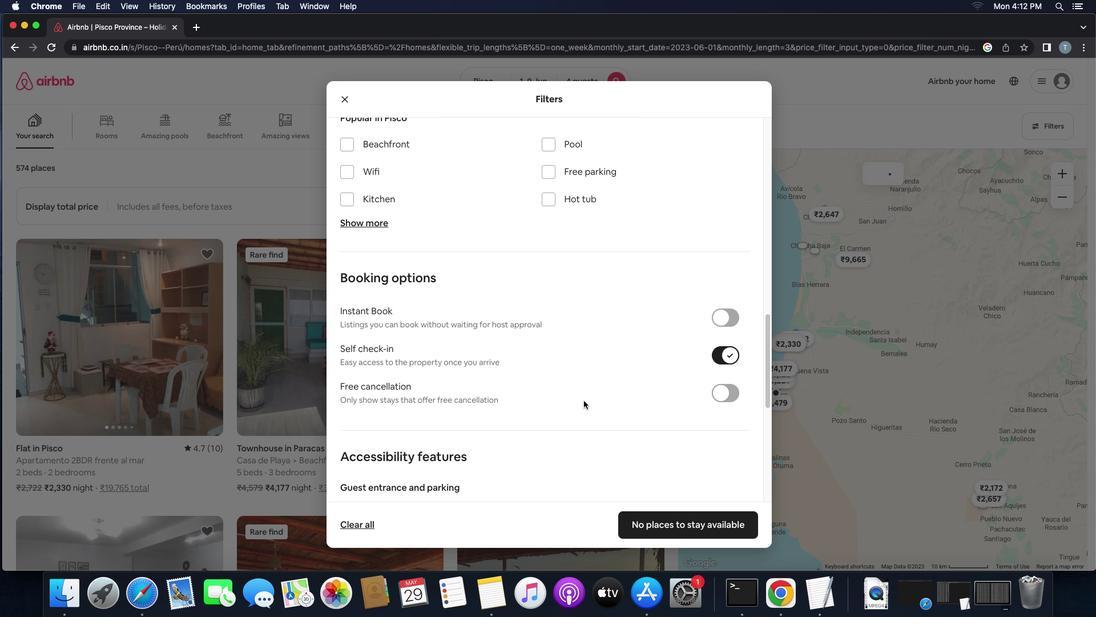 
Action: Mouse moved to (583, 400)
Screenshot: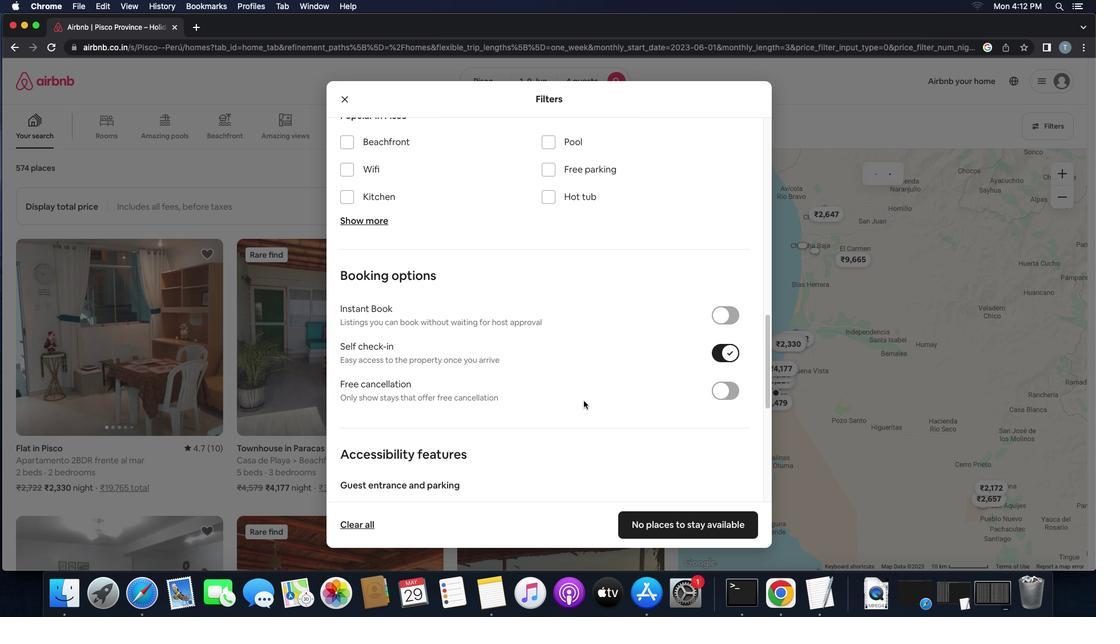 
Action: Mouse scrolled (583, 400) with delta (0, 0)
Screenshot: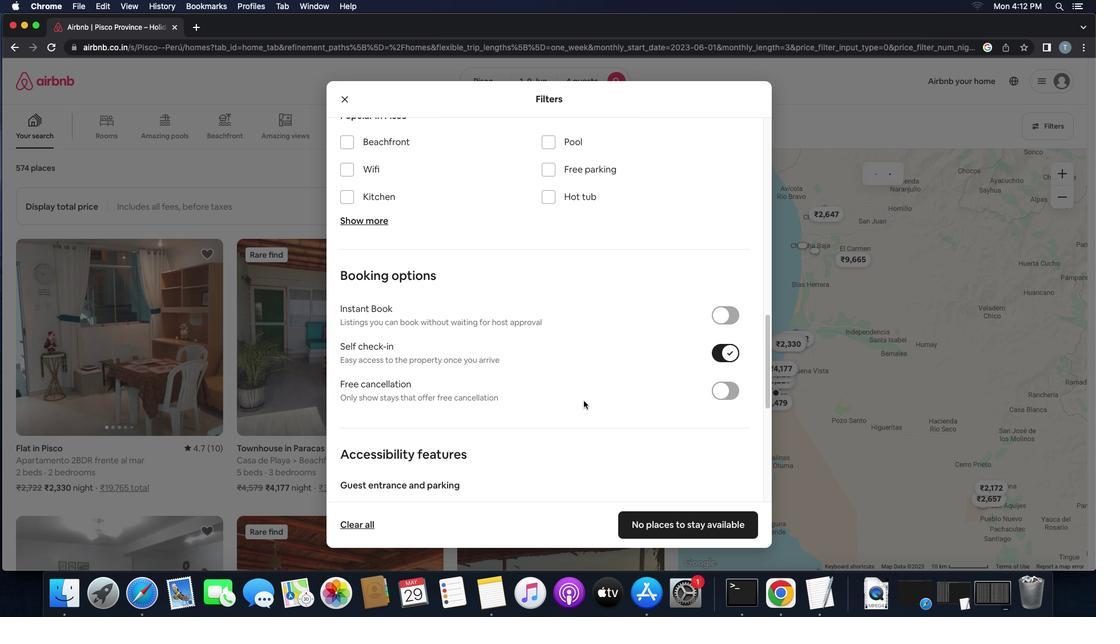 
Action: Mouse scrolled (583, 400) with delta (0, -1)
Screenshot: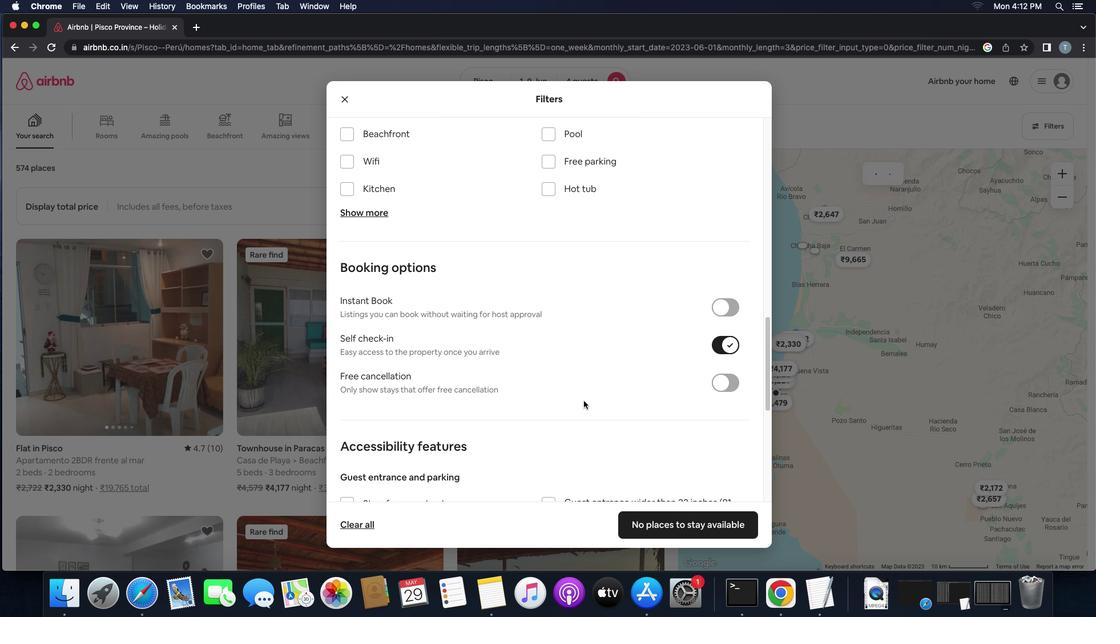 
Action: Mouse scrolled (583, 400) with delta (0, 0)
Screenshot: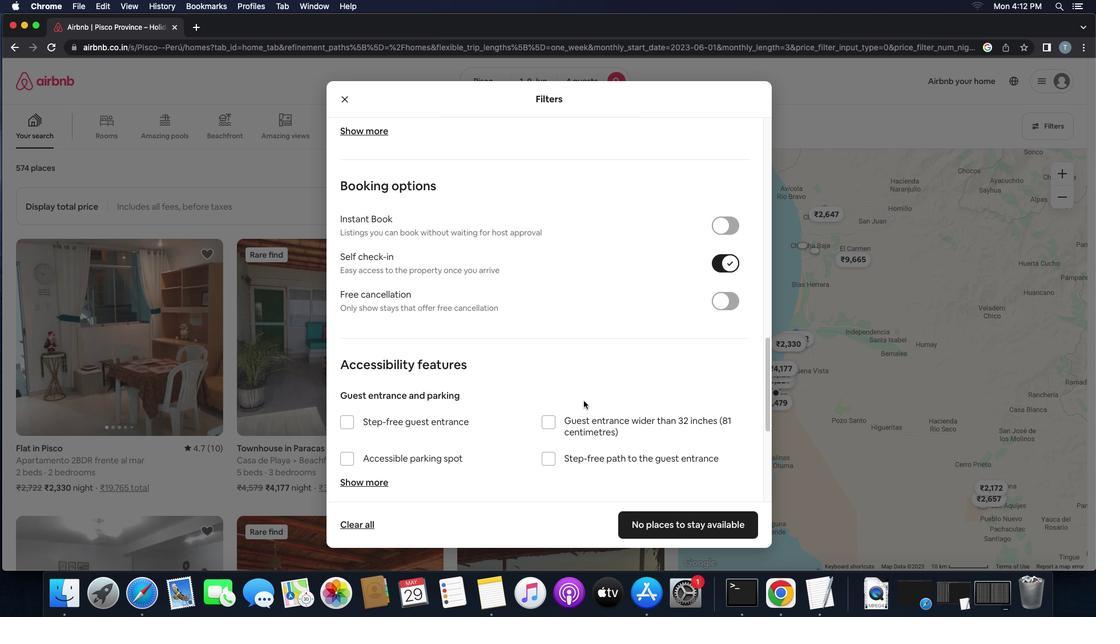 
Action: Mouse scrolled (583, 400) with delta (0, 0)
Screenshot: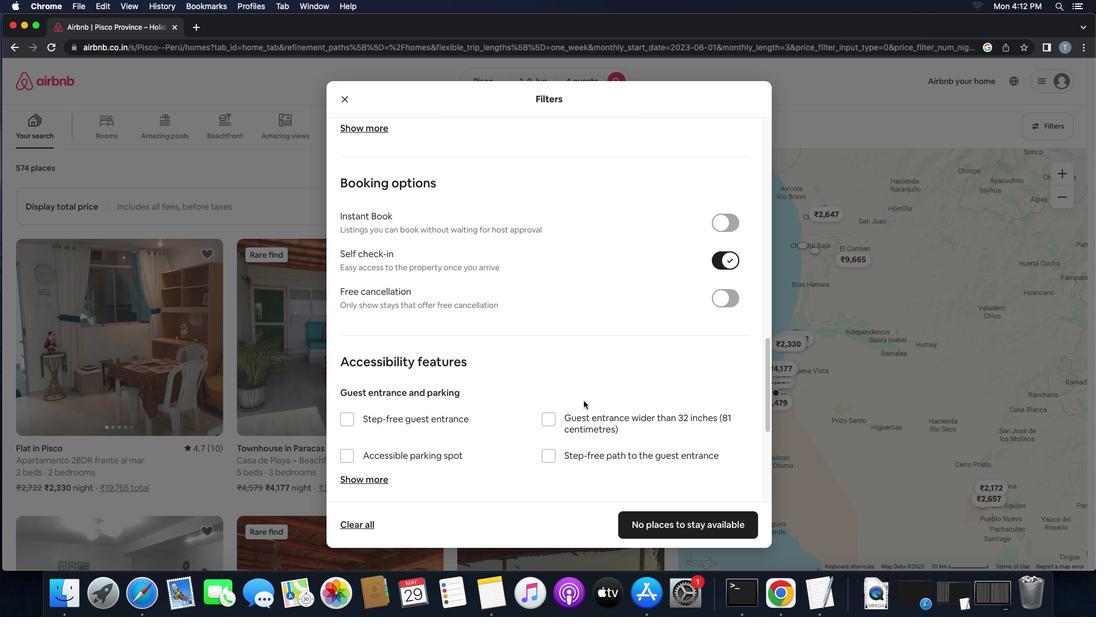 
Action: Mouse scrolled (583, 400) with delta (0, -1)
Screenshot: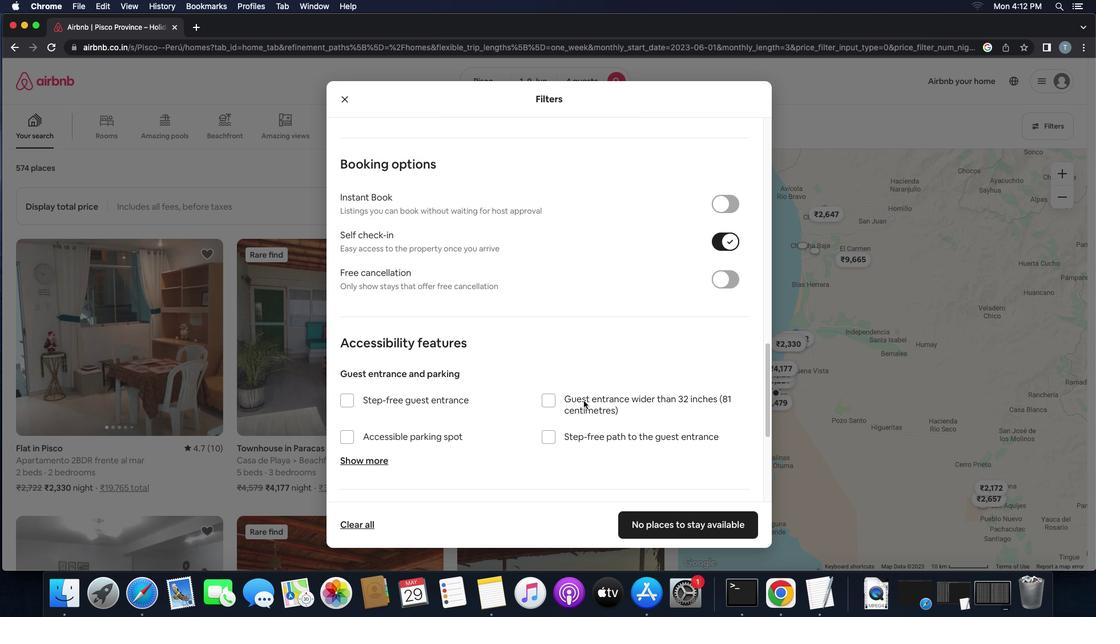 
Action: Mouse scrolled (583, 400) with delta (0, -1)
Screenshot: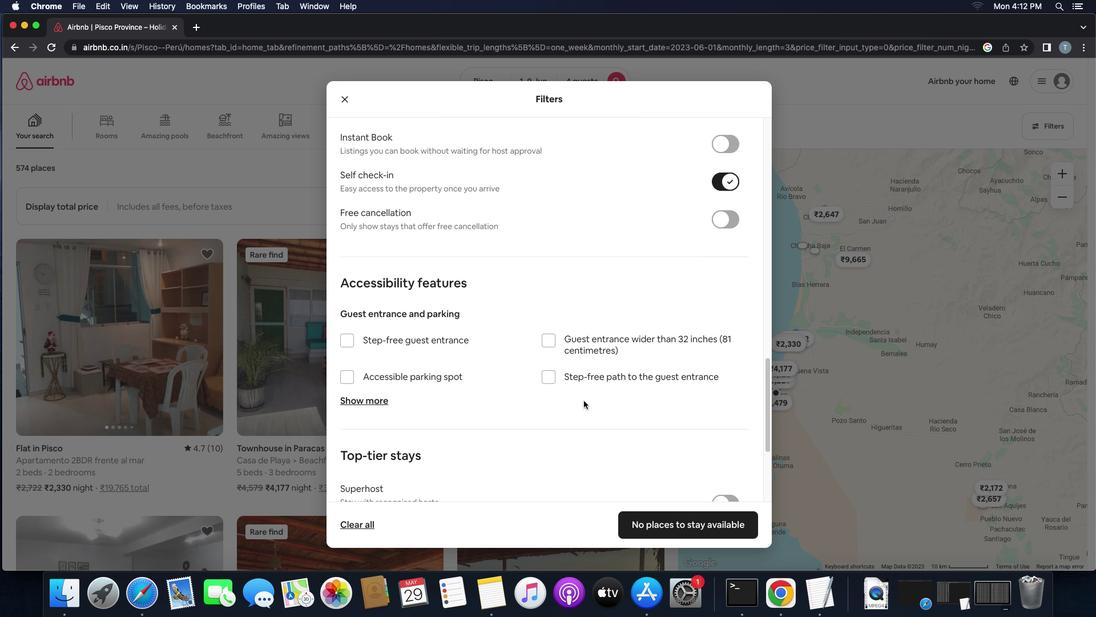 
Action: Mouse scrolled (583, 400) with delta (0, 0)
Screenshot: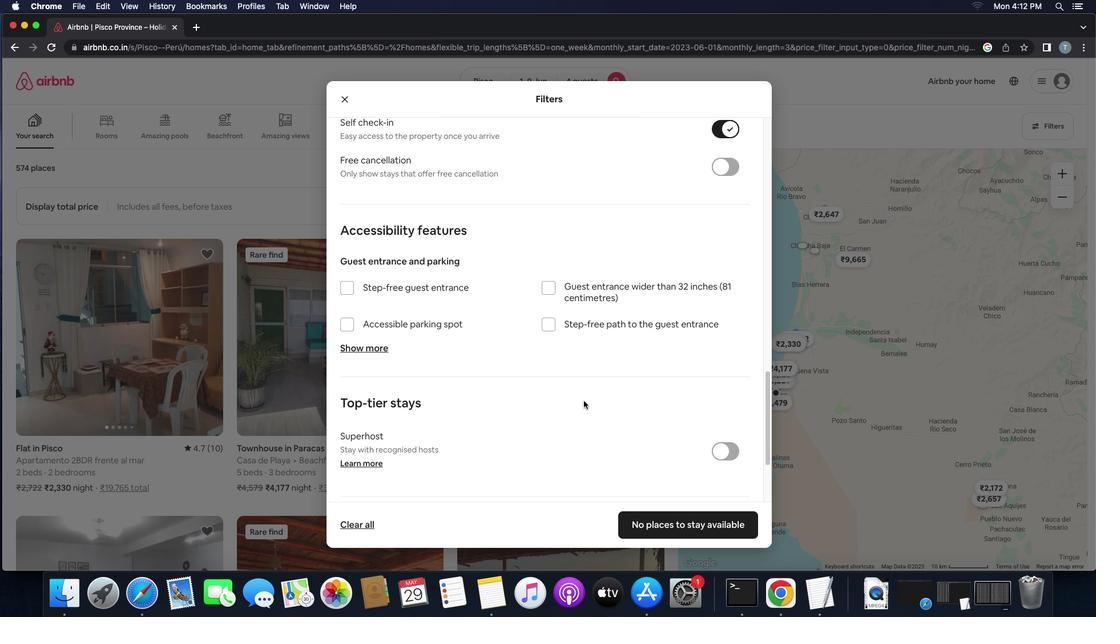
Action: Mouse scrolled (583, 400) with delta (0, 0)
Screenshot: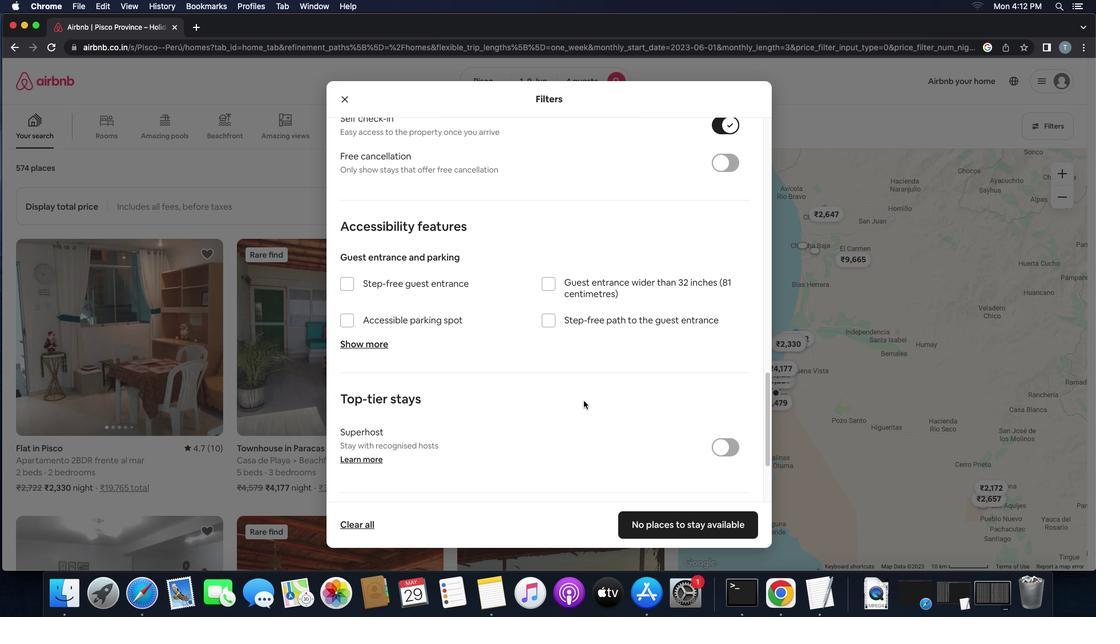 
Action: Mouse scrolled (583, 400) with delta (0, -1)
Screenshot: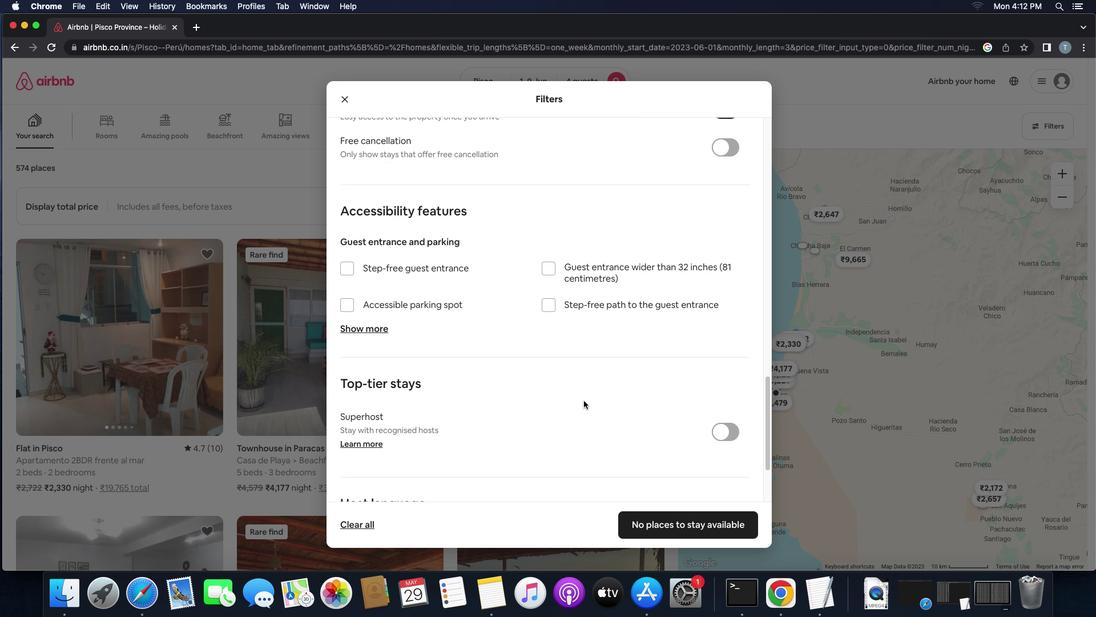 
Action: Mouse scrolled (583, 400) with delta (0, -2)
Screenshot: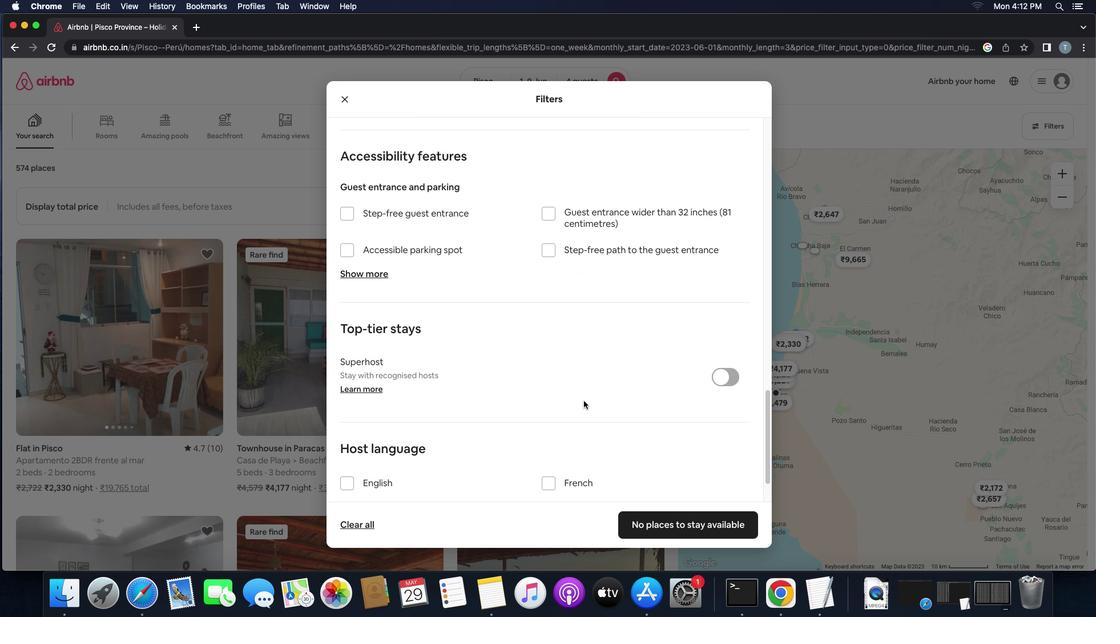 
Action: Mouse scrolled (583, 400) with delta (0, 0)
Screenshot: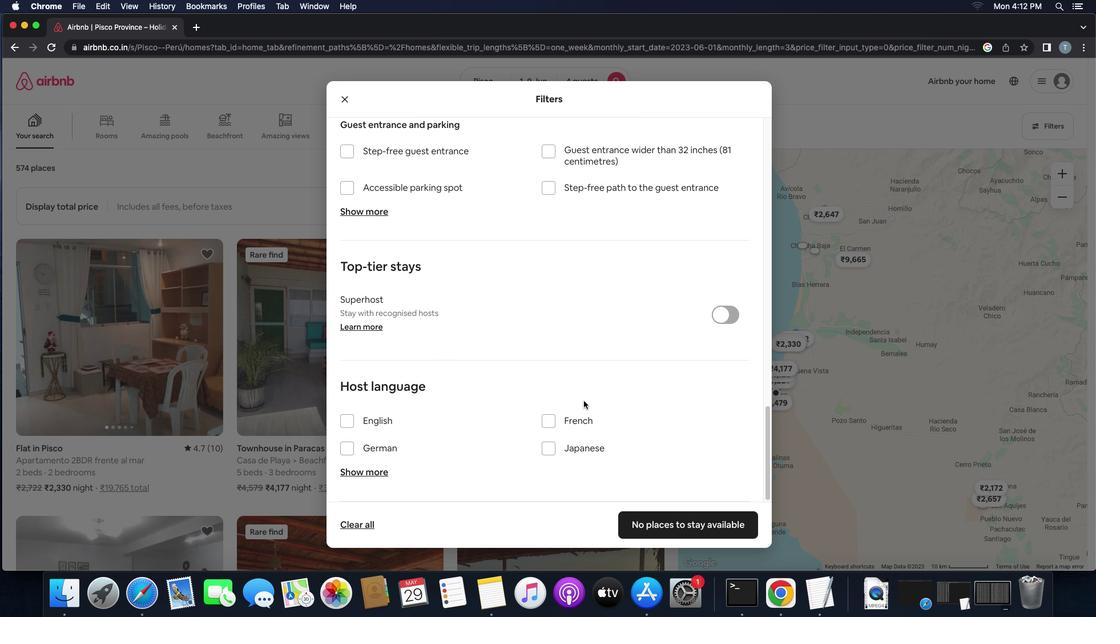 
Action: Mouse scrolled (583, 400) with delta (0, 0)
Screenshot: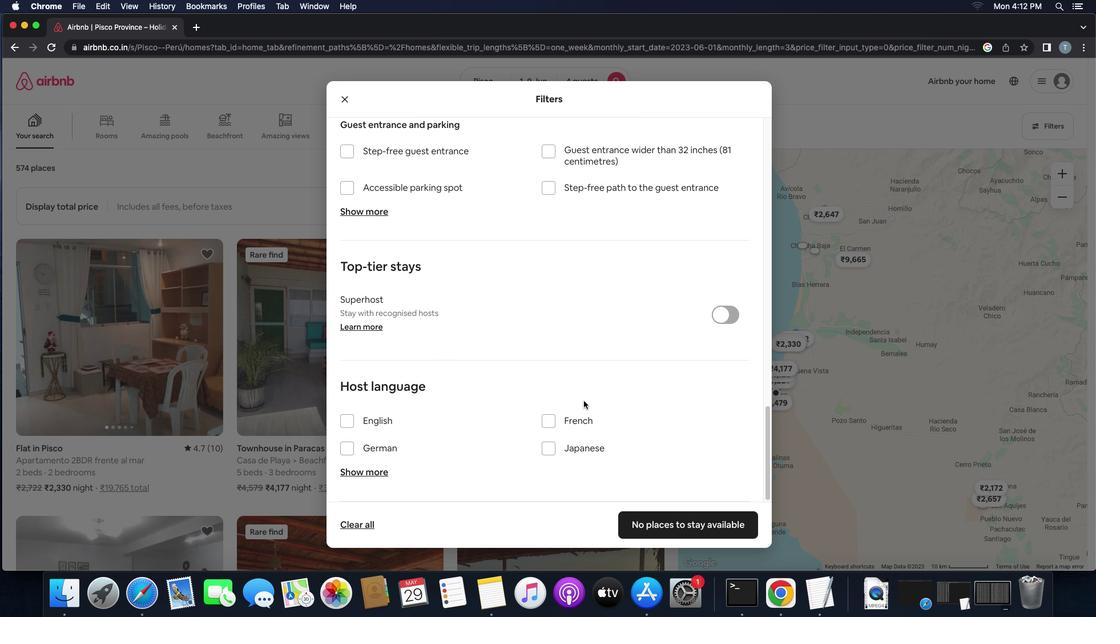 
Action: Mouse scrolled (583, 400) with delta (0, 0)
Screenshot: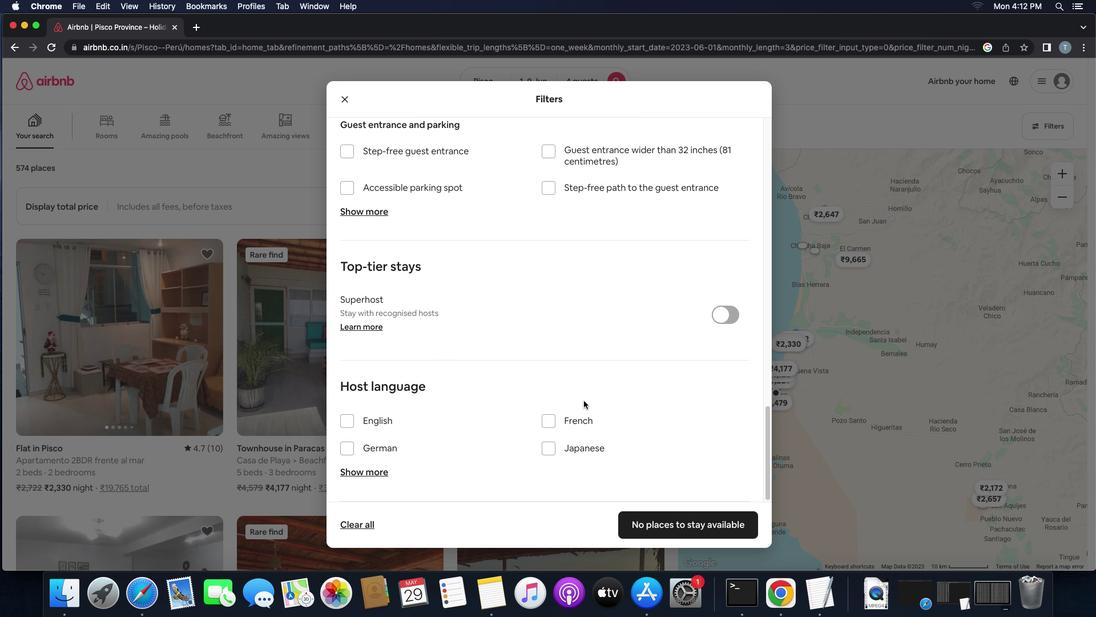 
Action: Mouse moved to (376, 422)
Screenshot: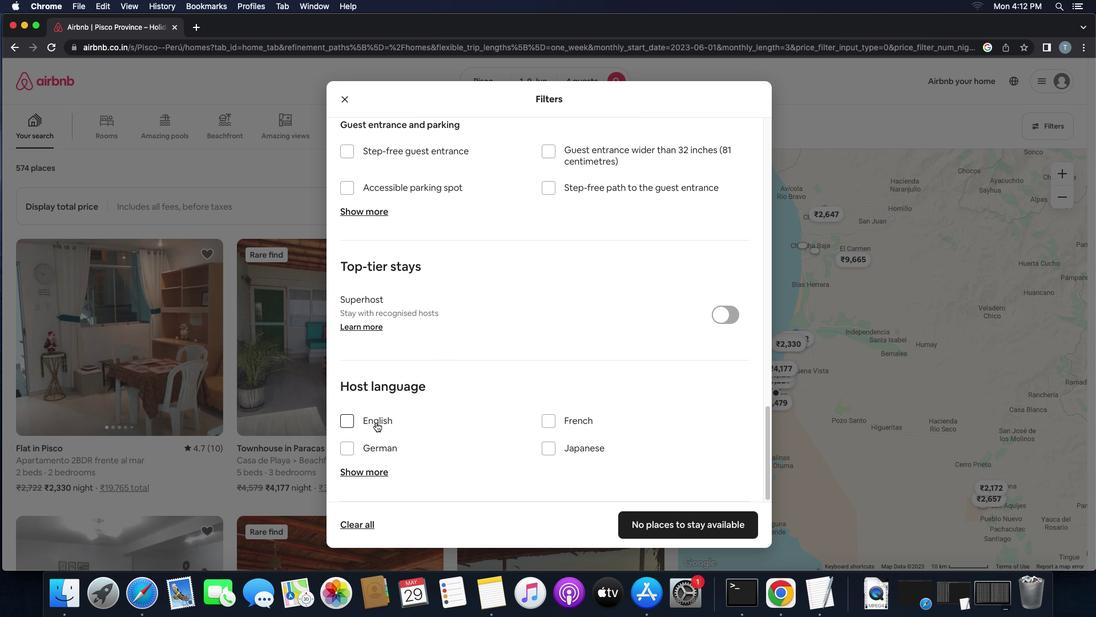 
Action: Mouse pressed left at (376, 422)
Screenshot: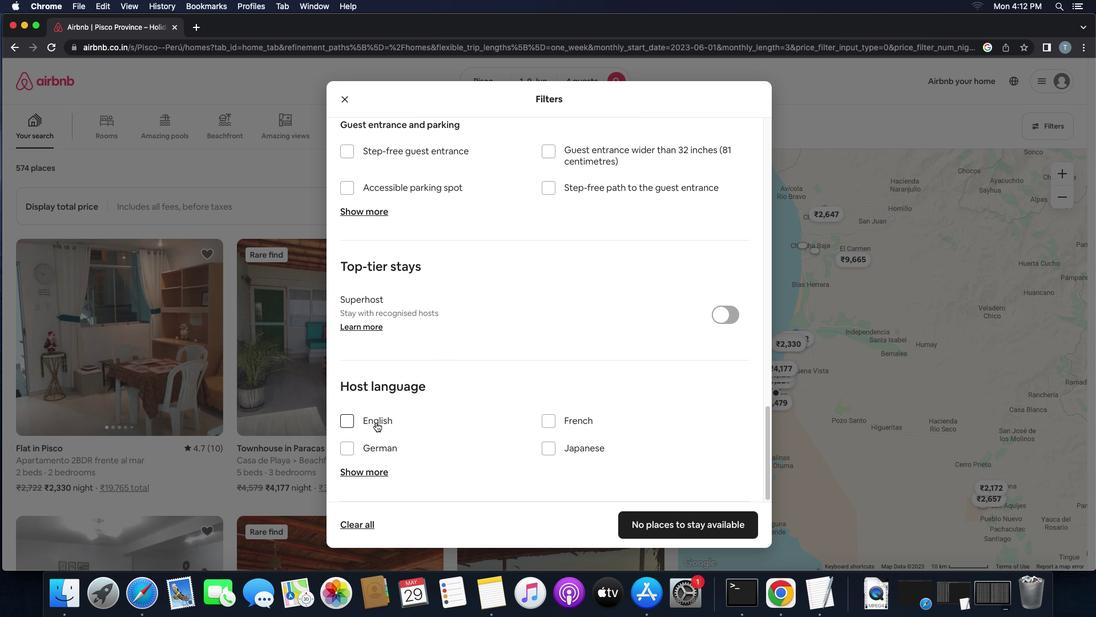 
Action: Mouse moved to (466, 434)
Screenshot: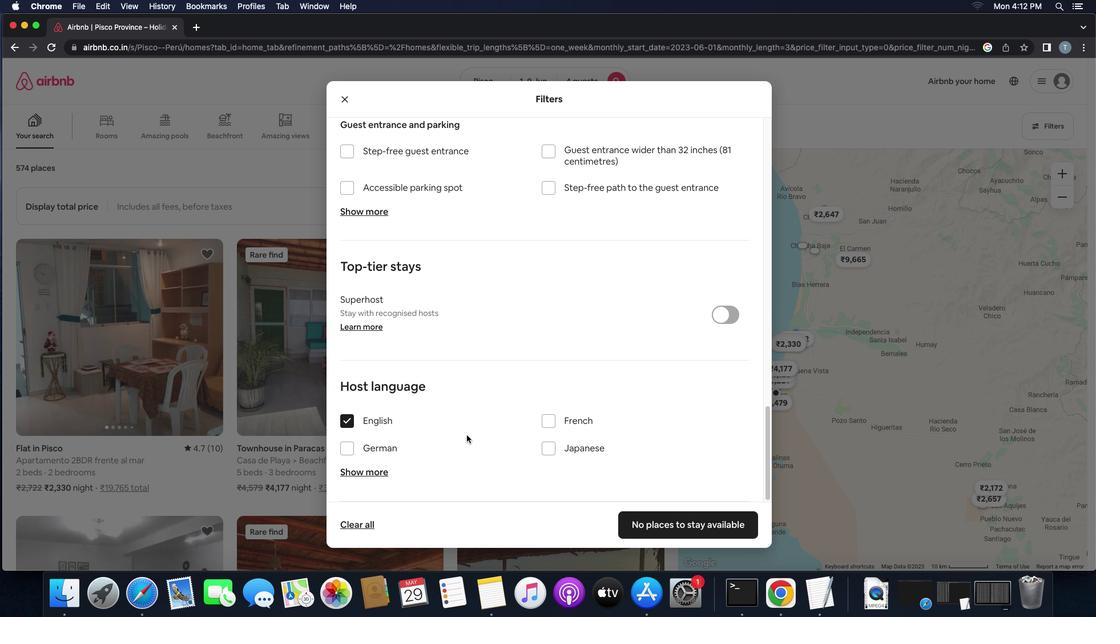 
Action: Mouse scrolled (466, 434) with delta (0, 0)
Screenshot: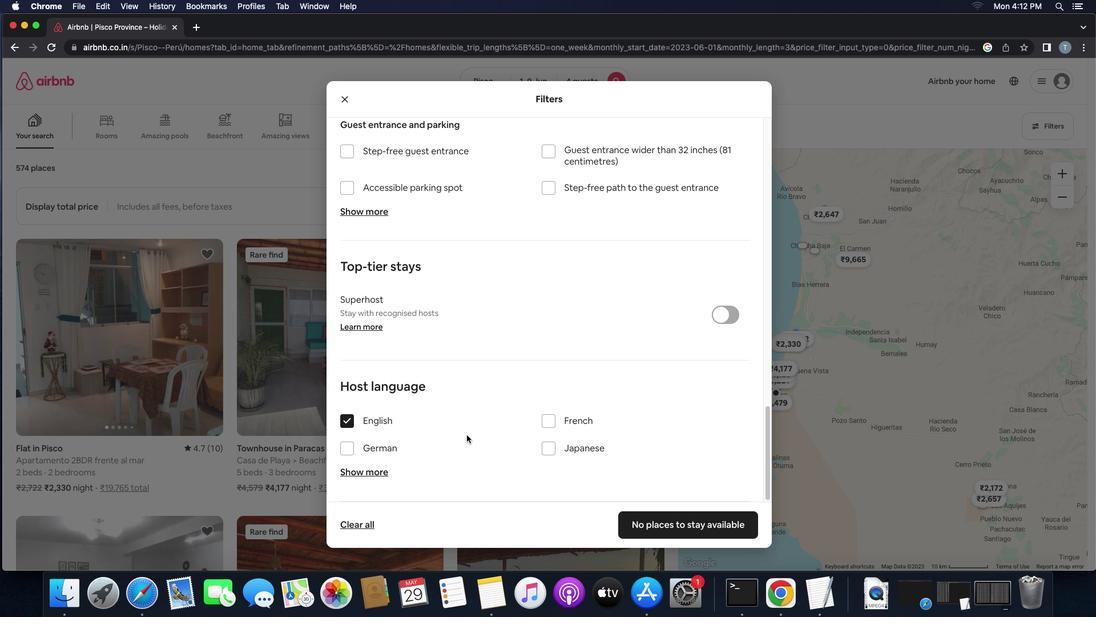 
Action: Mouse scrolled (466, 434) with delta (0, 0)
Screenshot: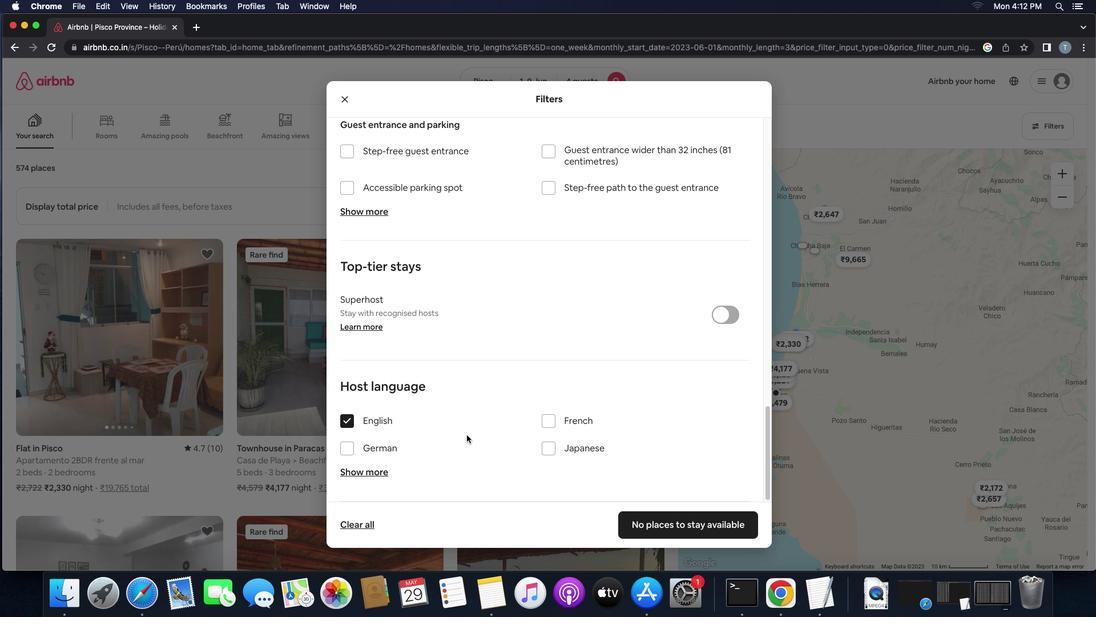 
Action: Mouse moved to (685, 529)
Screenshot: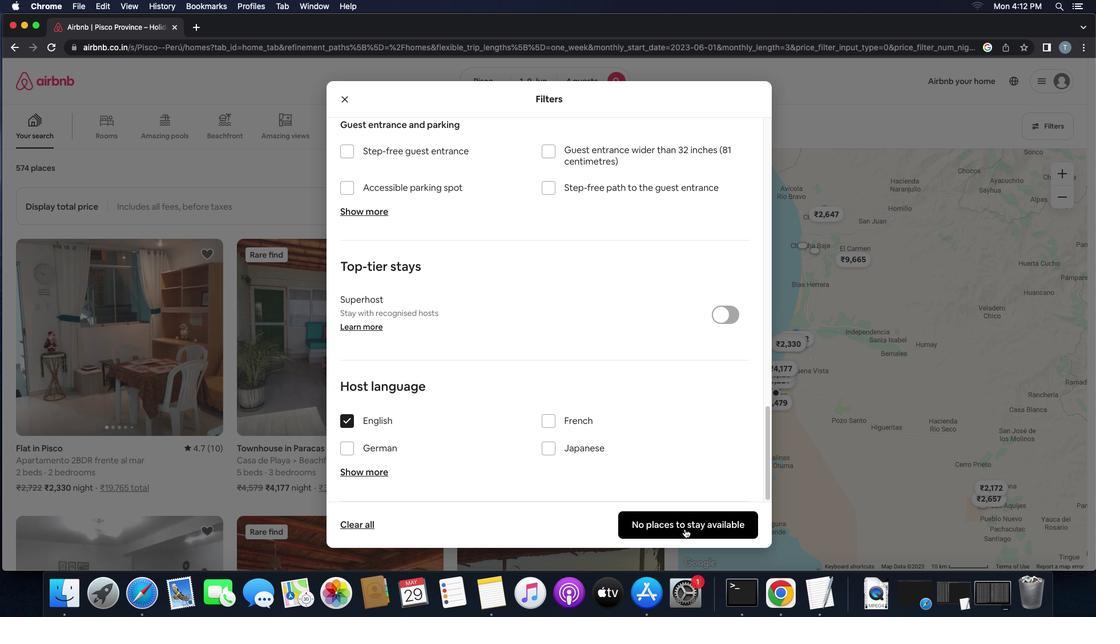 
Action: Mouse pressed left at (685, 529)
Screenshot: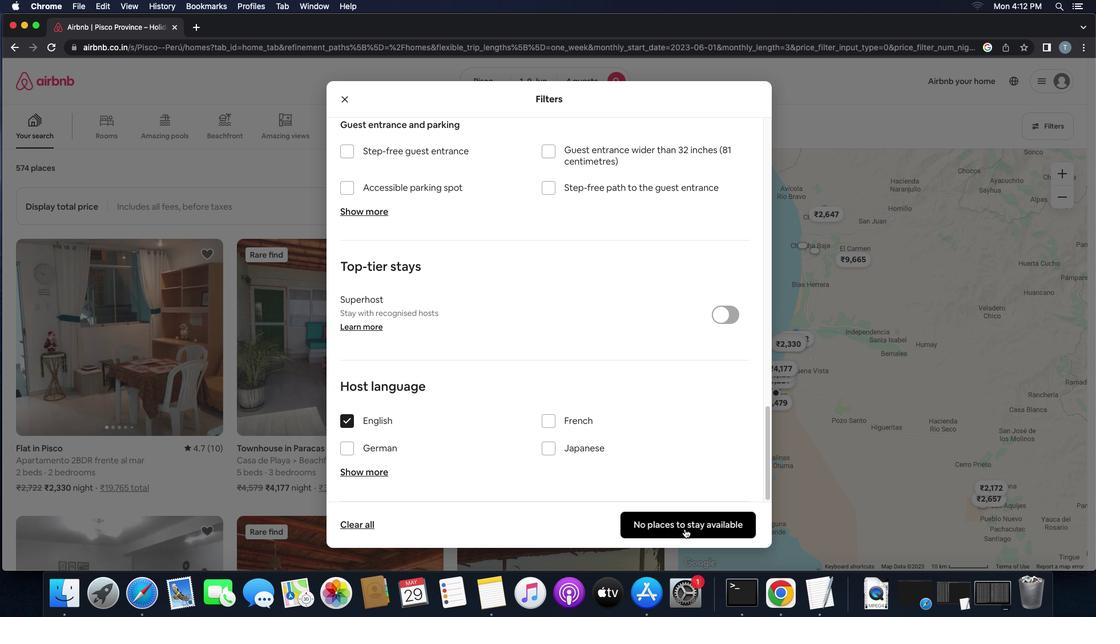 
Action: Mouse moved to (625, 257)
Screenshot: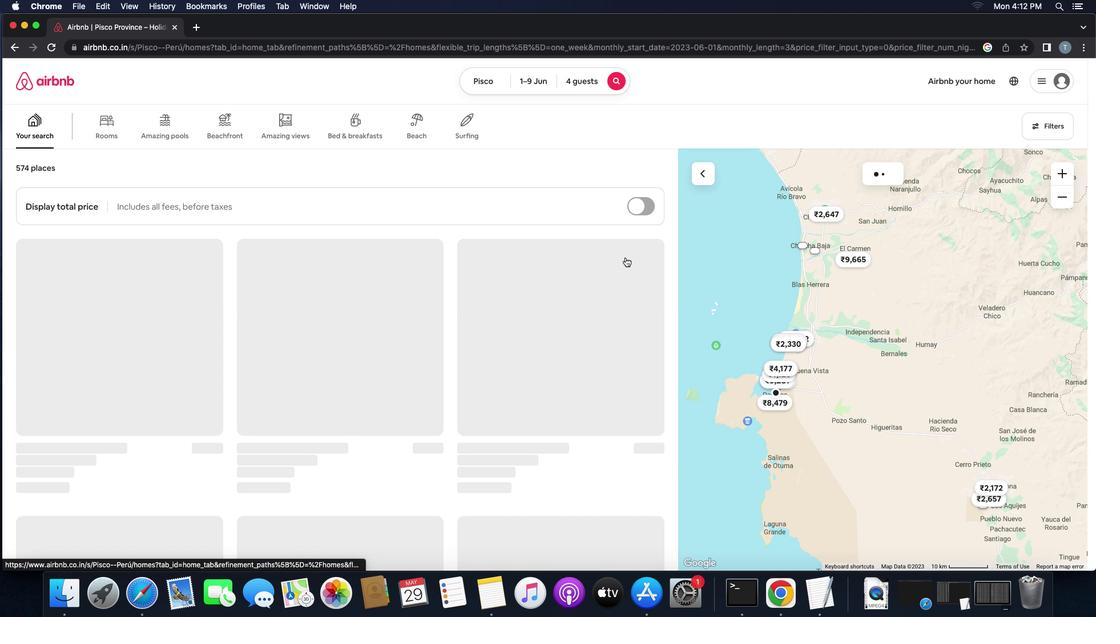 
